 Task: Create new invoice with Date Opened :30-Apr-23, Select Customer: Urban Tadka, Terms: Payment Term 2. Make invoice entry for item-1 with Date: 30-Apr-23, Description: Nescafe Instant Coffee French Roast, Action: Material, Income Account: Income:Sales, Quantity: 2, Unit Price: 14.25, Discount $: 0.28. Make entry for item-2 with Date: 30-Apr-23, Description: Rexall Antiseptic Alcohol Prep Pads, Action: Material, Income Account: Income:Sales, Quantity: 1, Unit Price: 6.25, Discount $: 1.28. Make entry for item-3 with Date: 30-Apr-23, Description: Banana Bunch (approx 5 ct)_x000D_
, Action: Material, Income Account: Income:Sales, Quantity: 2, Unit Price: 7.25, Discount $: 1.78. Write Notes: 'Looking forward to serving you again.'. Post Invoice with Post Date: 30-Apr-23, Post to Accounts: Assets:Accounts Receivable. Pay / Process Payment with Transaction Date: 15-May-23, Amount: 45.91, Transfer Account: Checking Account. Print Invoice, display notes by going to Option, then go to Display Tab and check 'Invoice Notes'.
Action: Mouse moved to (192, 31)
Screenshot: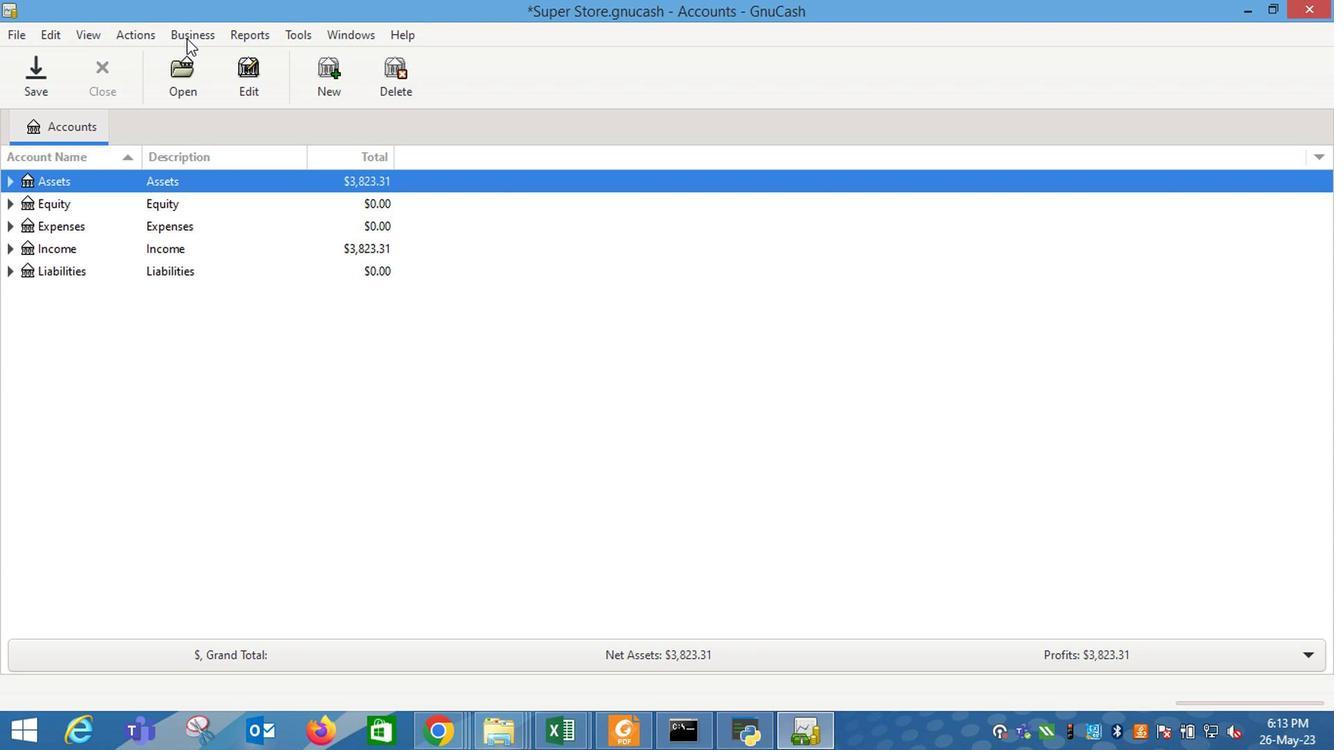 
Action: Mouse pressed left at (192, 31)
Screenshot: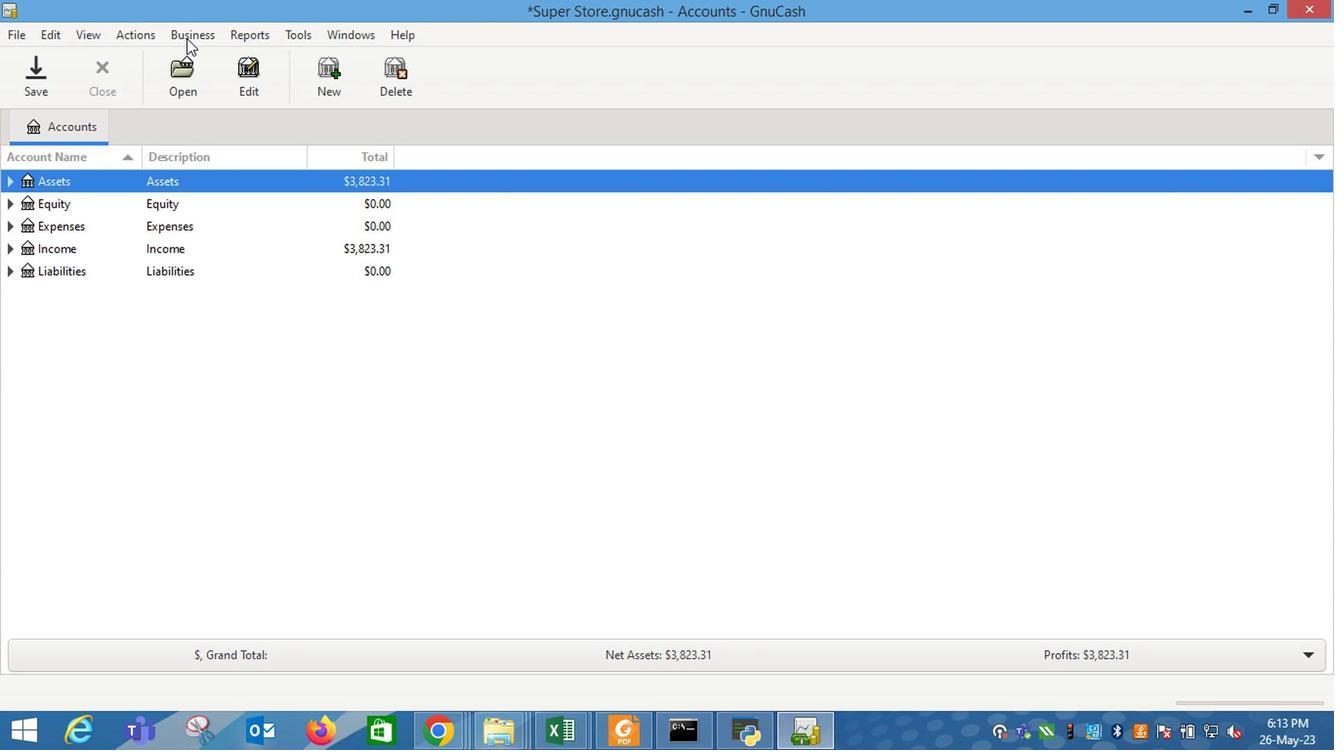 
Action: Mouse moved to (440, 125)
Screenshot: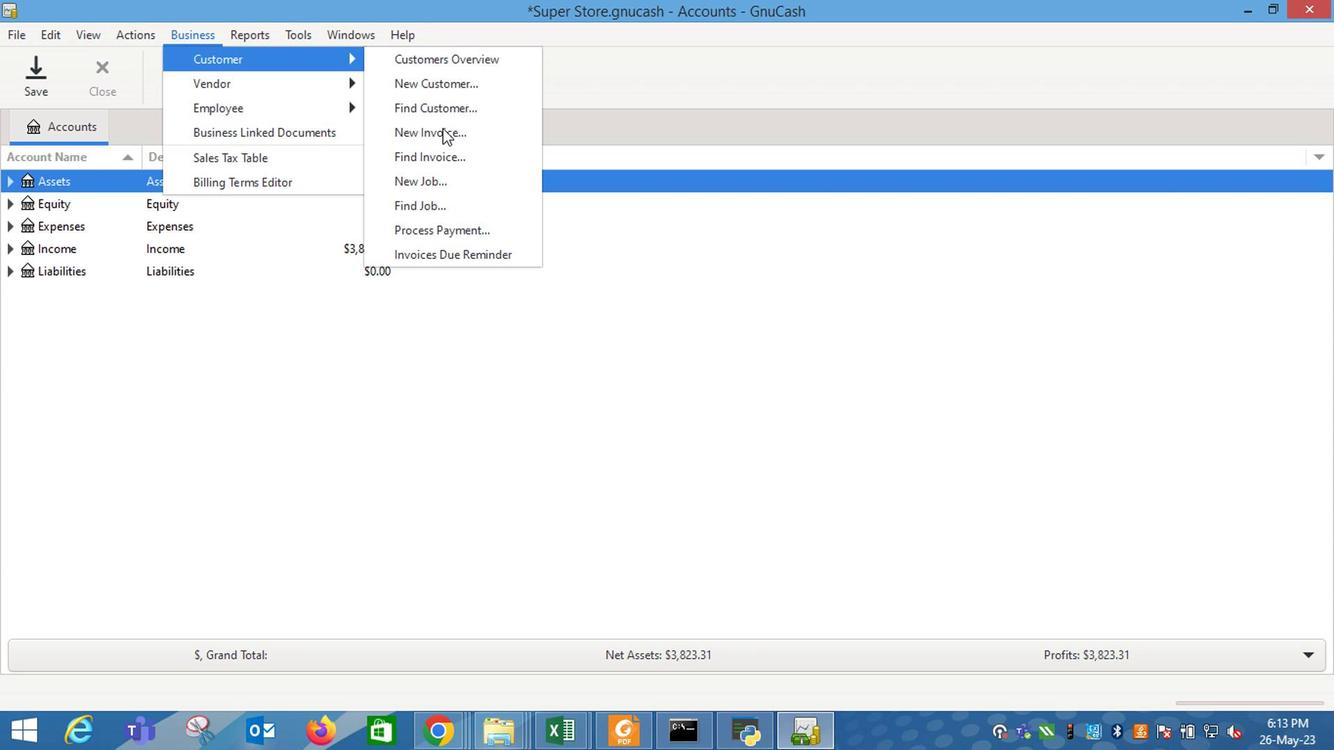 
Action: Mouse pressed left at (440, 125)
Screenshot: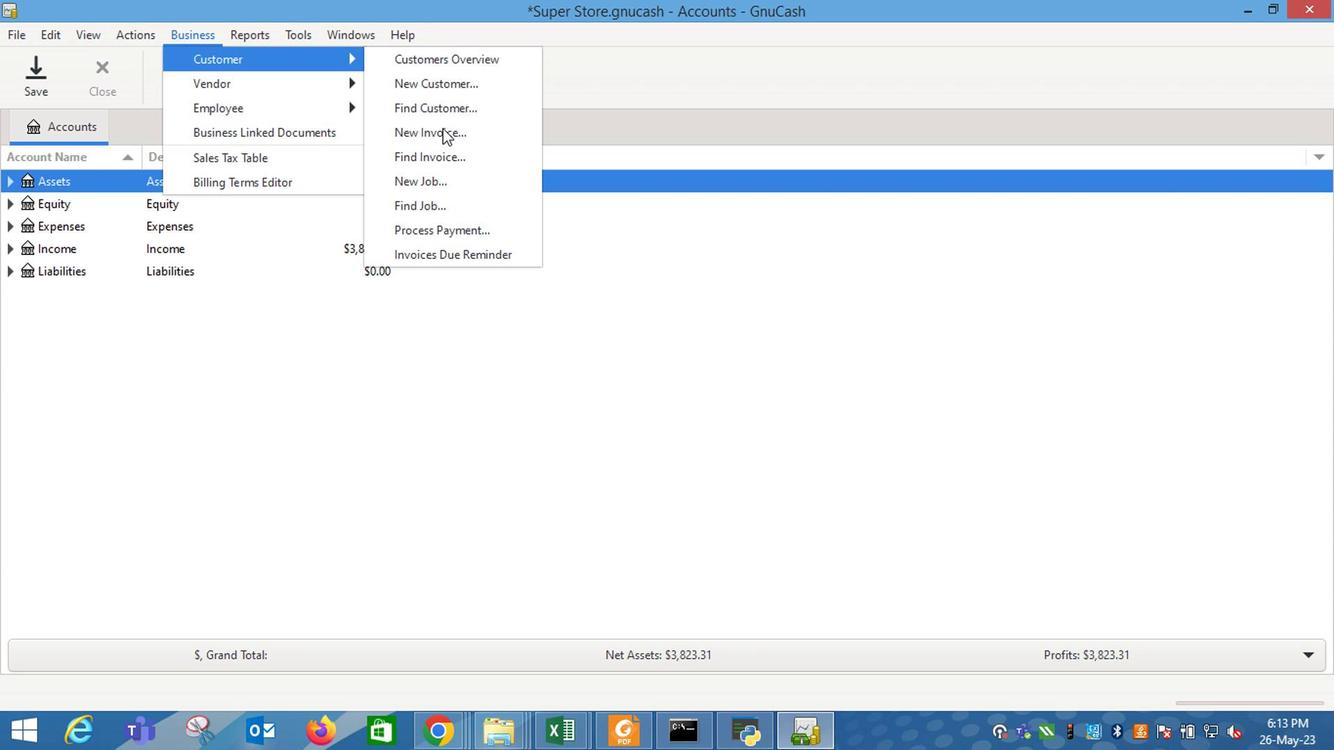 
Action: Mouse moved to (802, 302)
Screenshot: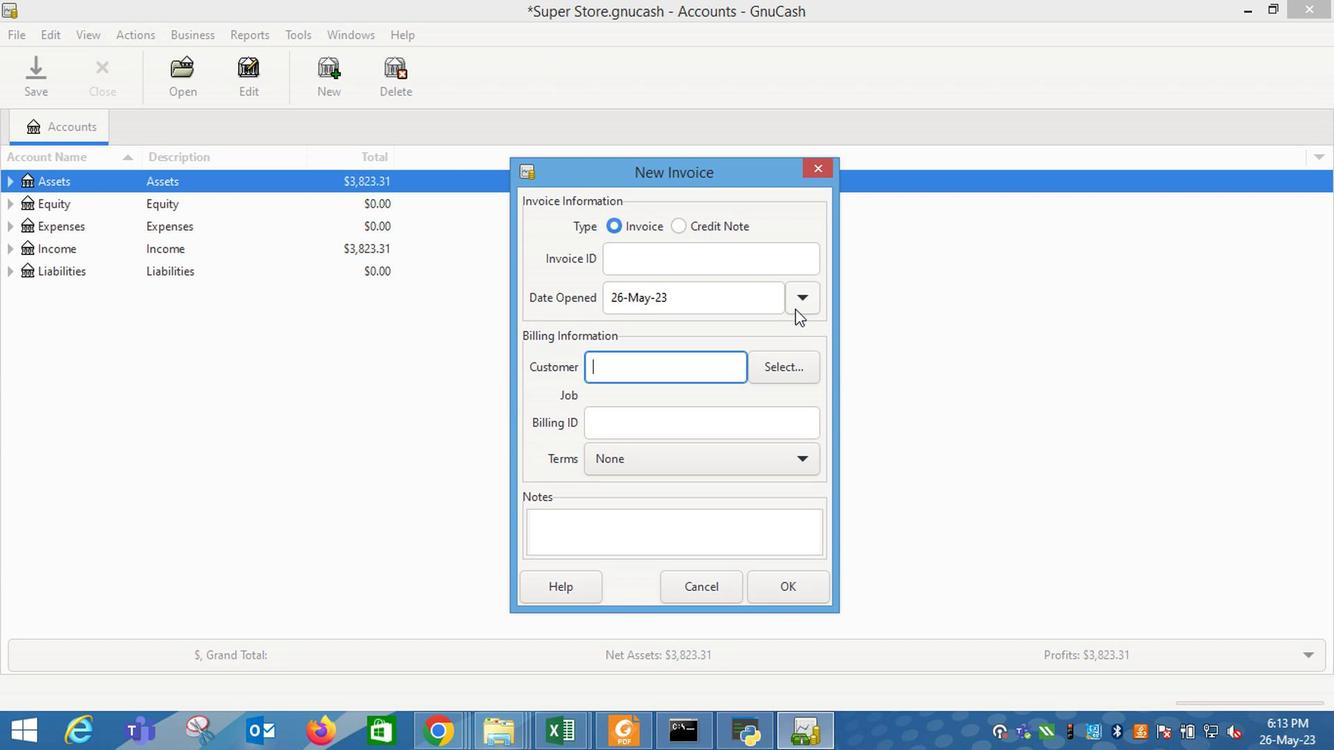 
Action: Mouse pressed left at (802, 302)
Screenshot: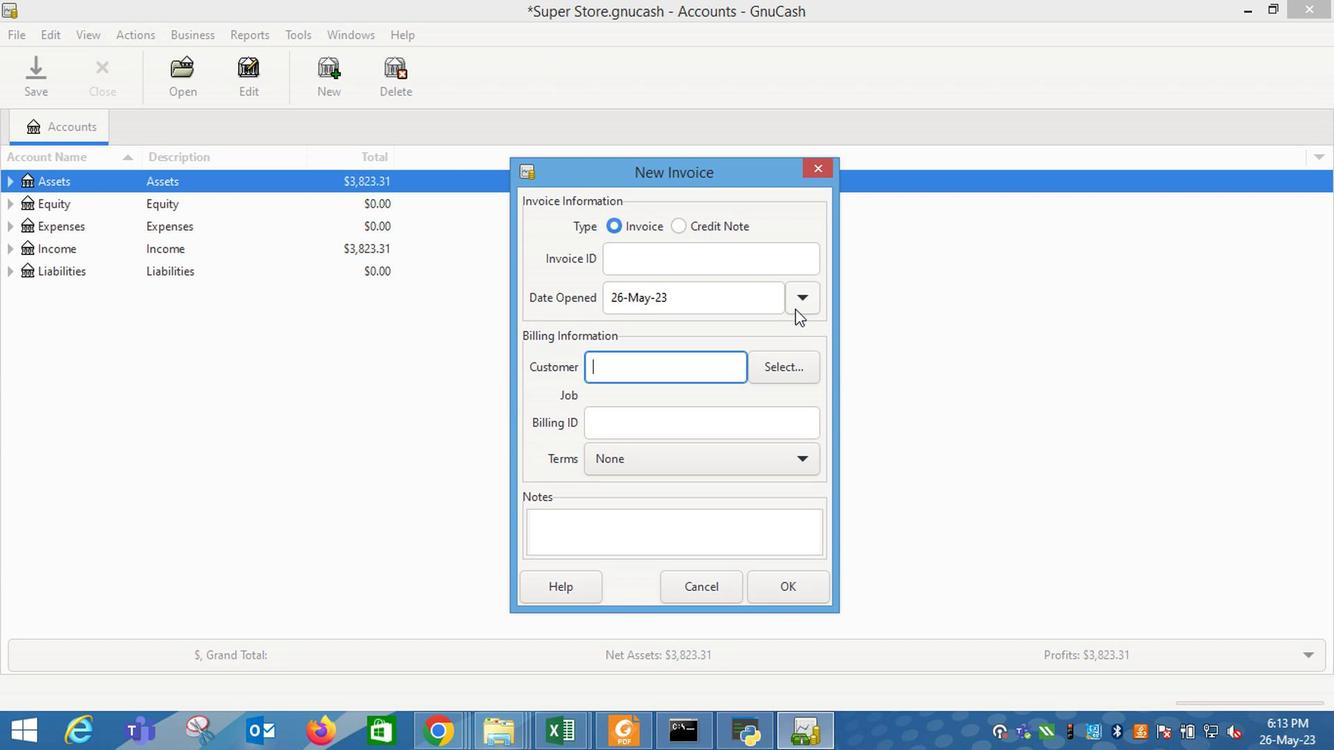 
Action: Mouse moved to (646, 332)
Screenshot: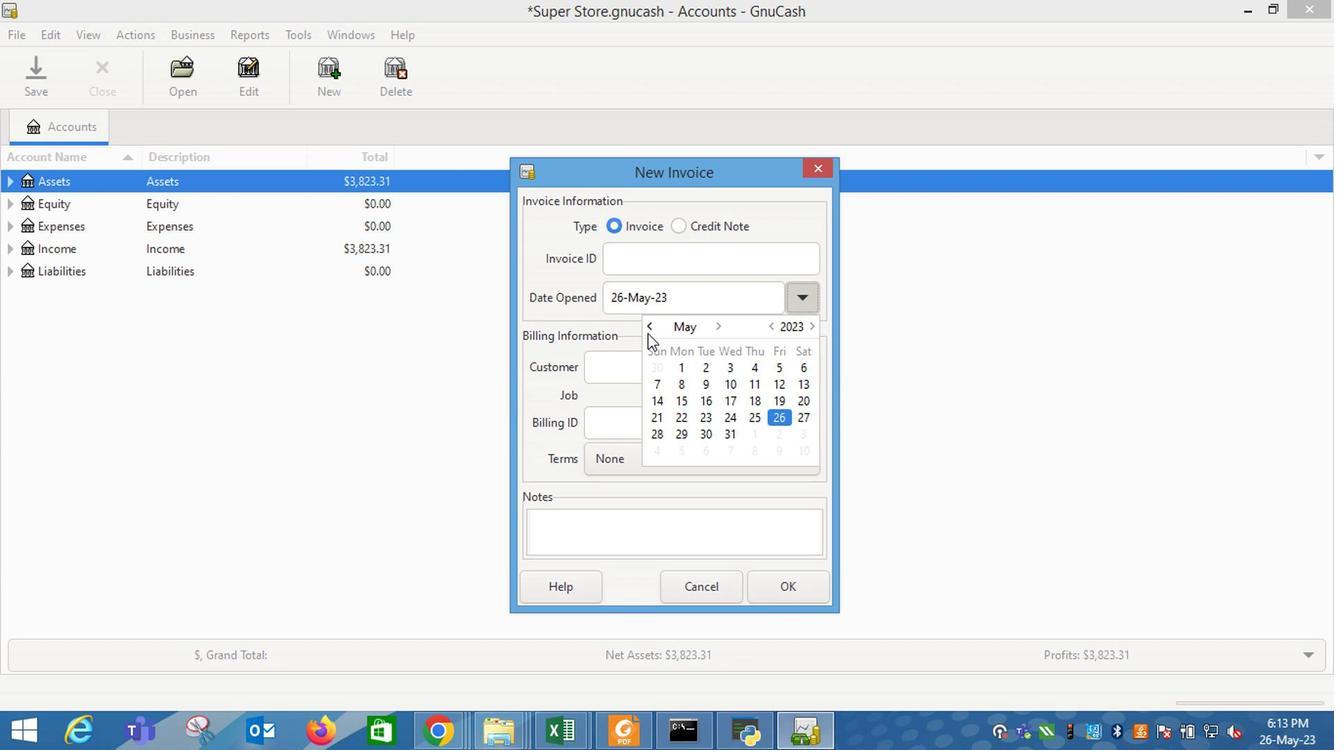 
Action: Mouse pressed left at (646, 332)
Screenshot: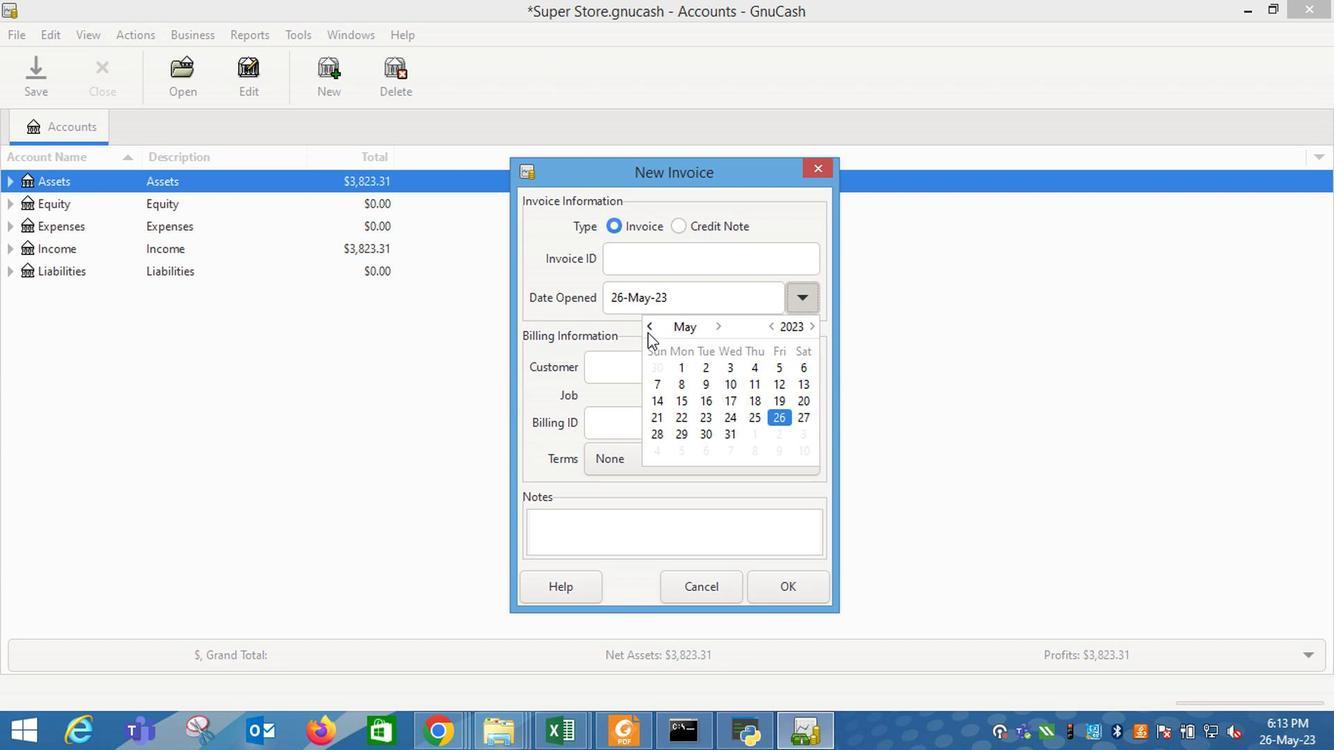 
Action: Mouse moved to (655, 457)
Screenshot: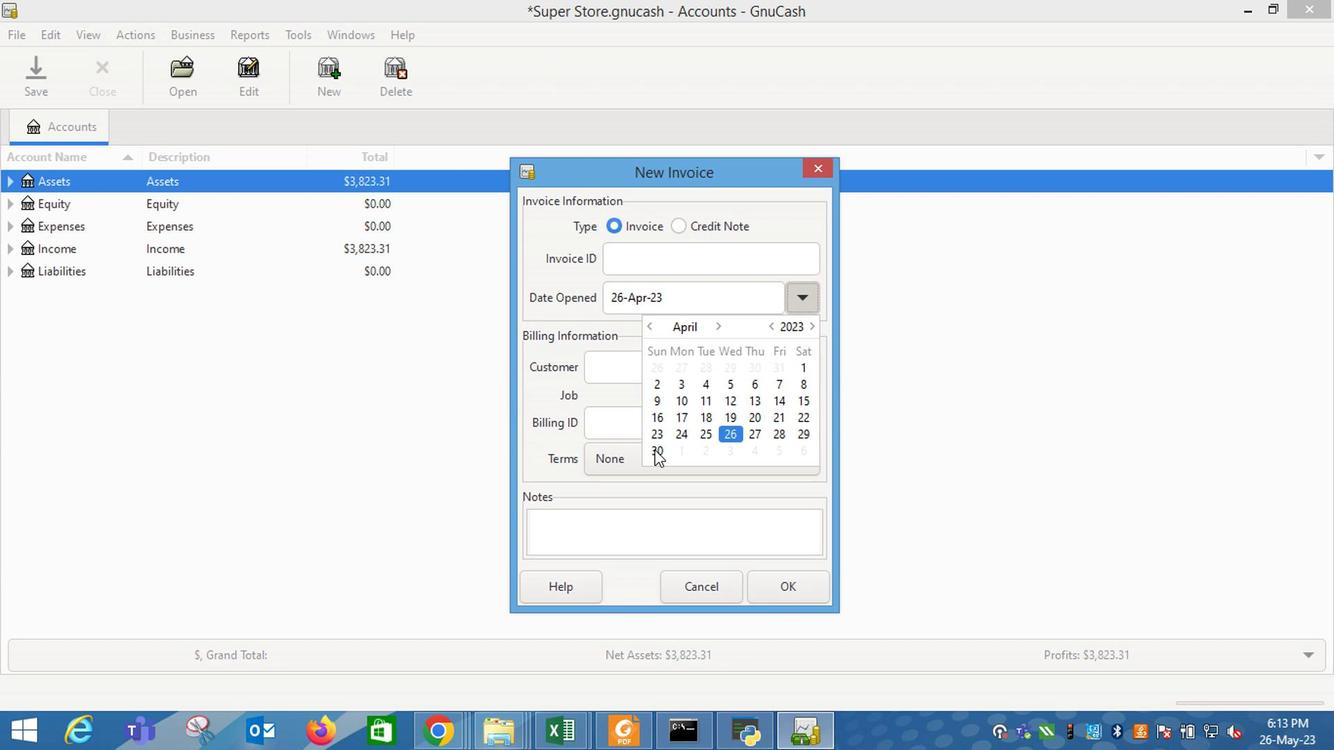 
Action: Mouse pressed left at (655, 457)
Screenshot: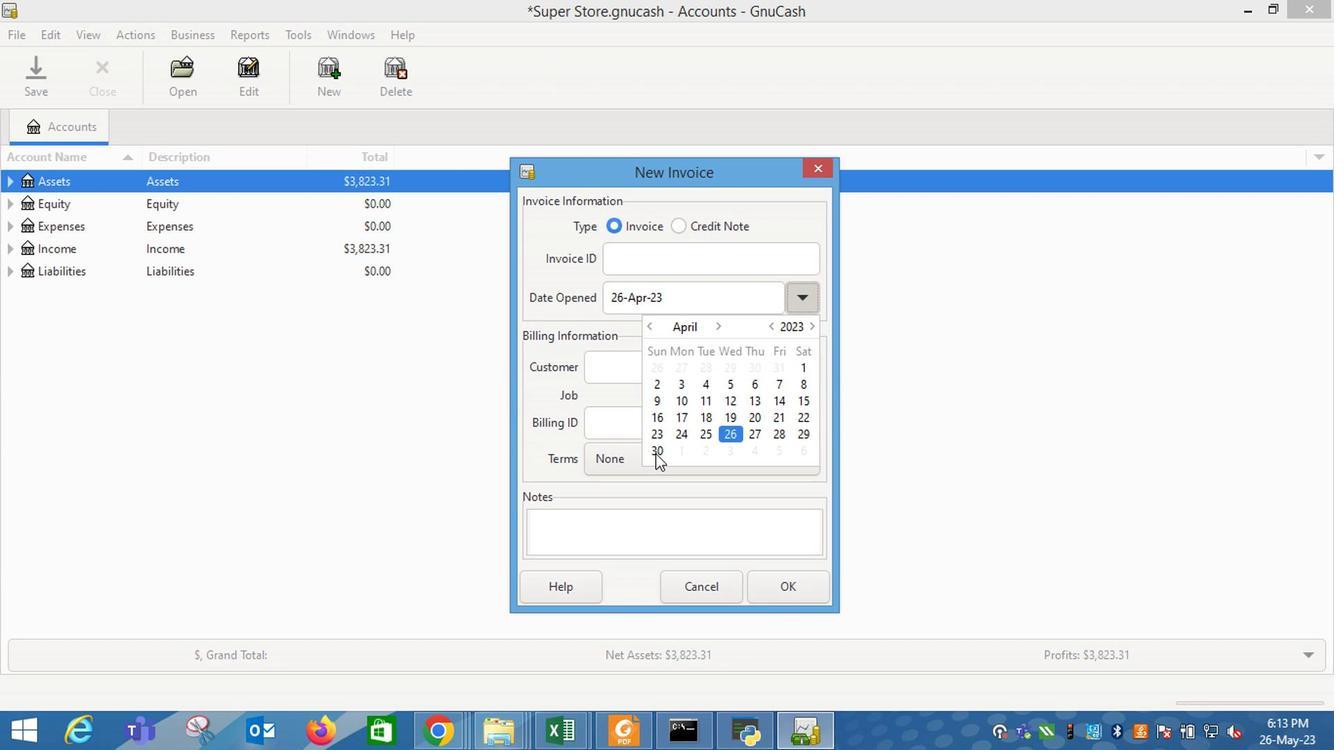 
Action: Mouse moved to (600, 354)
Screenshot: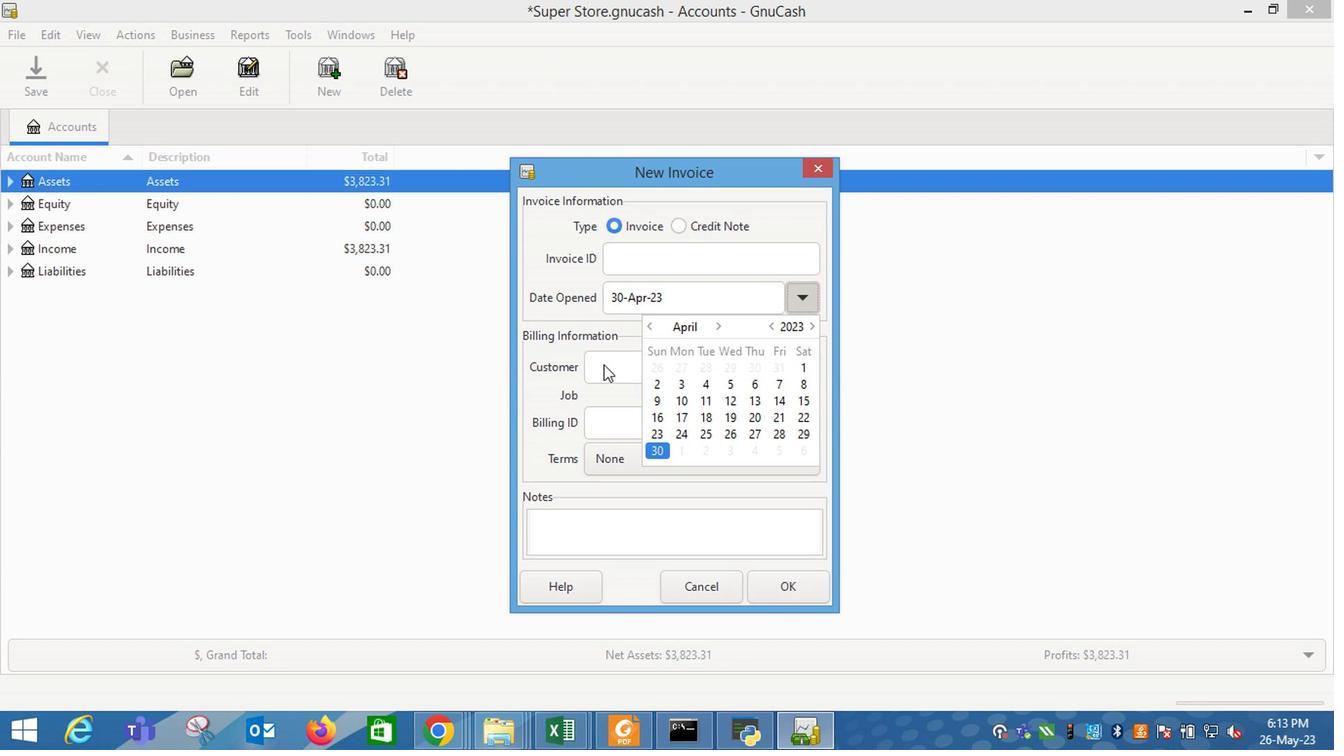 
Action: Mouse pressed left at (600, 354)
Screenshot: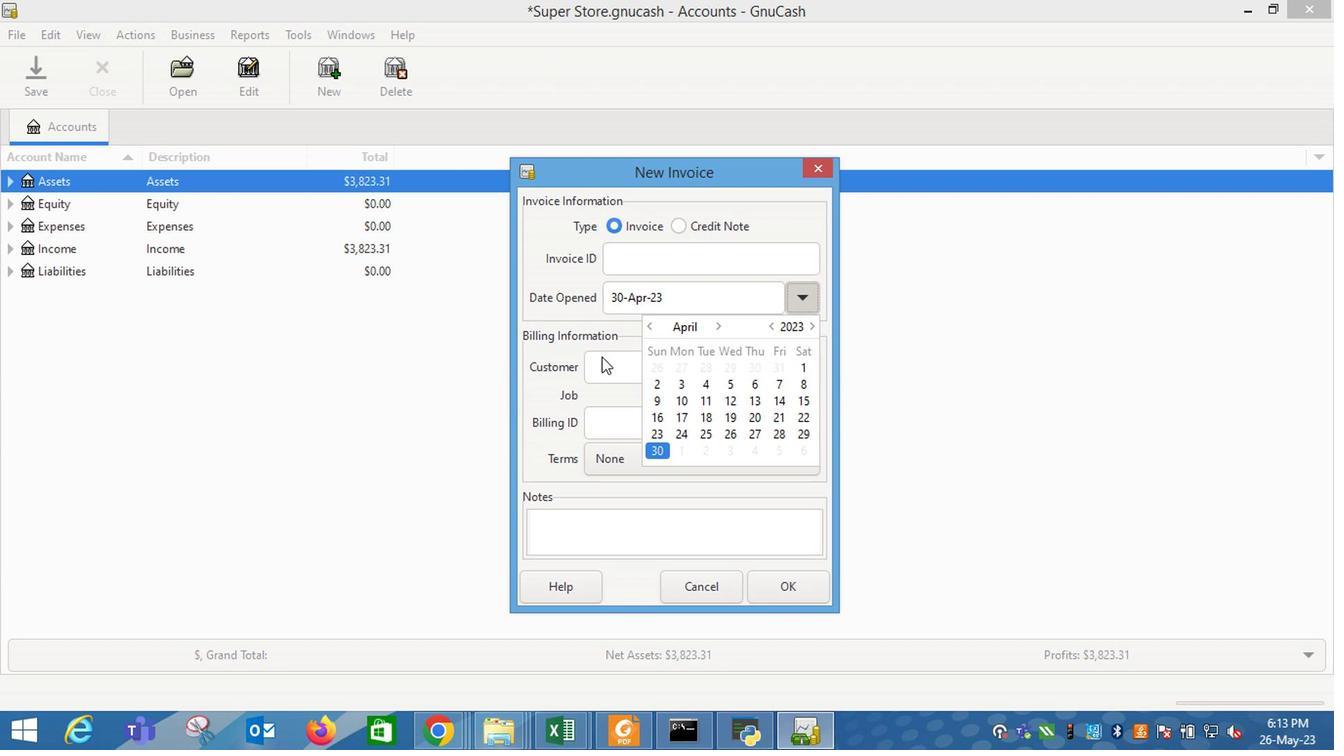 
Action: Mouse moved to (608, 358)
Screenshot: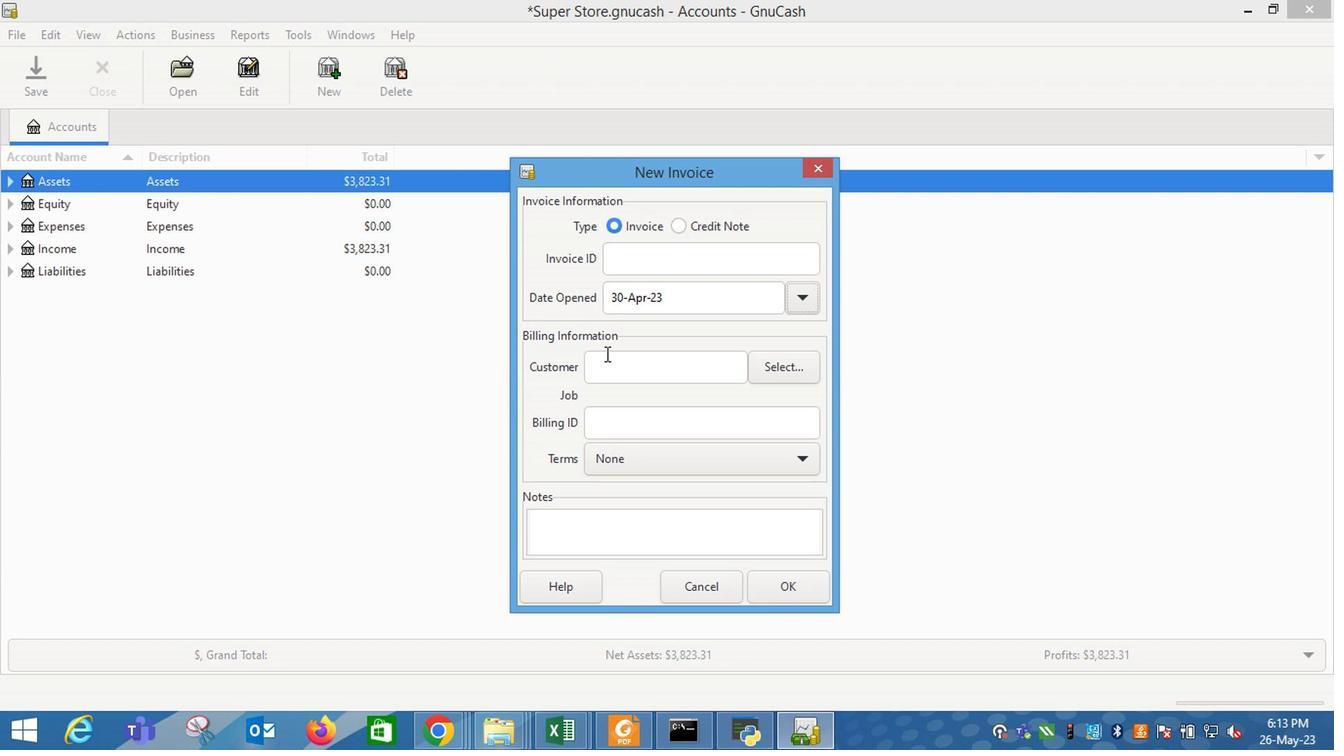 
Action: Mouse pressed left at (608, 358)
Screenshot: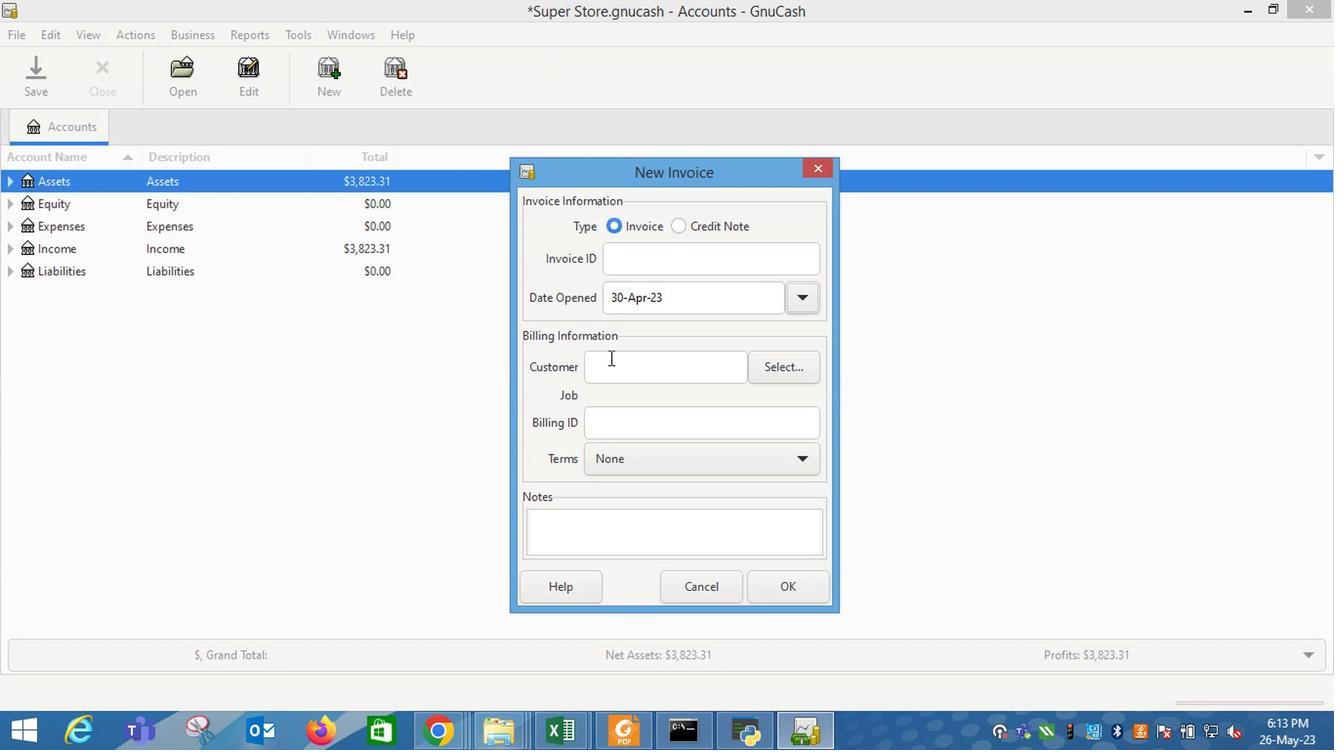 
Action: Key pressed urb
Screenshot: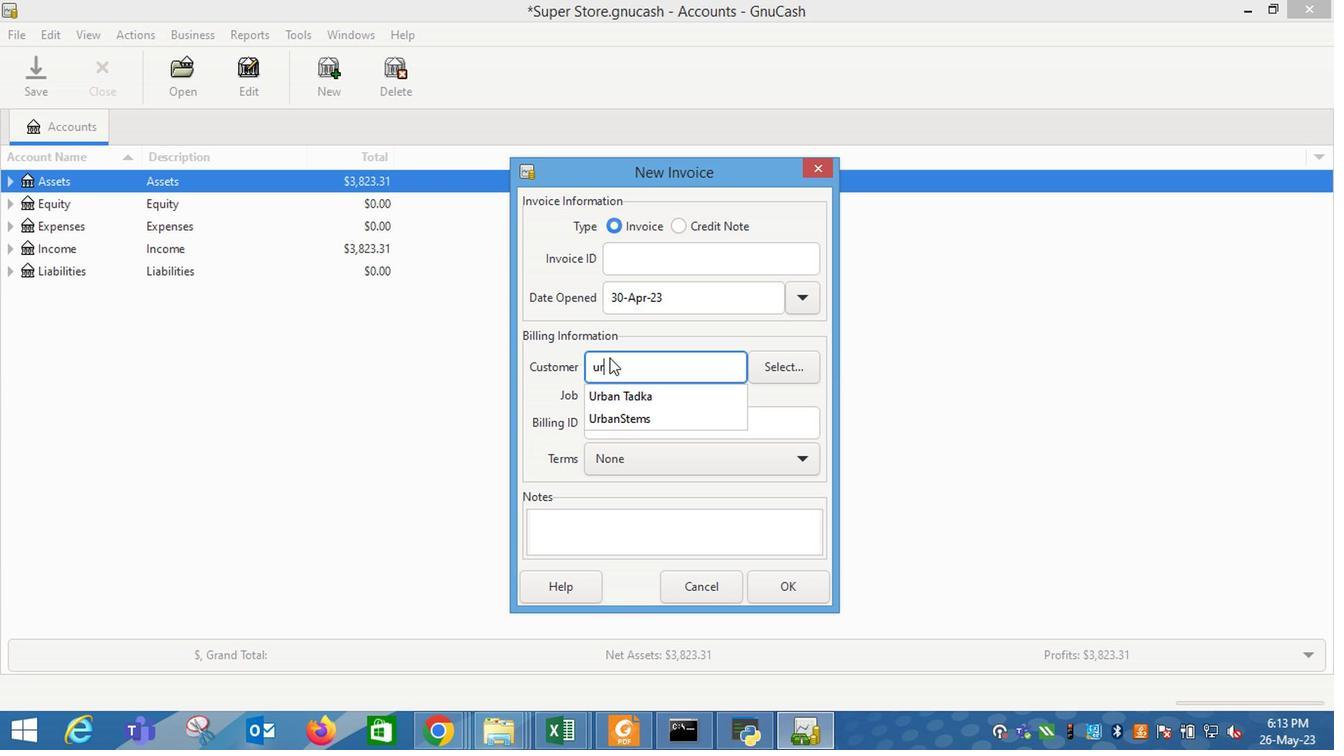 
Action: Mouse moved to (636, 407)
Screenshot: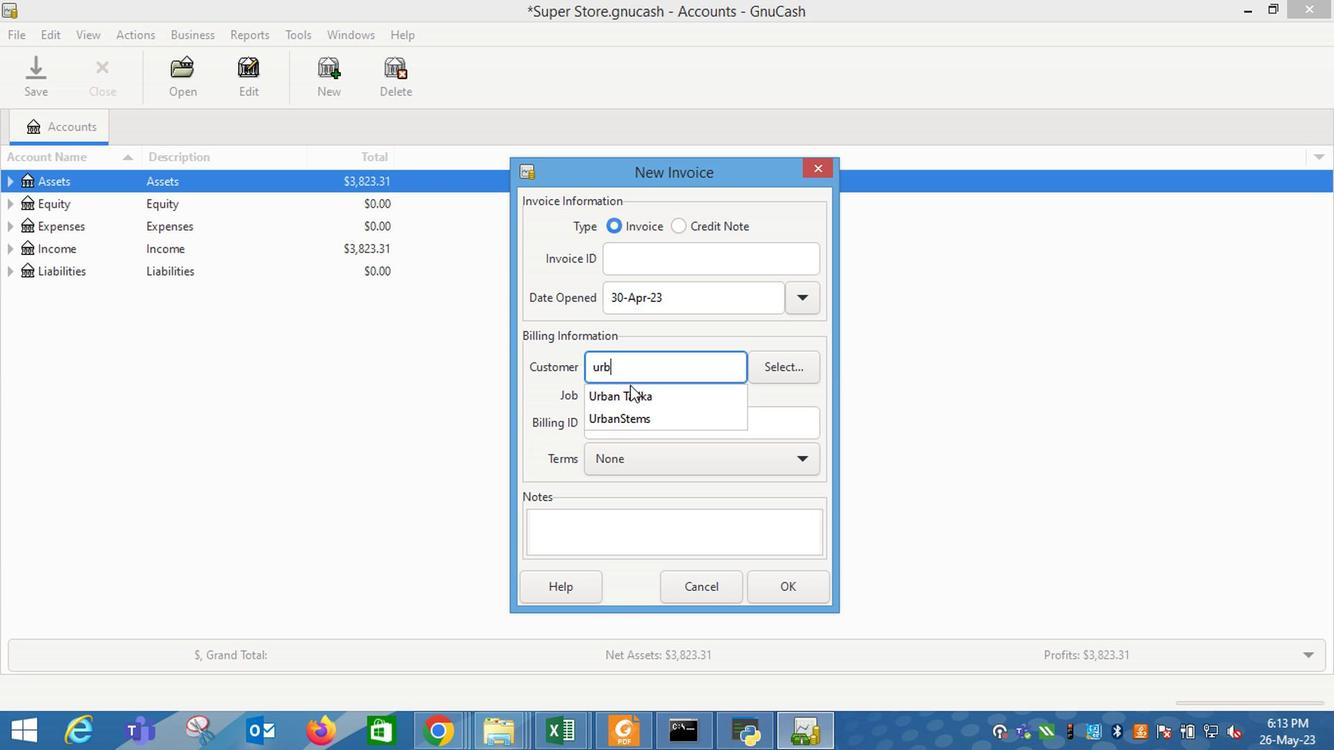 
Action: Mouse pressed left at (636, 407)
Screenshot: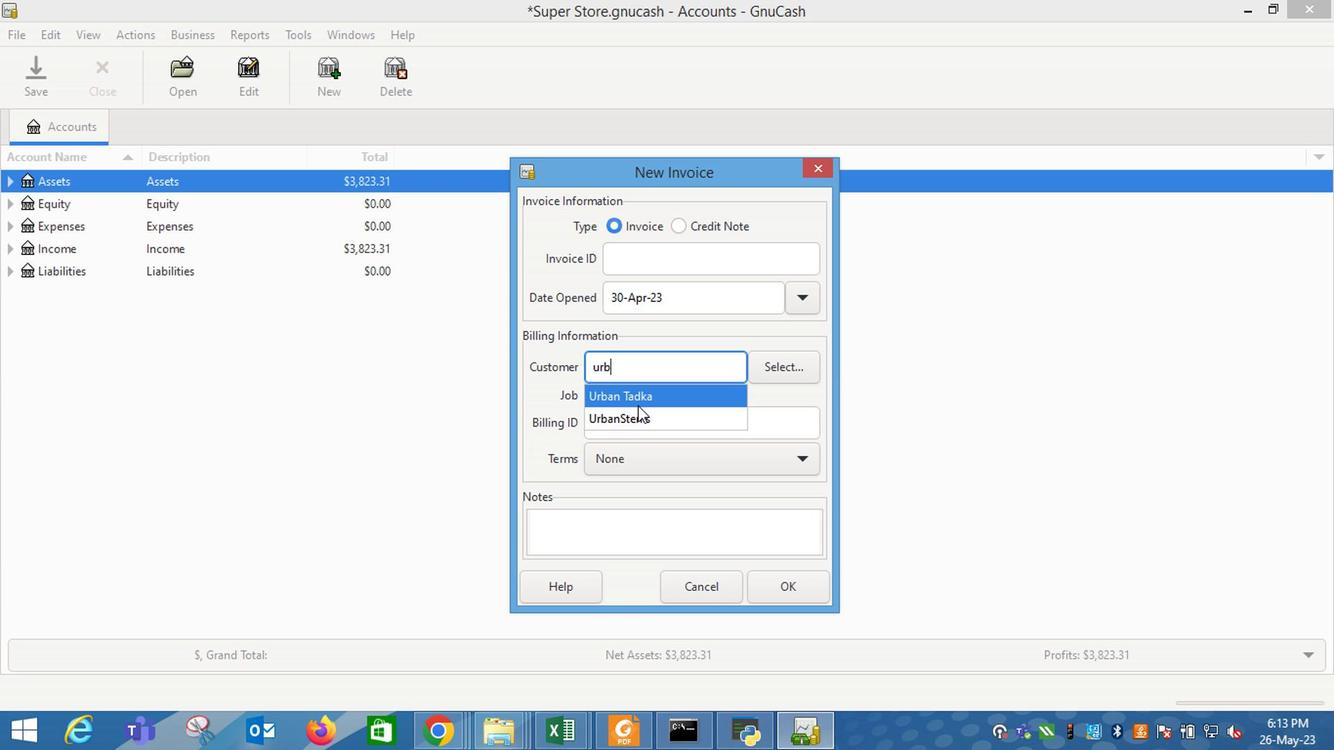 
Action: Mouse moved to (629, 487)
Screenshot: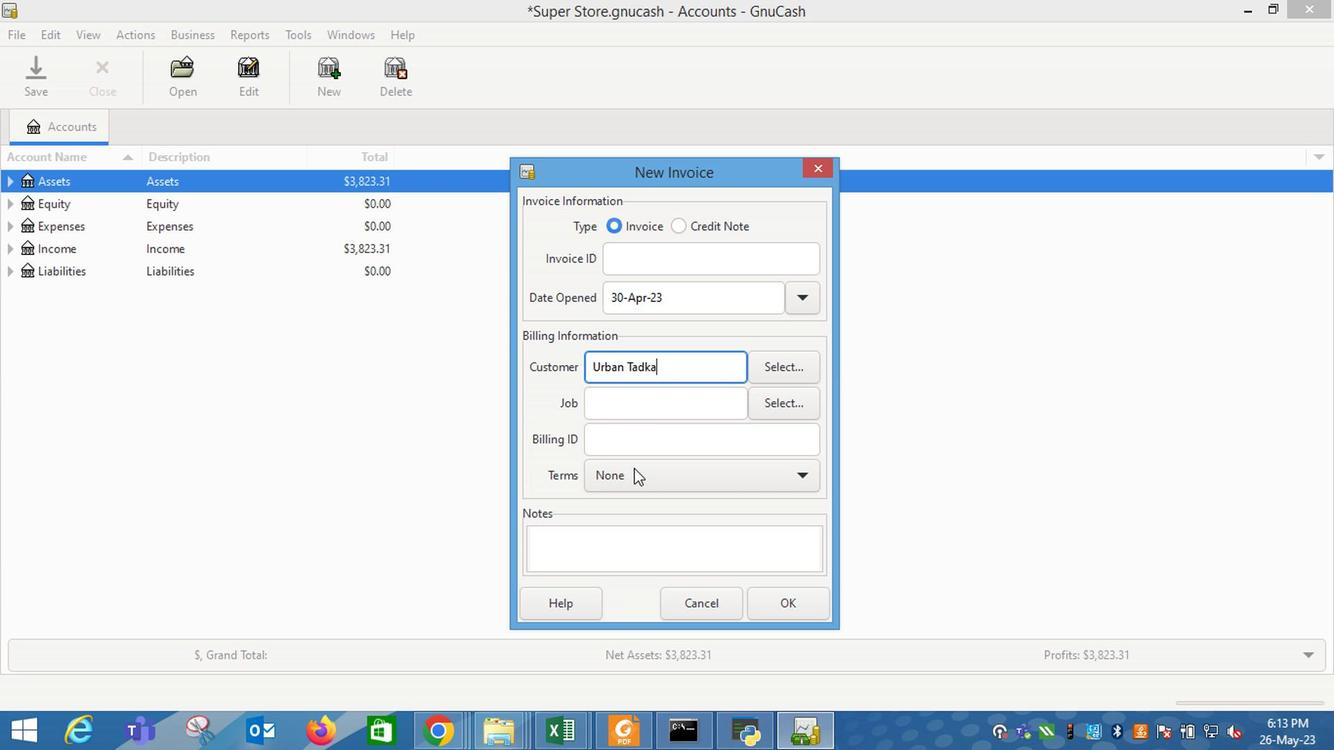 
Action: Mouse pressed left at (629, 487)
Screenshot: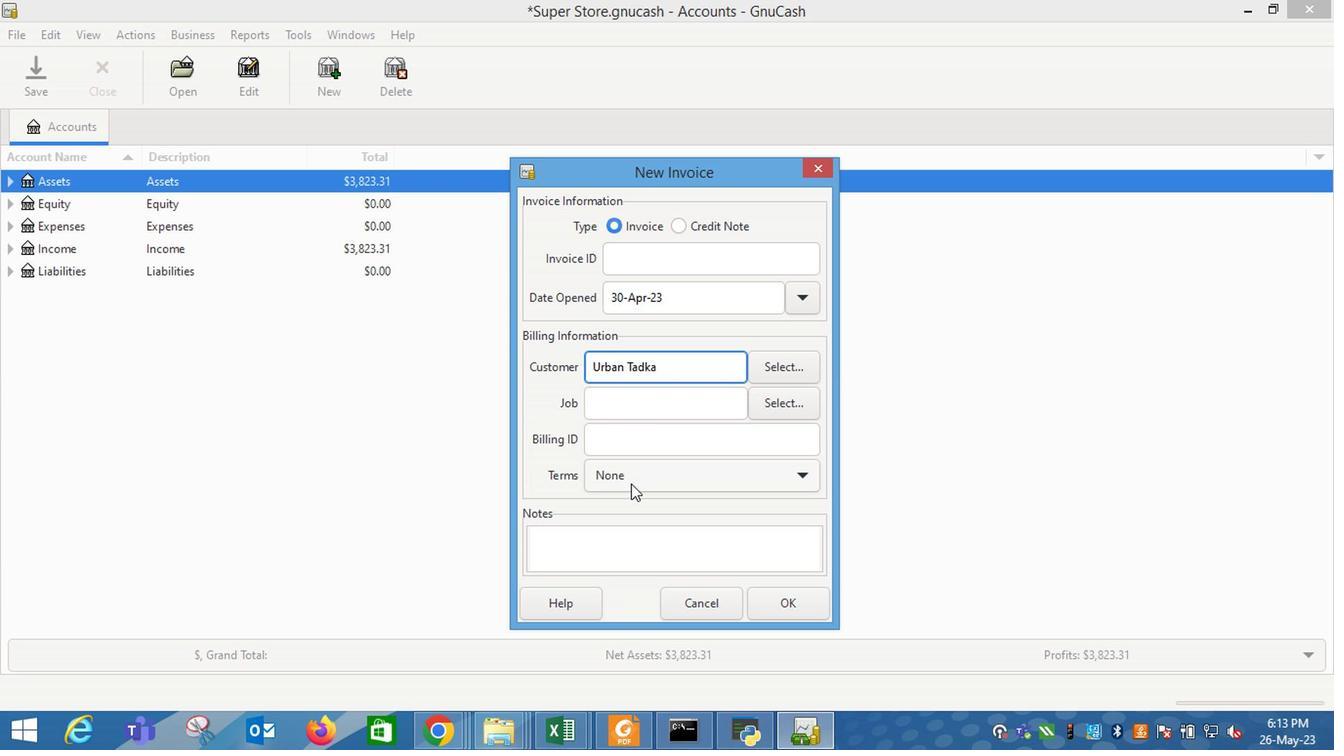 
Action: Mouse moved to (621, 528)
Screenshot: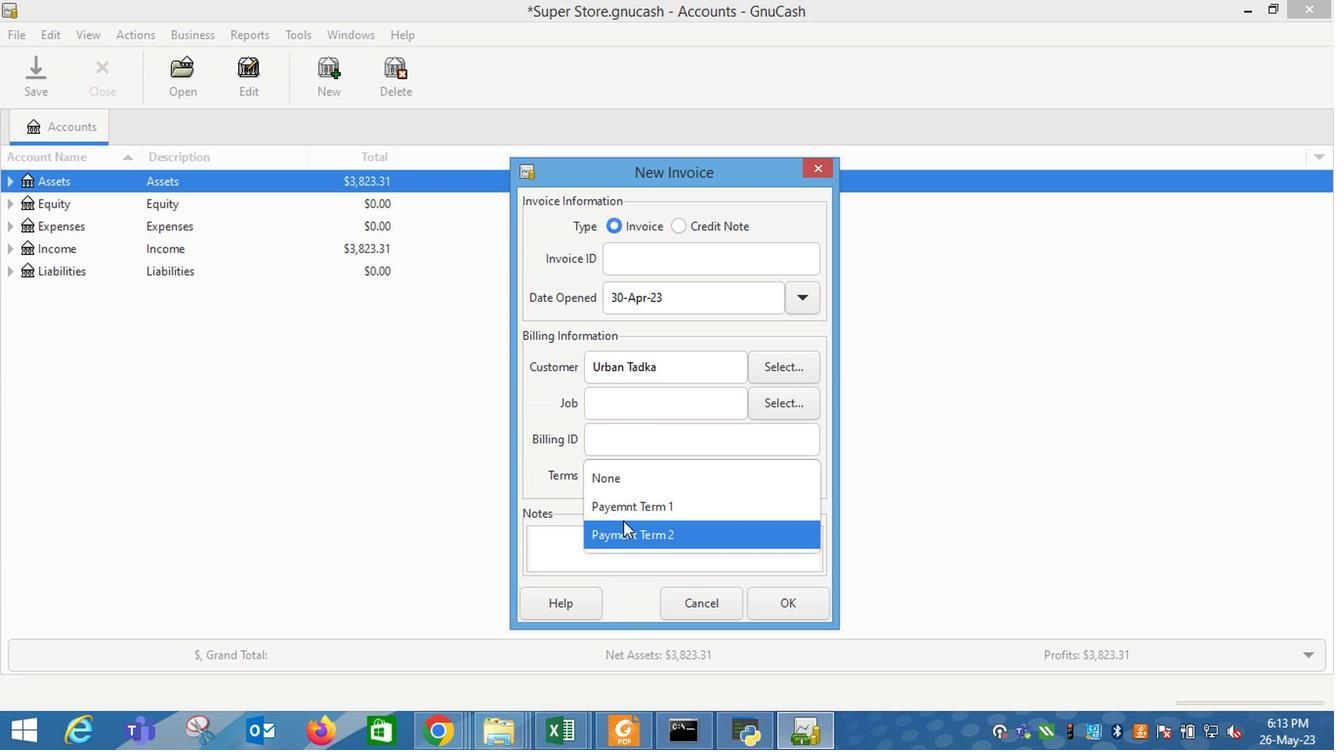 
Action: Mouse pressed left at (621, 528)
Screenshot: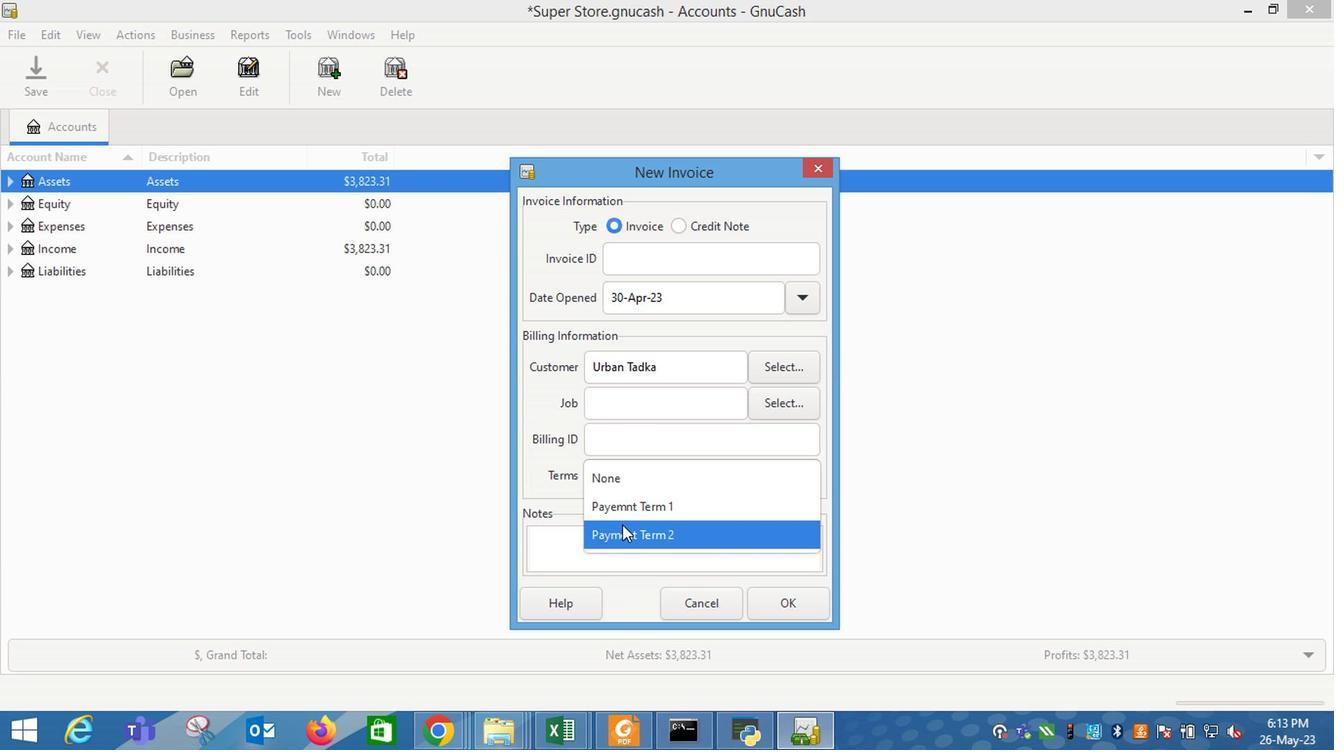 
Action: Mouse moved to (797, 619)
Screenshot: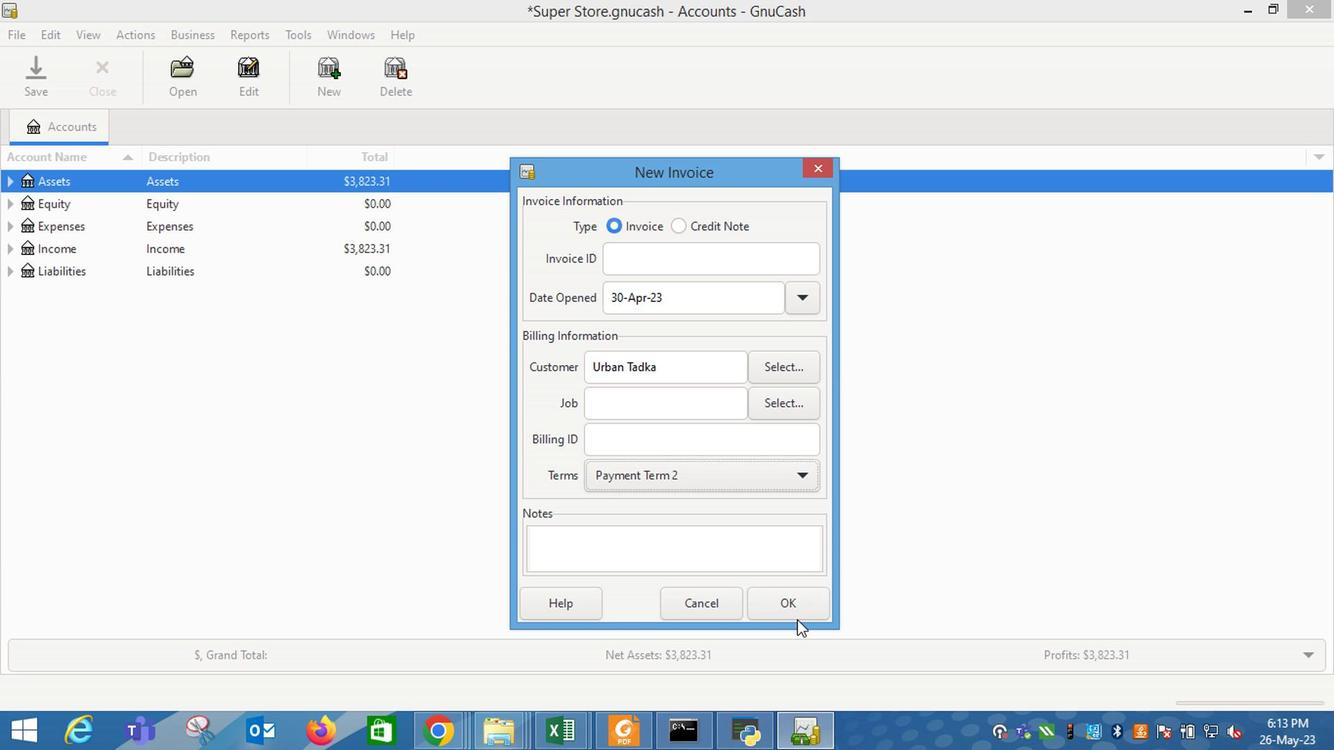 
Action: Mouse pressed left at (797, 619)
Screenshot: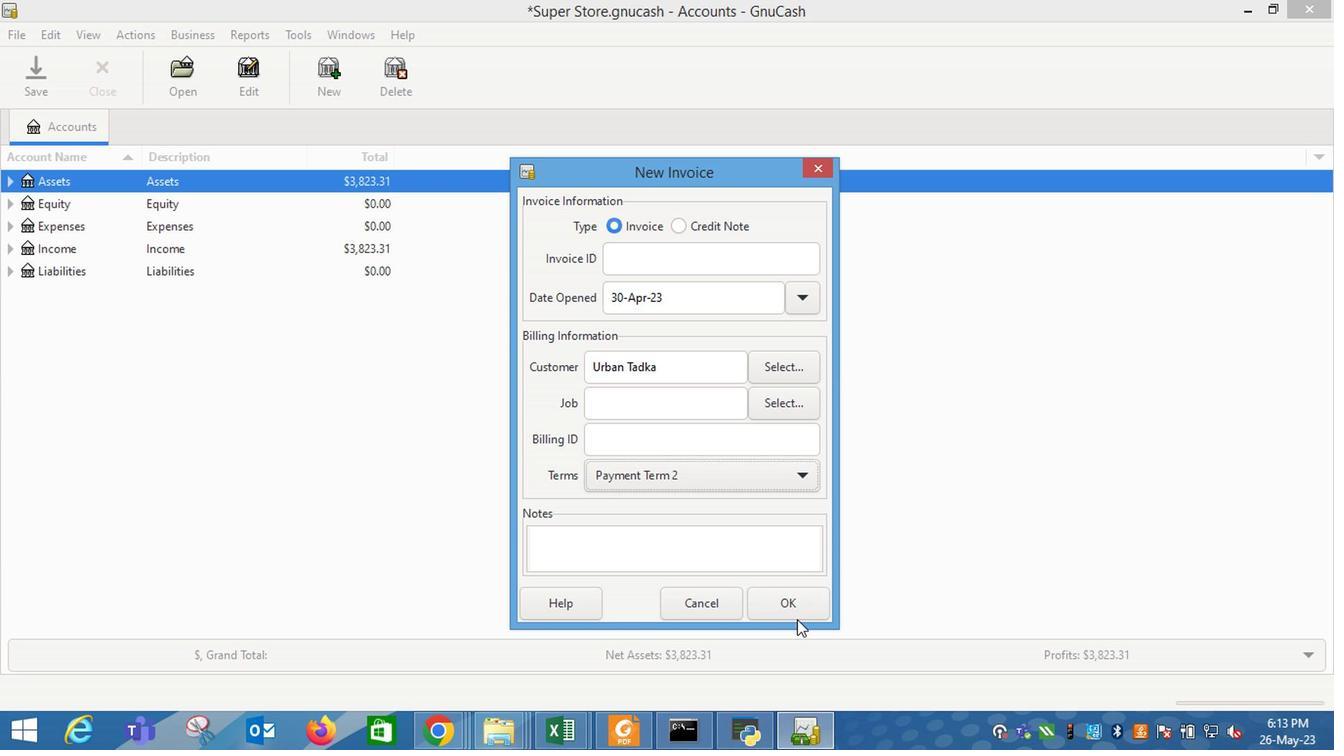 
Action: Mouse moved to (93, 386)
Screenshot: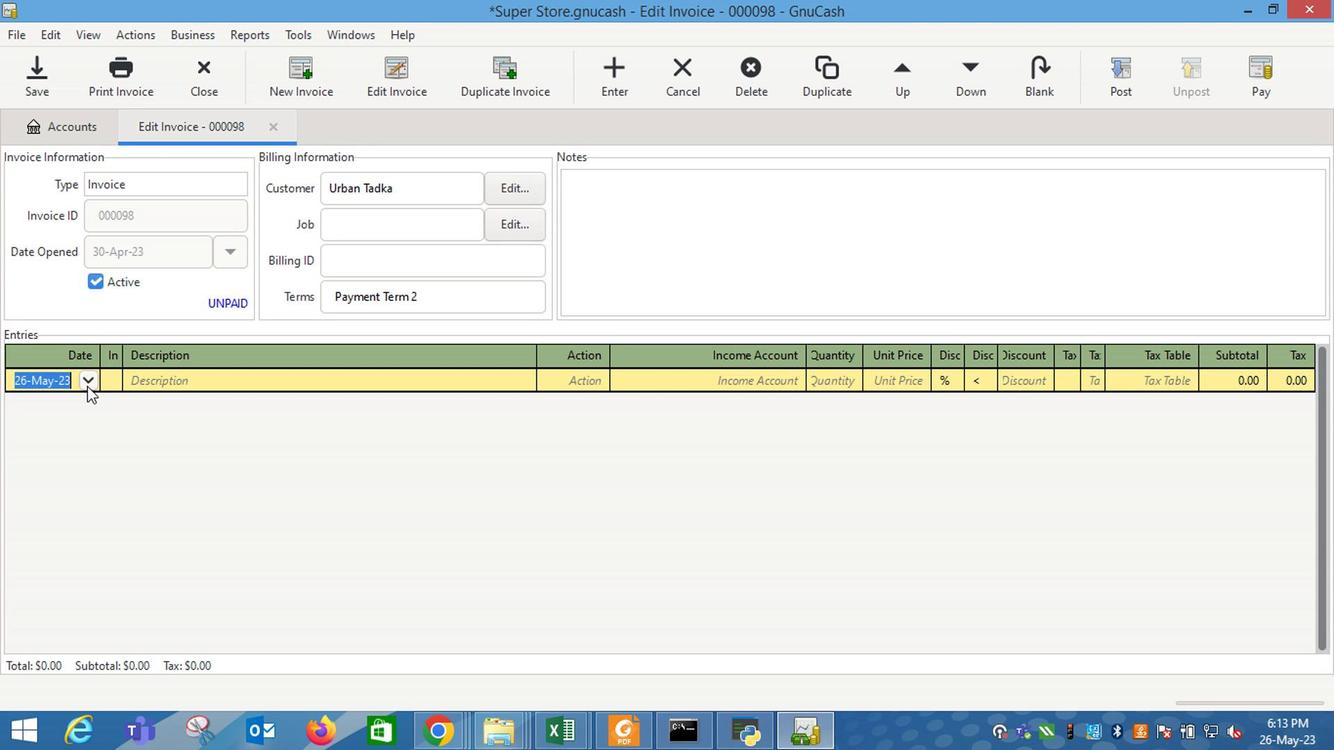 
Action: Mouse pressed left at (93, 386)
Screenshot: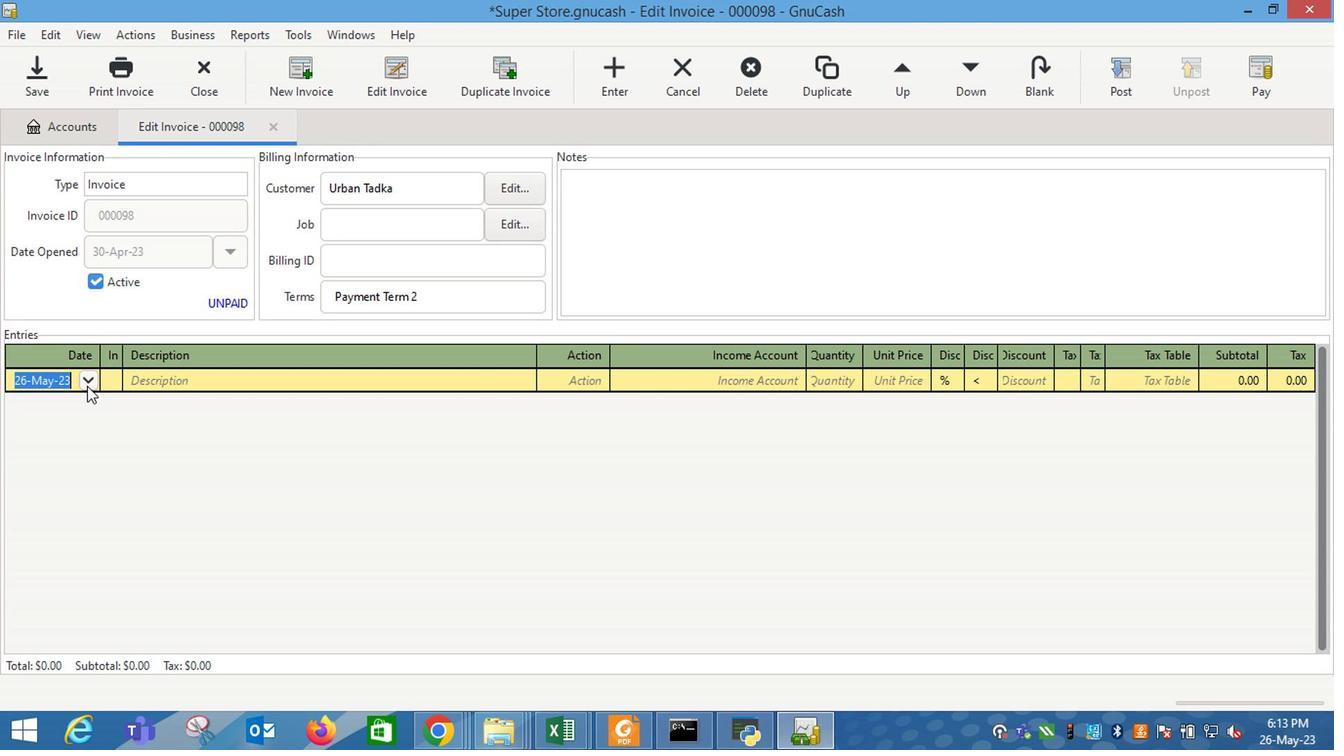 
Action: Mouse moved to (16, 410)
Screenshot: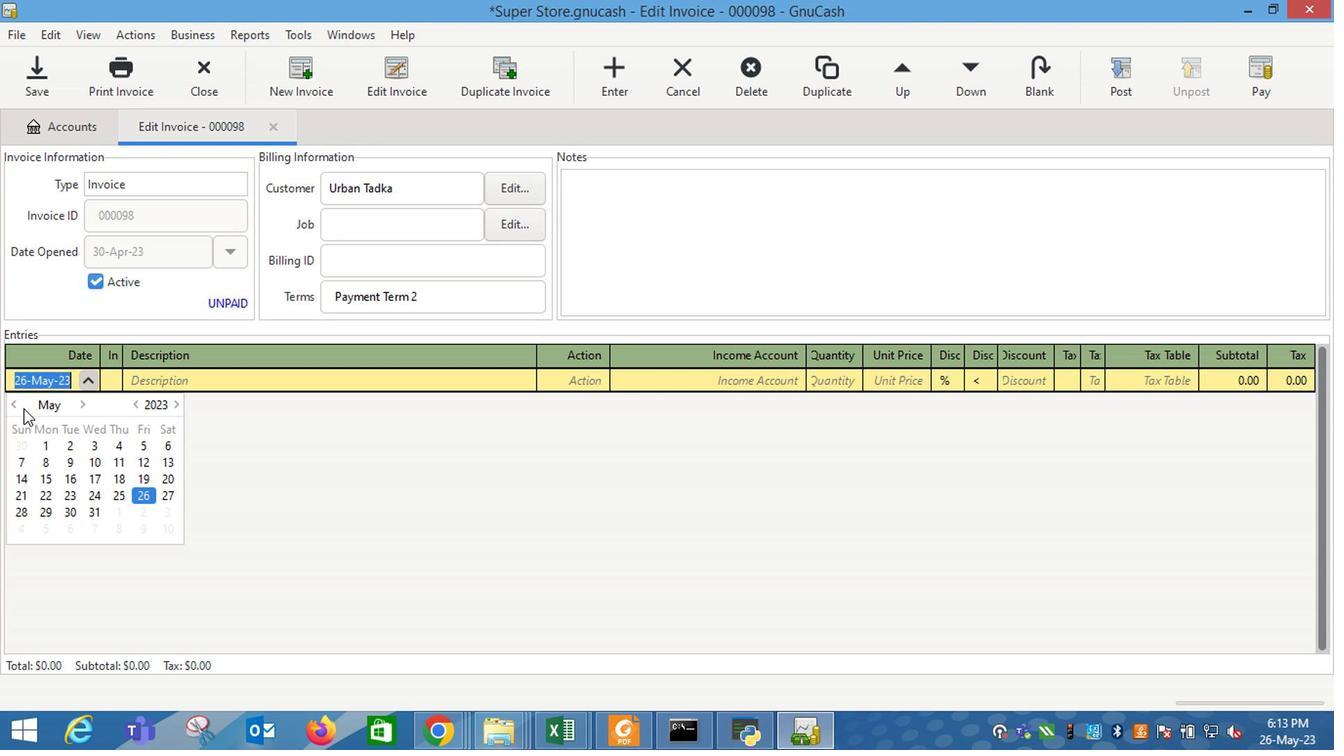
Action: Mouse pressed left at (16, 410)
Screenshot: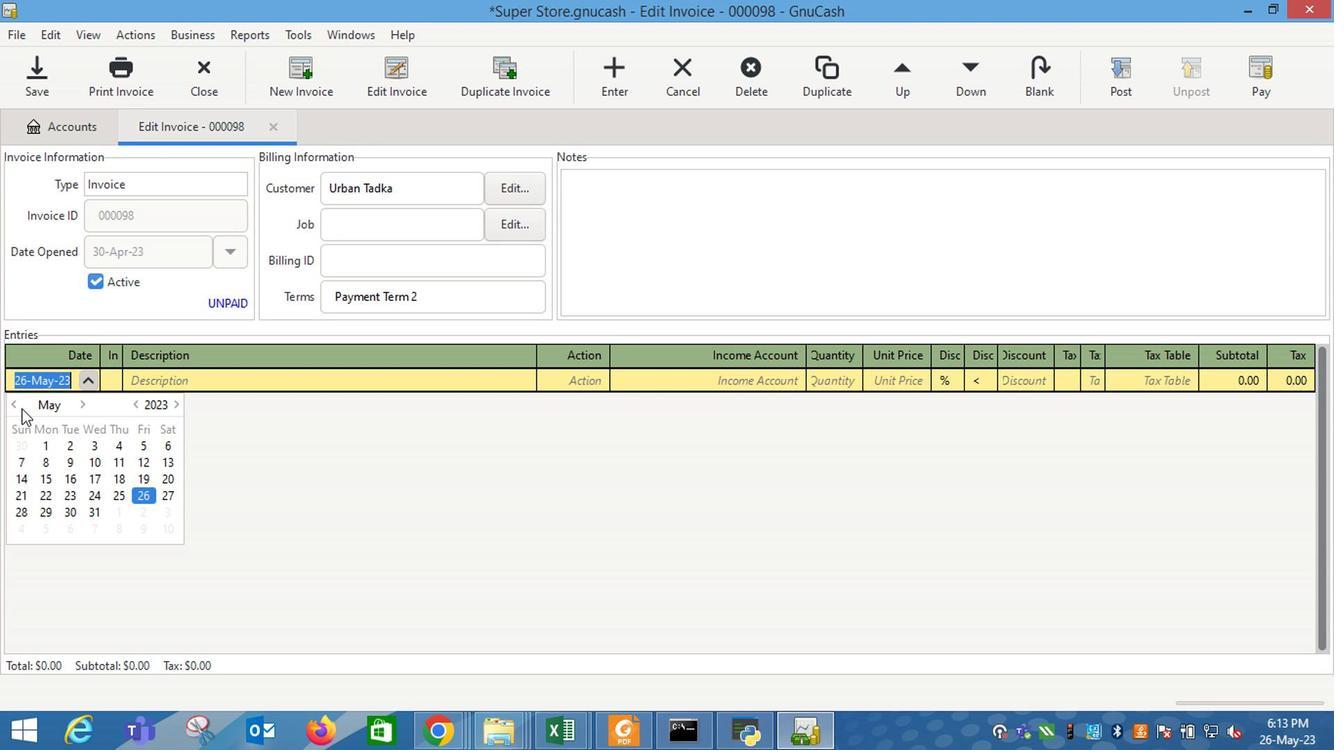 
Action: Mouse moved to (11, 411)
Screenshot: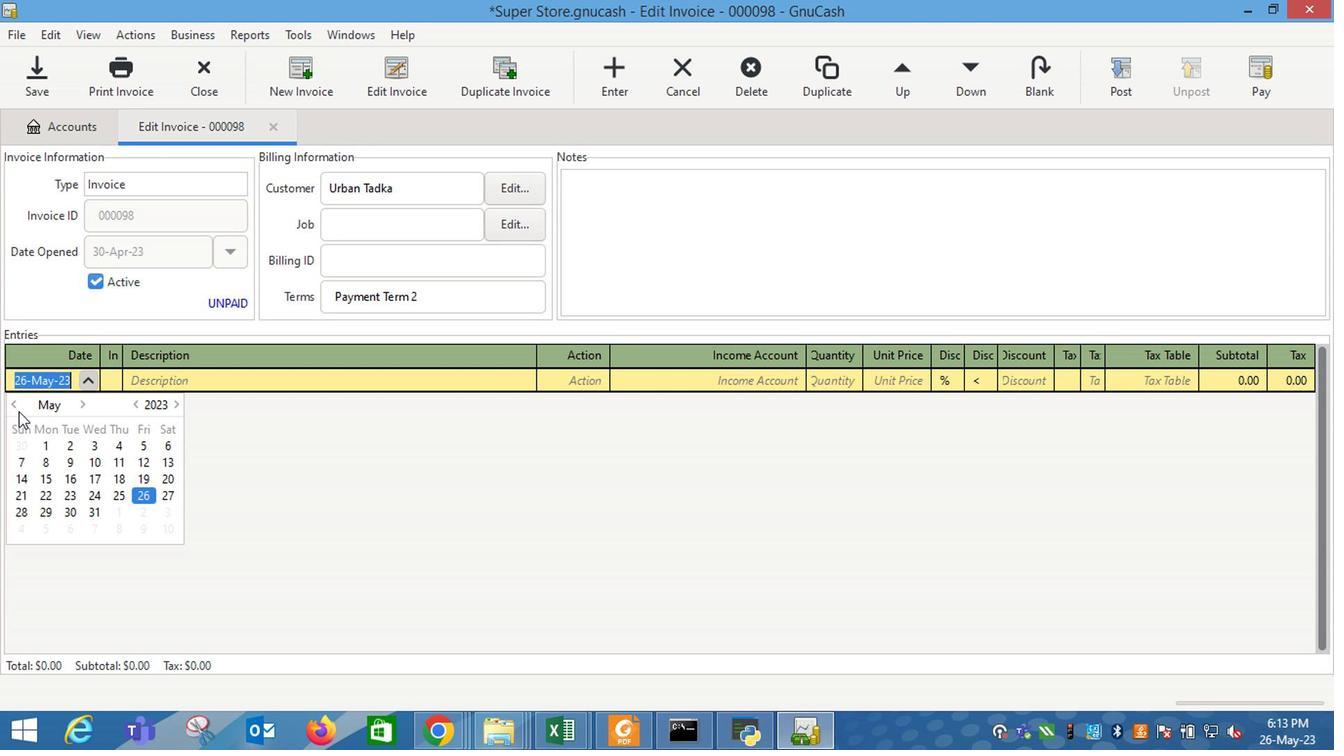 
Action: Mouse pressed left at (11, 411)
Screenshot: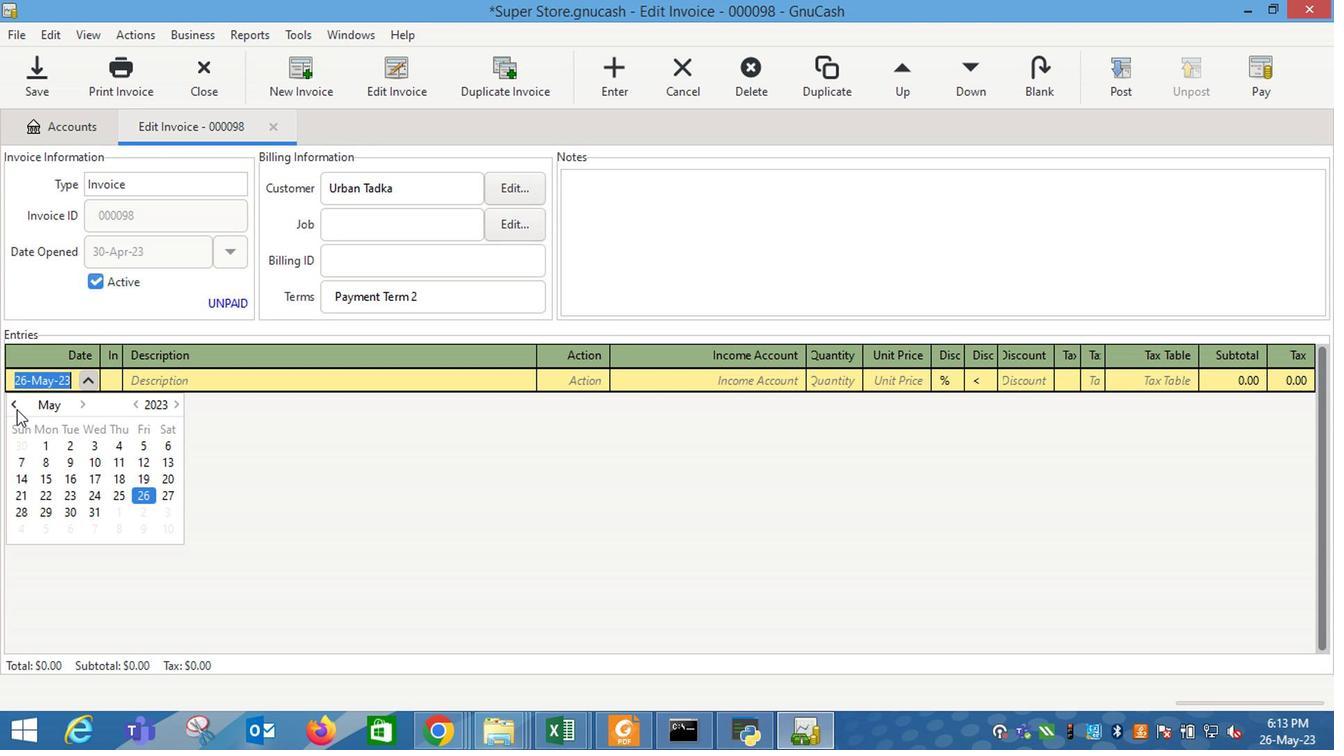 
Action: Mouse moved to (22, 528)
Screenshot: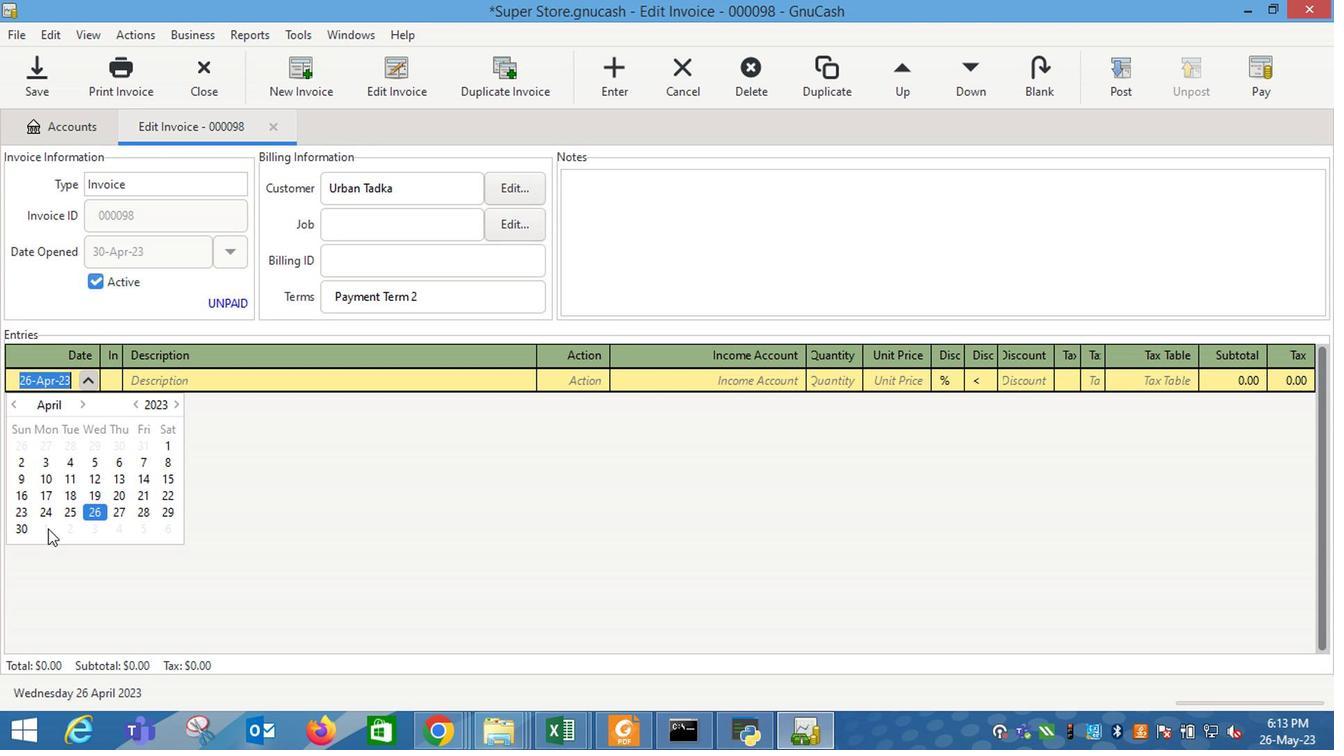 
Action: Mouse pressed left at (22, 528)
Screenshot: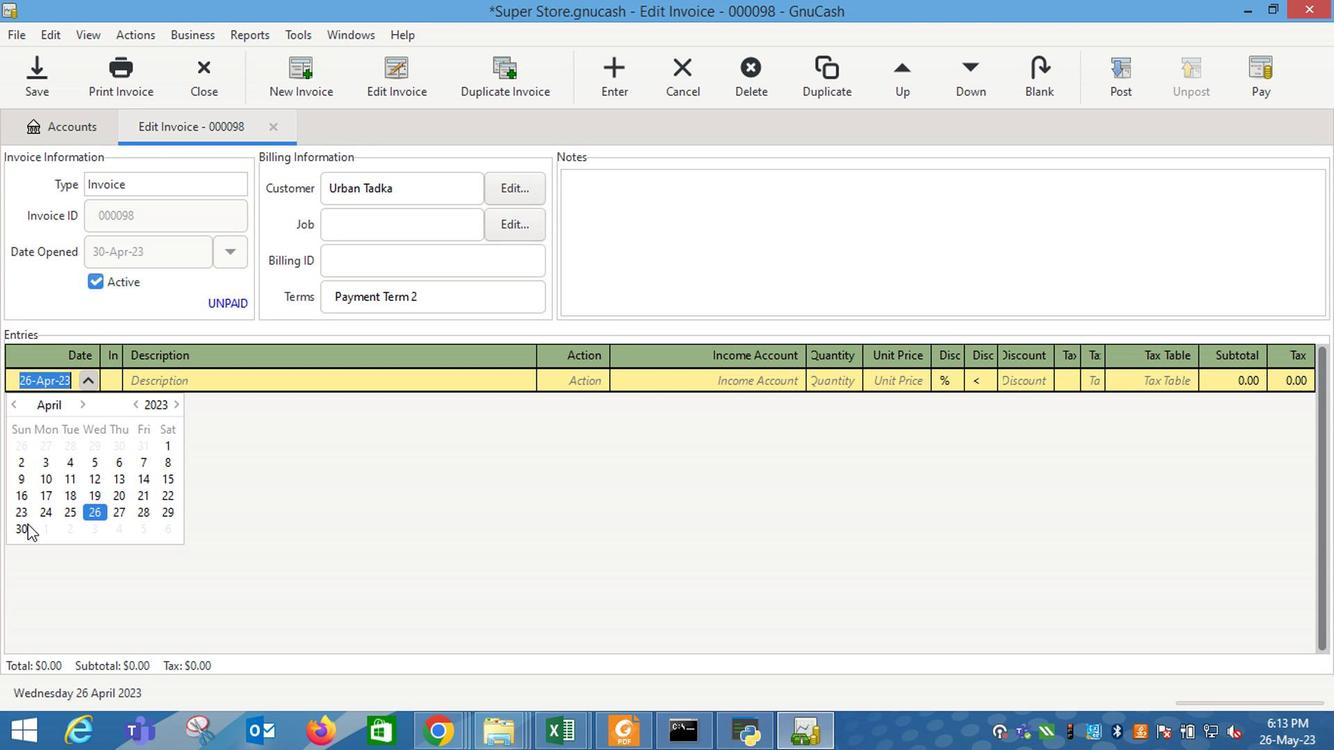 
Action: Key pressed <Key.tab><Key.shift_r>Nescafe<Key.space><Key.shift_r>Insant<Key.backspace><Key.backspace><Key.backspace><Key.backspace>stant<Key.space><Key.shift_r>Coffee<Key.space><Key.shift_r>G<Key.backspace><Key.shift_r>French<Key.space><Key.shift_r>Roast<Key.tab>m<Key.down><Key.up><Key.tab>i<Key.down><Key.down><Key.down><Key.tab>2<Key.tab>14.25
Screenshot: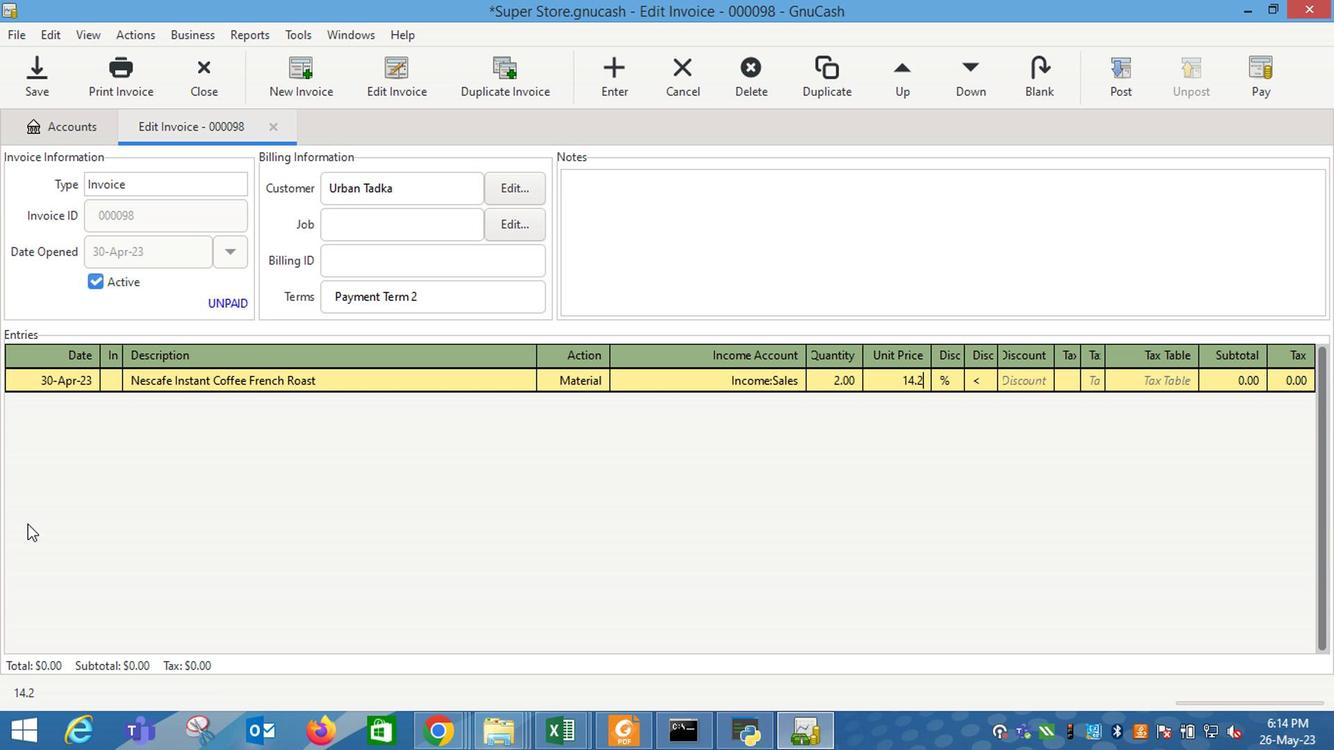 
Action: Mouse moved to (954, 380)
Screenshot: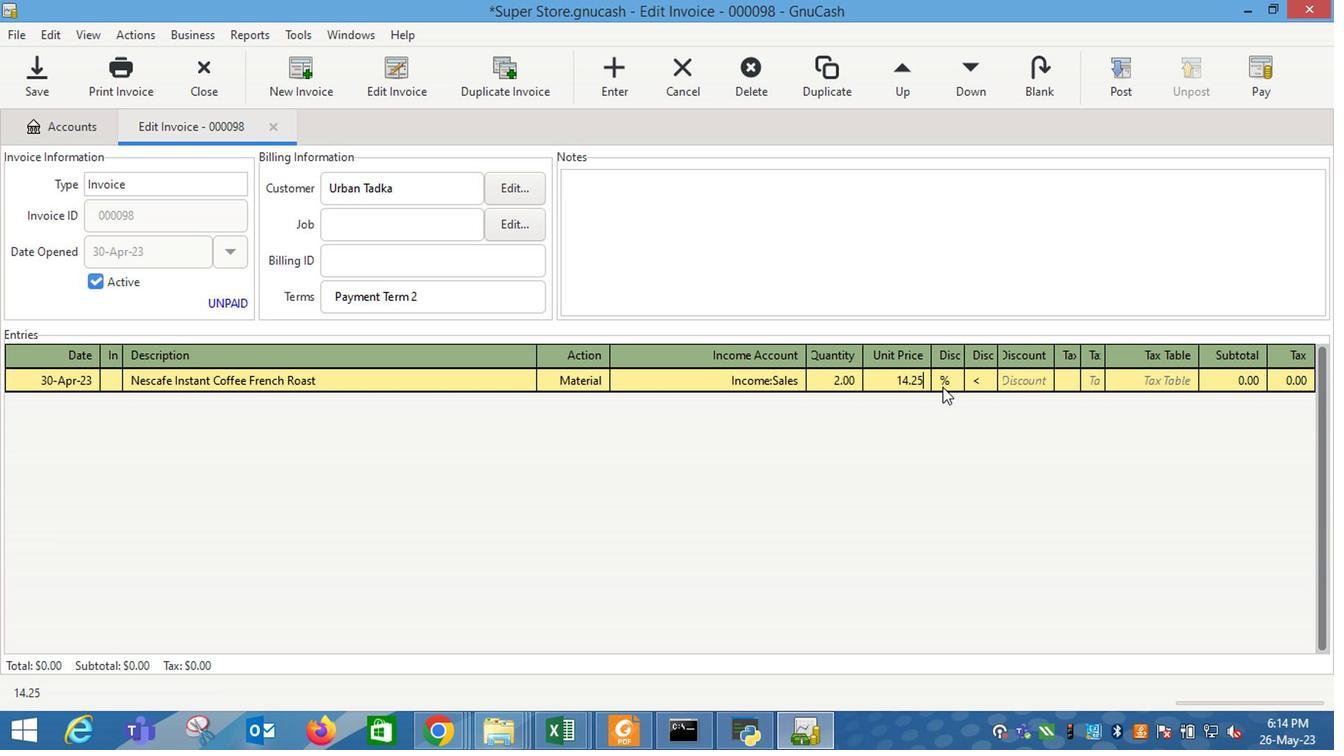 
Action: Mouse pressed left at (954, 380)
Screenshot: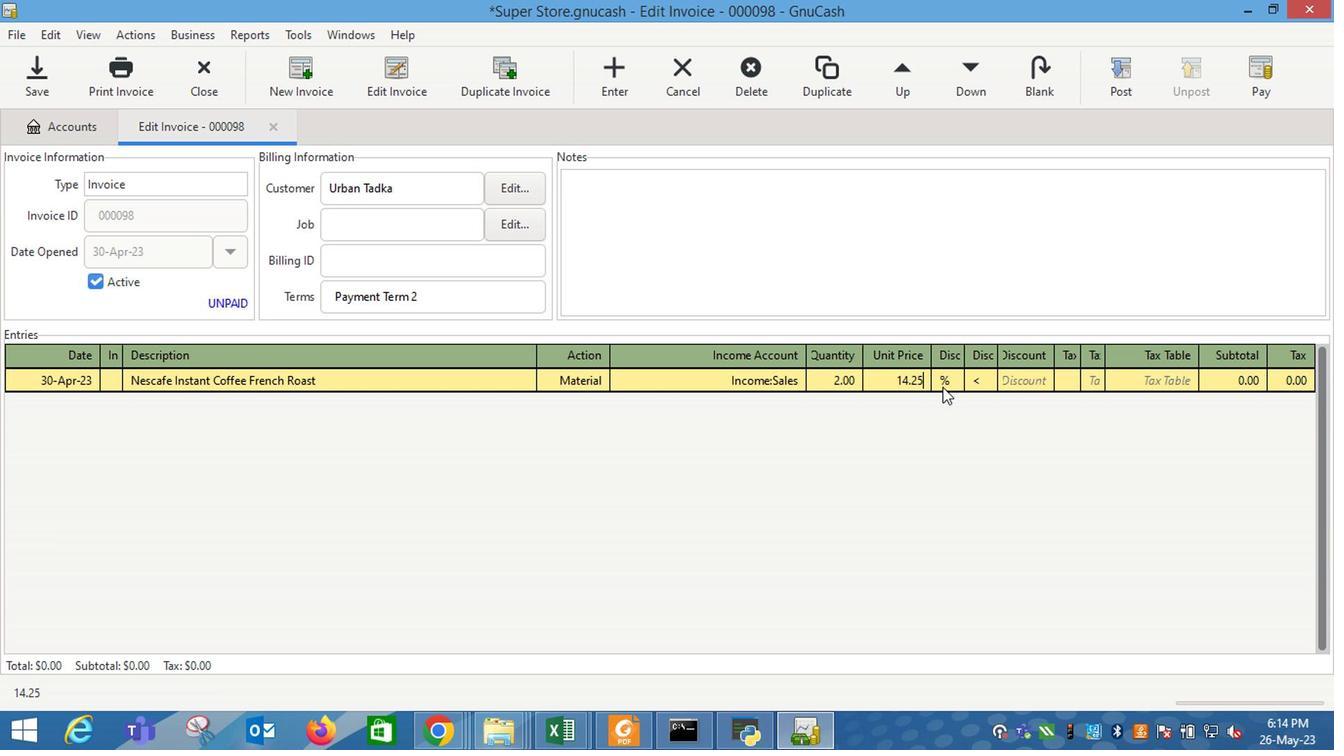 
Action: Mouse moved to (976, 381)
Screenshot: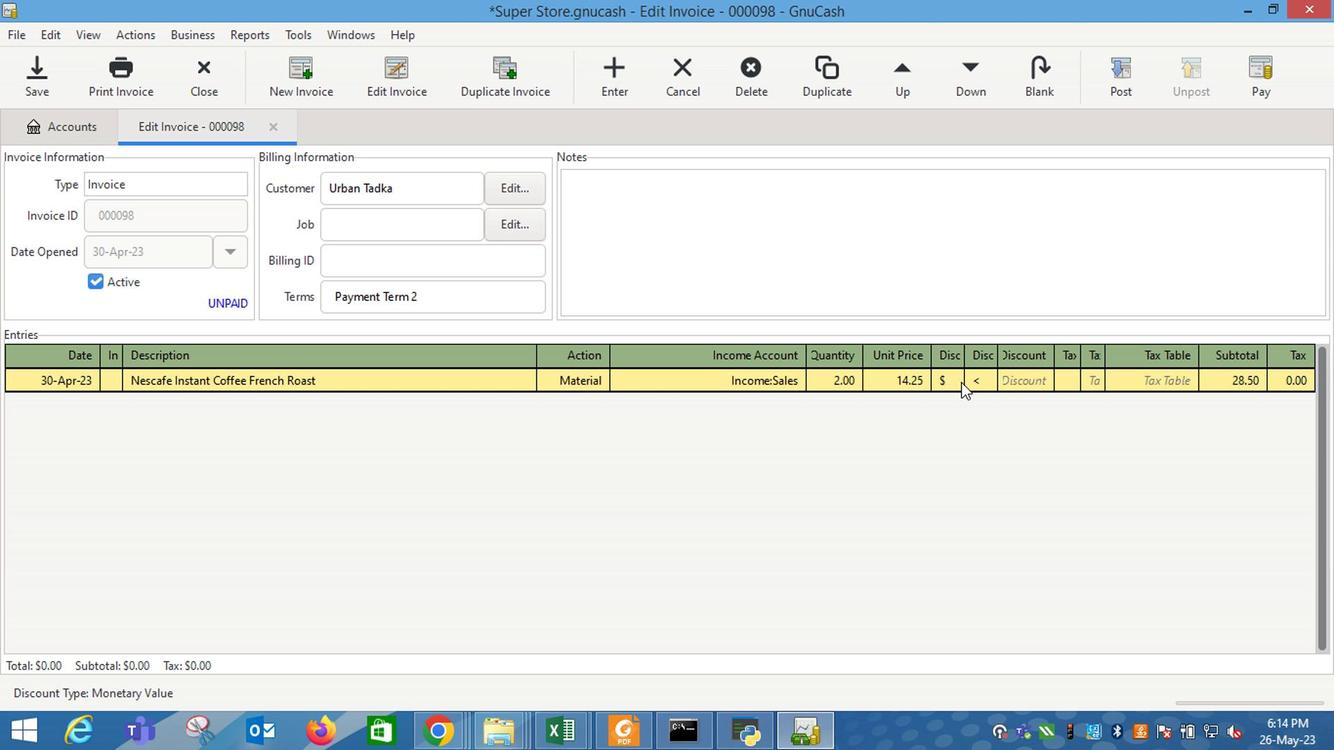
Action: Mouse pressed left at (976, 381)
Screenshot: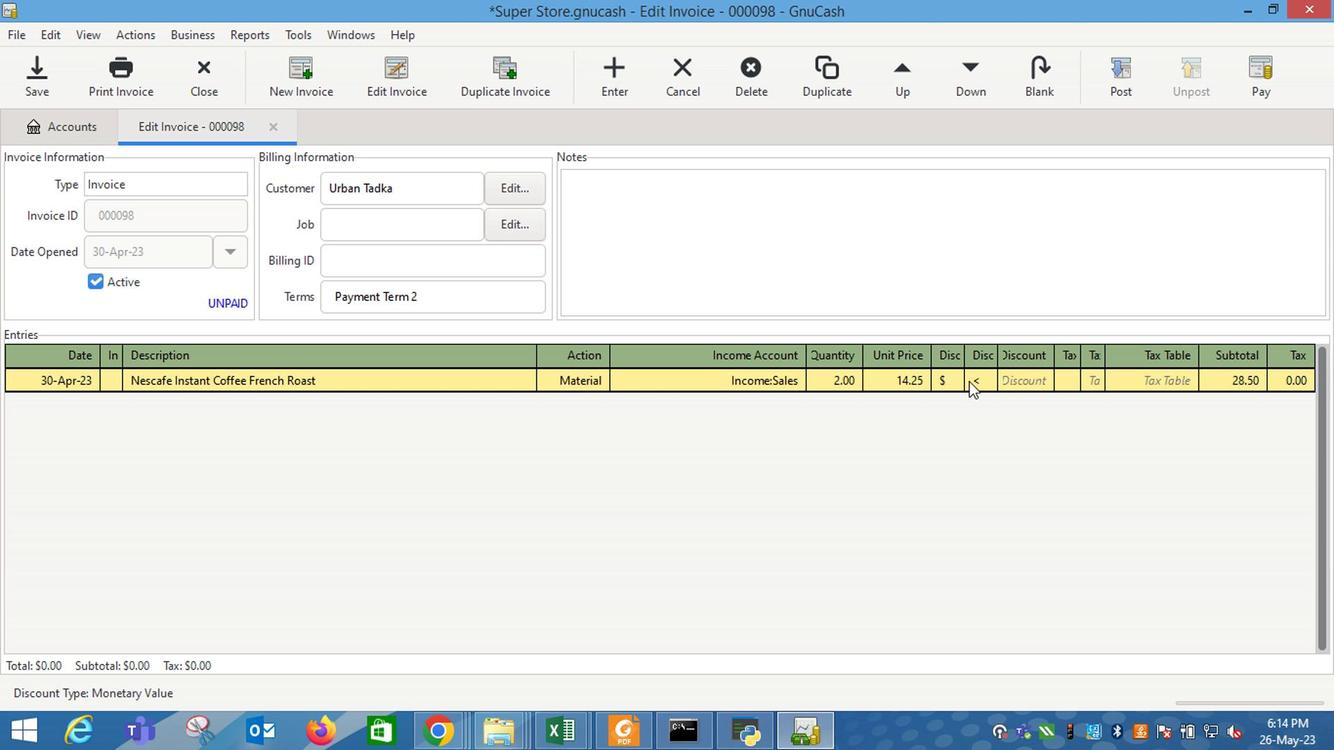 
Action: Mouse moved to (1027, 383)
Screenshot: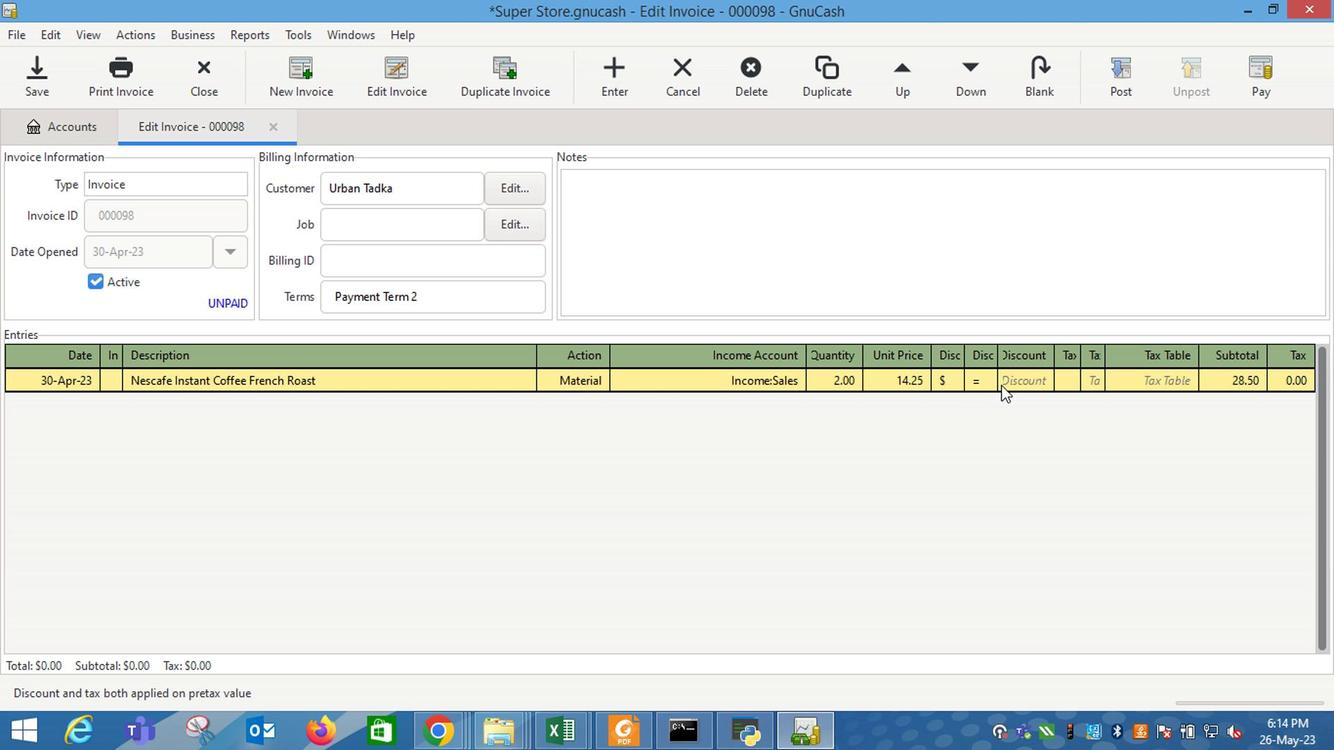 
Action: Mouse pressed left at (1027, 383)
Screenshot: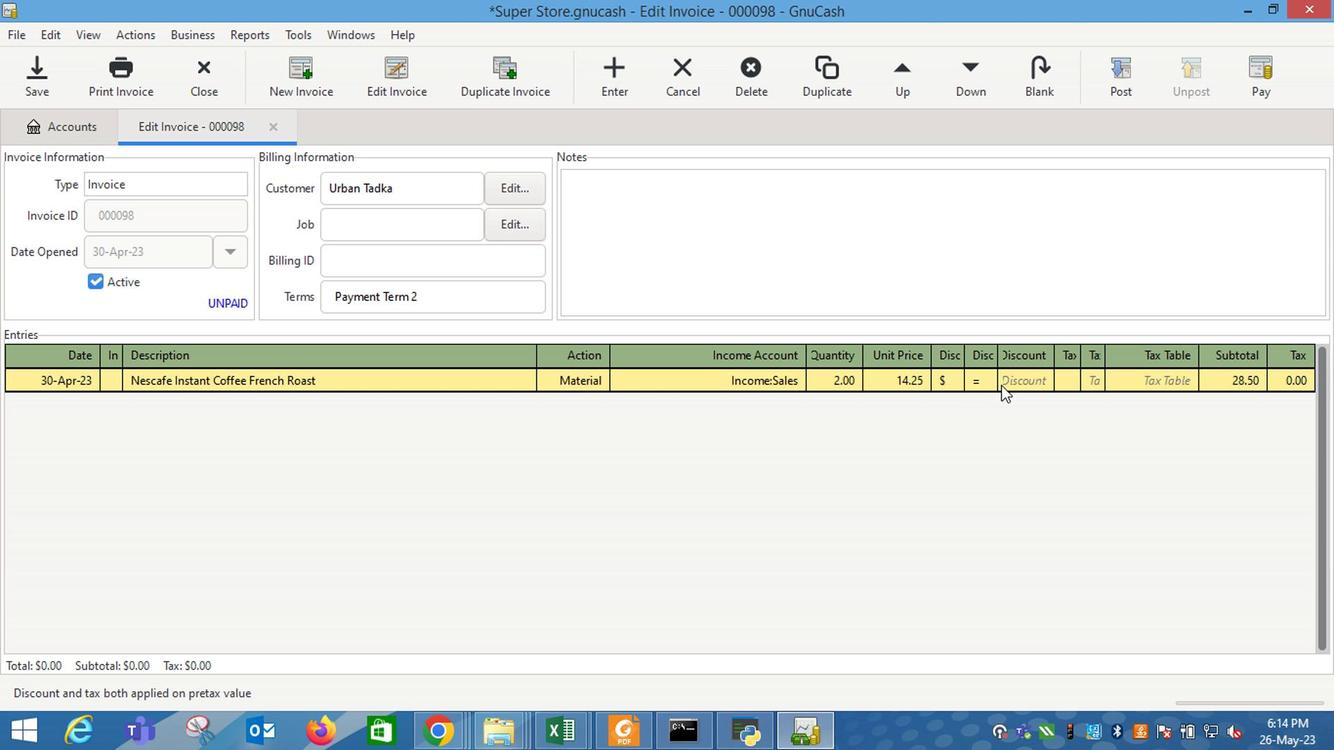 
Action: Mouse moved to (1027, 388)
Screenshot: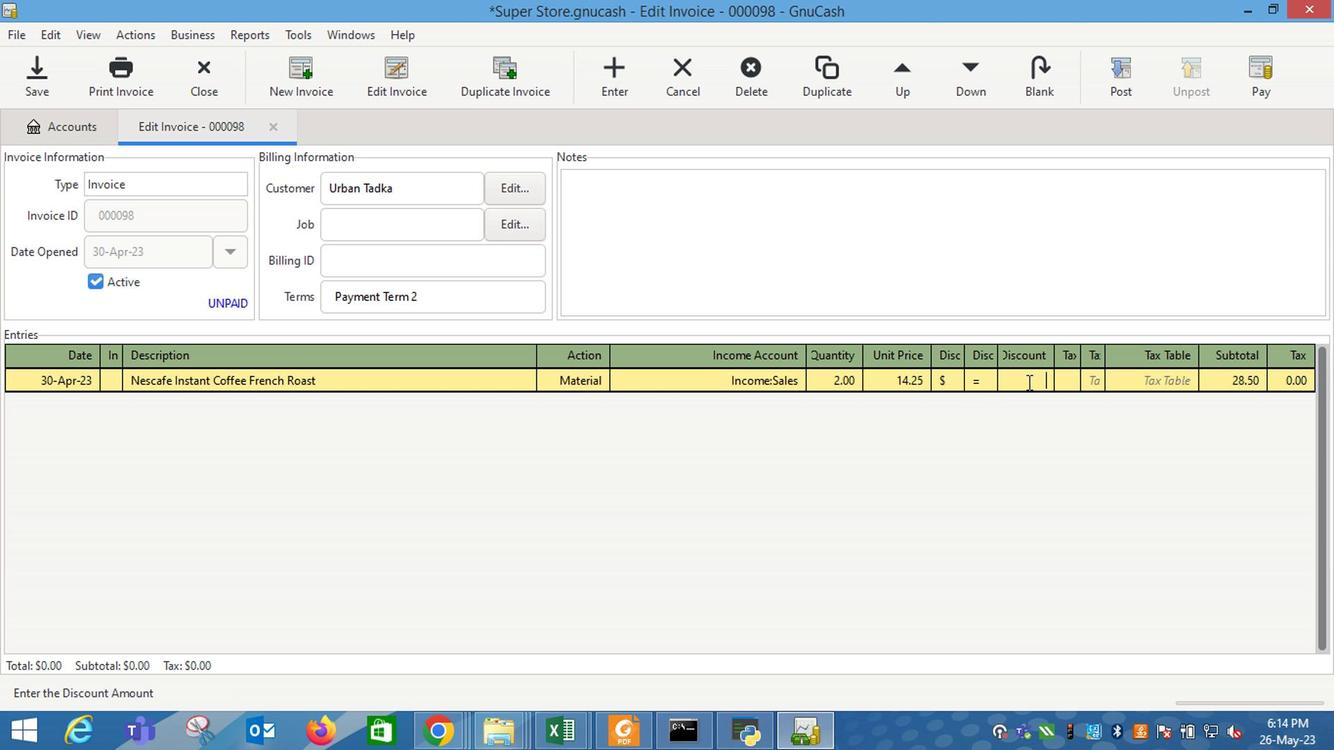 
Action: Key pressed 0.28<Key.enter><Key.tab><Key.shift_r>Rexall<Key.space><Key.shift_r>Antiseptic<Key.space><Key.shift_r>Alcohol<Key.space><Key.shift_r>Prep<Key.space><Key.shift_r>Pads<Key.tab>m<Key.tab>i<Key.down><Key.down><Key.down><Key.tab>1<Key.tab>6.25<Key.tab>
Screenshot: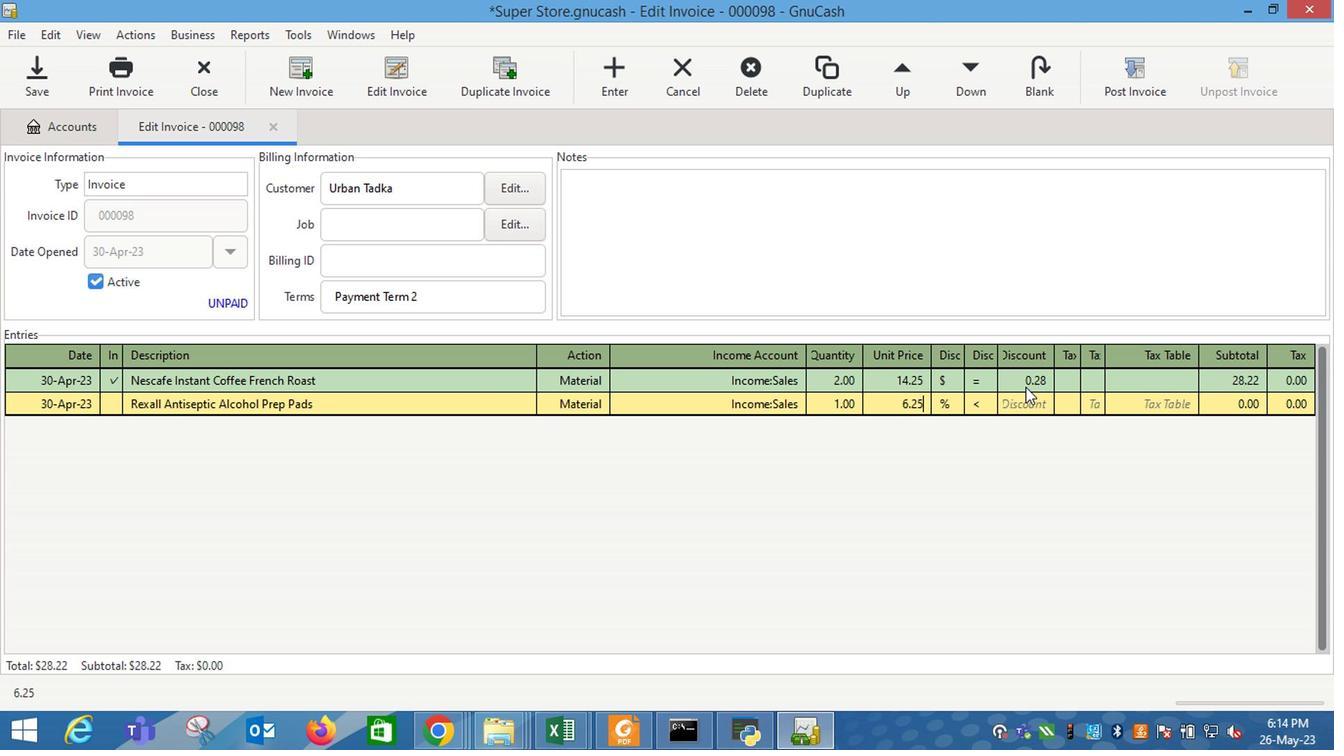 
Action: Mouse moved to (956, 411)
Screenshot: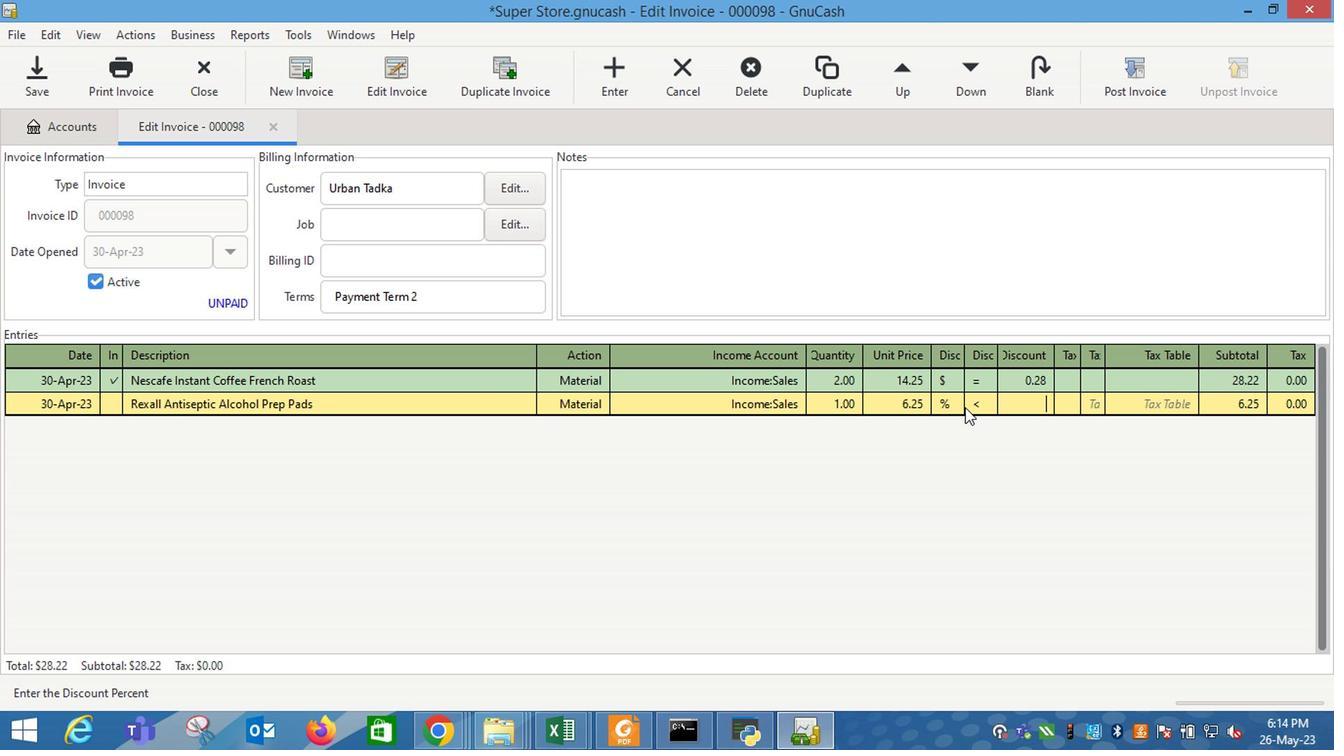
Action: Mouse pressed left at (956, 411)
Screenshot: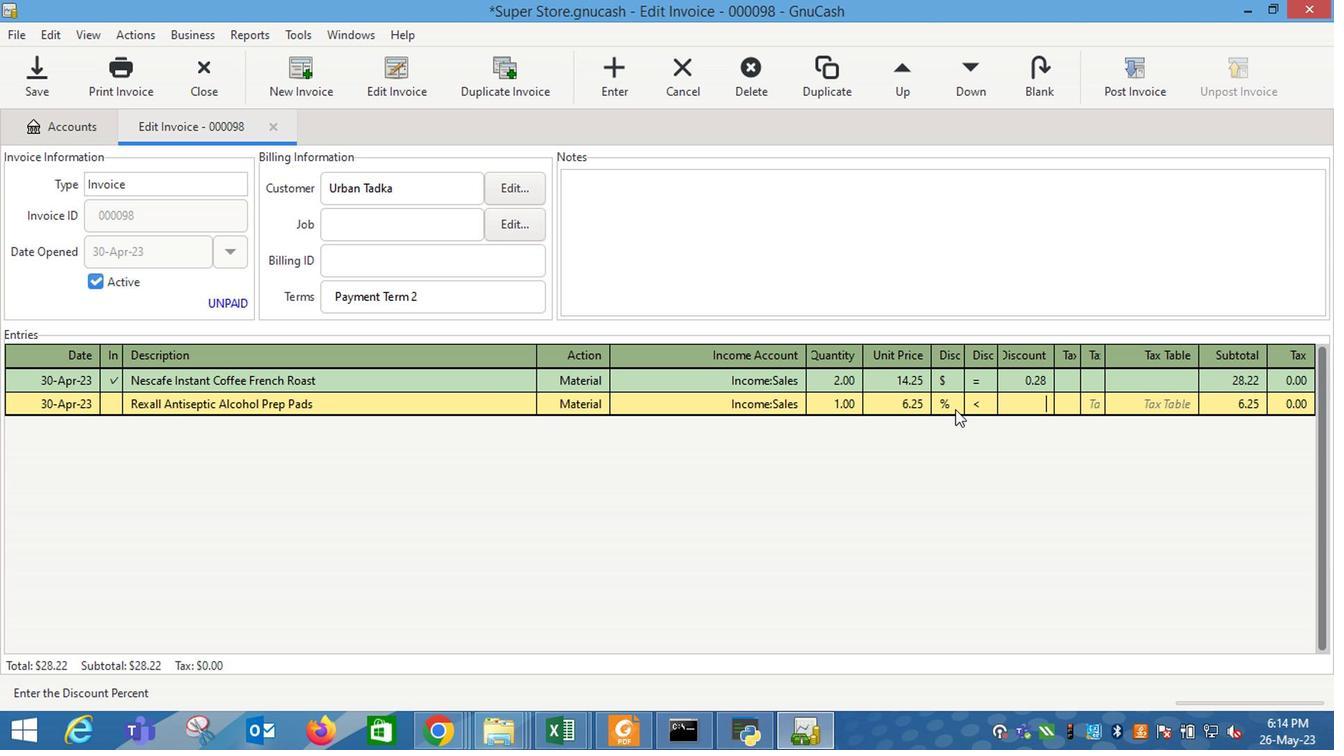 
Action: Mouse moved to (976, 404)
Screenshot: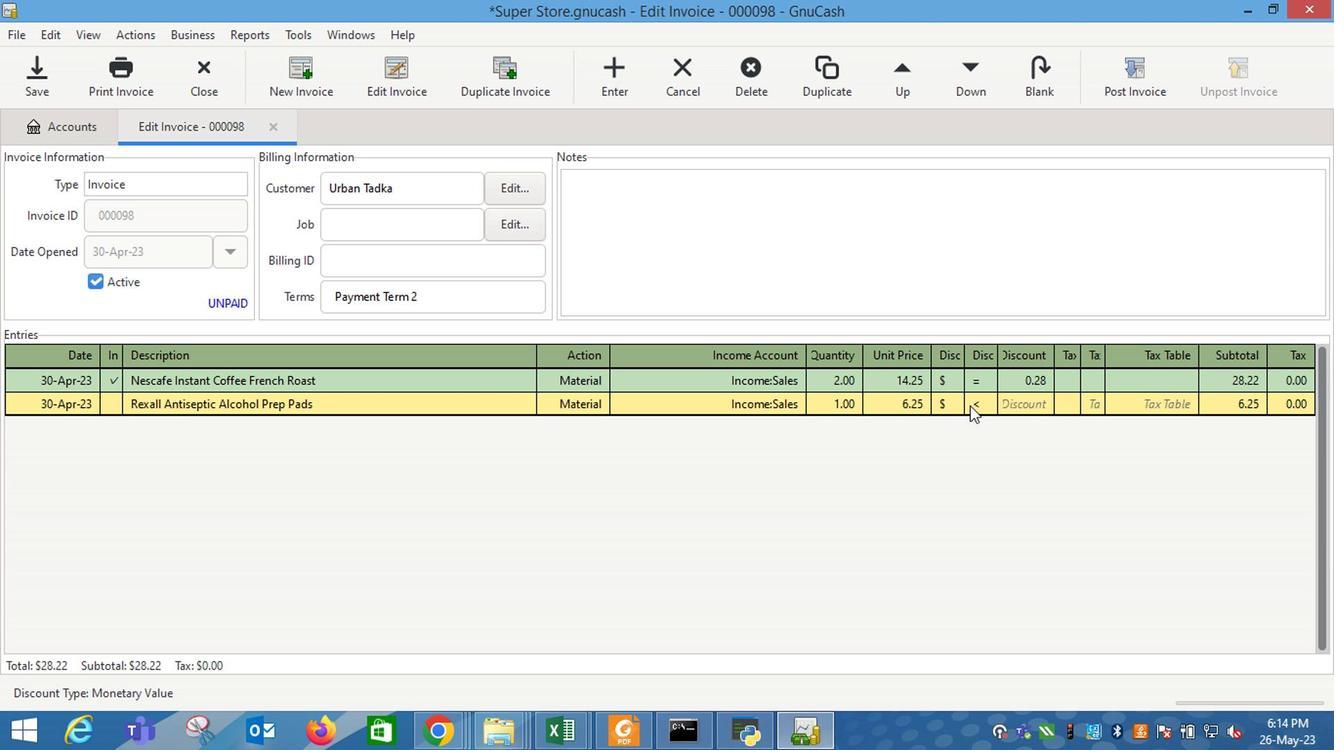 
Action: Mouse pressed left at (976, 404)
Screenshot: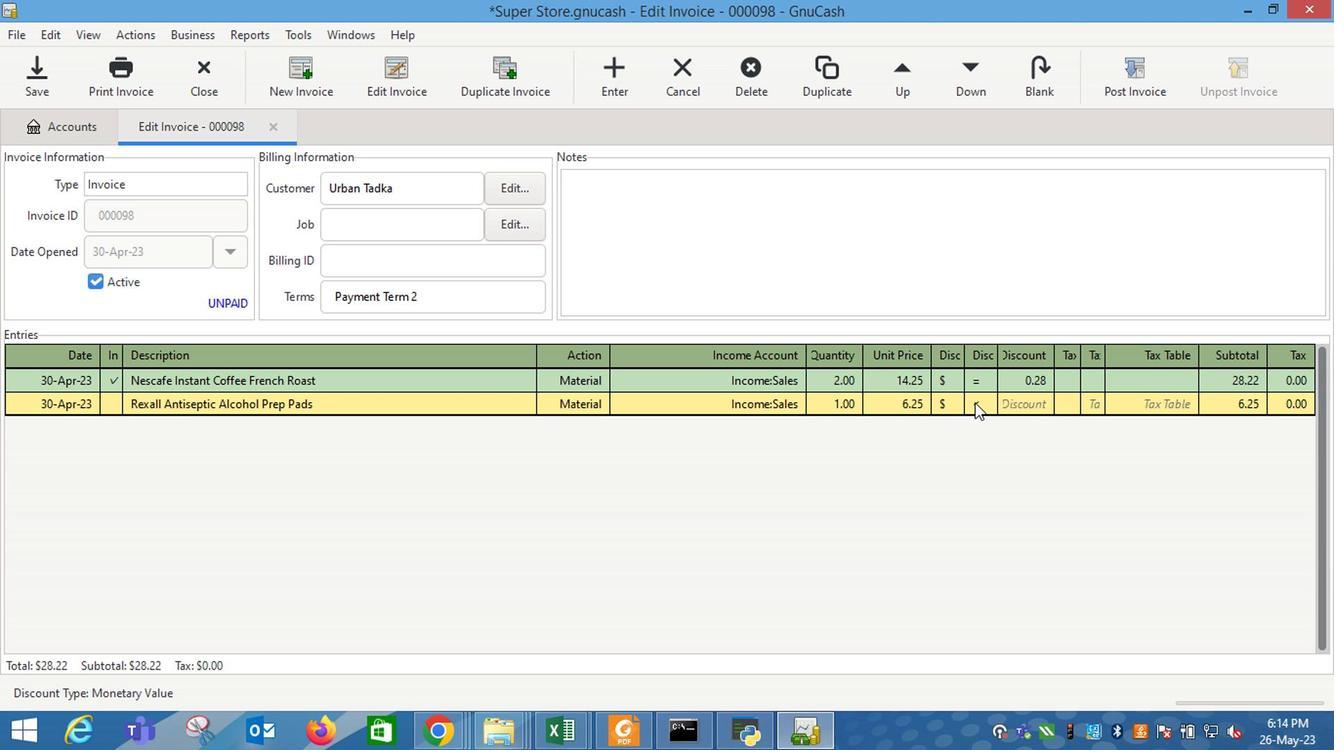 
Action: Mouse moved to (1035, 404)
Screenshot: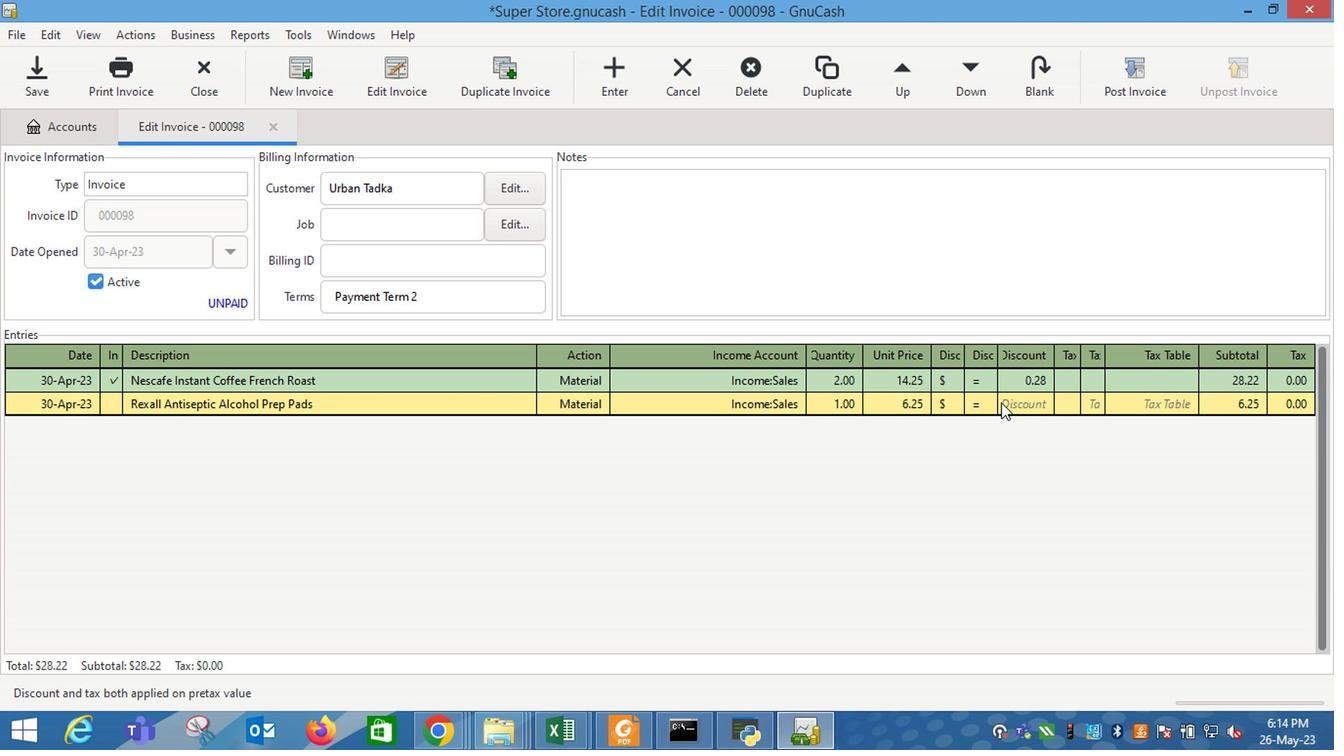 
Action: Mouse pressed left at (1035, 404)
Screenshot: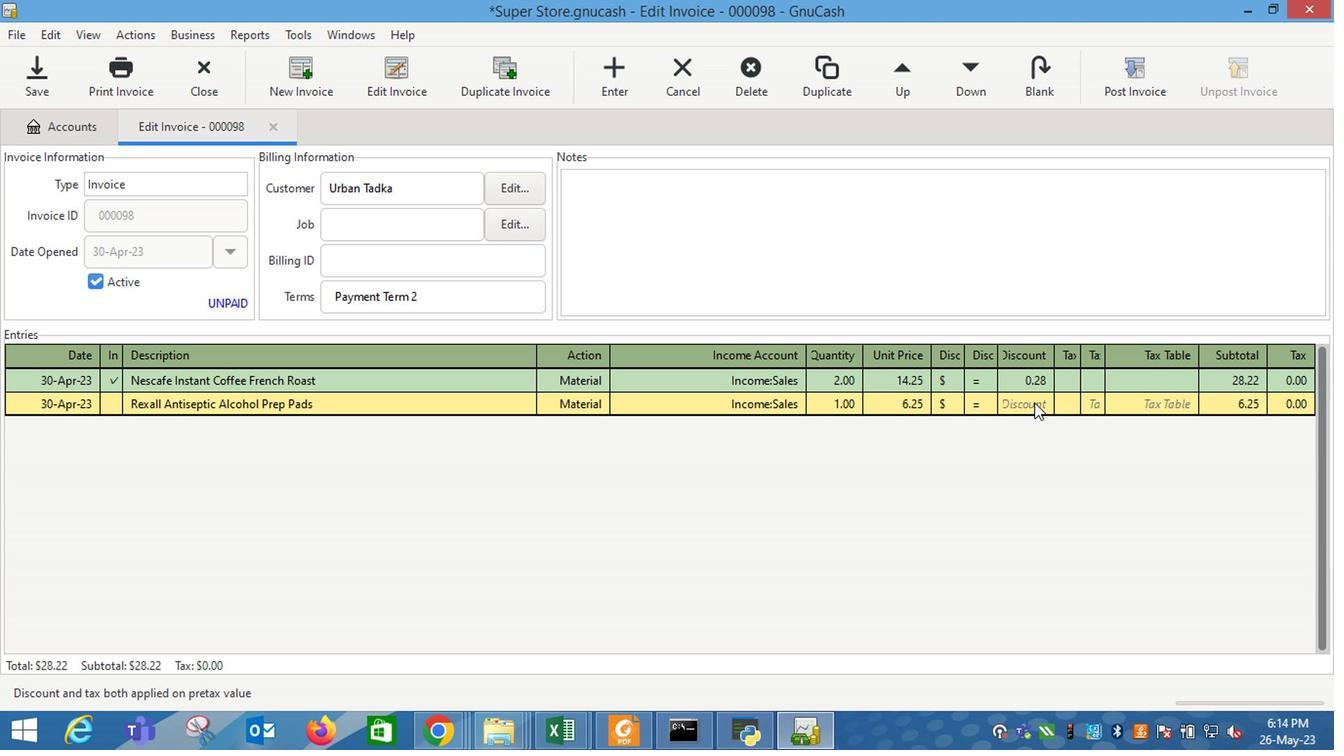 
Action: Key pressed 1.28<Key.enter><Key.tab><Key.shift_r>Banana<Key.space><Key.shift_r>Bunch<Key.space><Key.shift_r>(approx<Key.space>5<Key.space>ct<Key.shift_r>)<Key.tab>m<Key.tab>i<Key.down><Key.down><Key.down><Key.tab>2<Key.tab>7.25
Screenshot: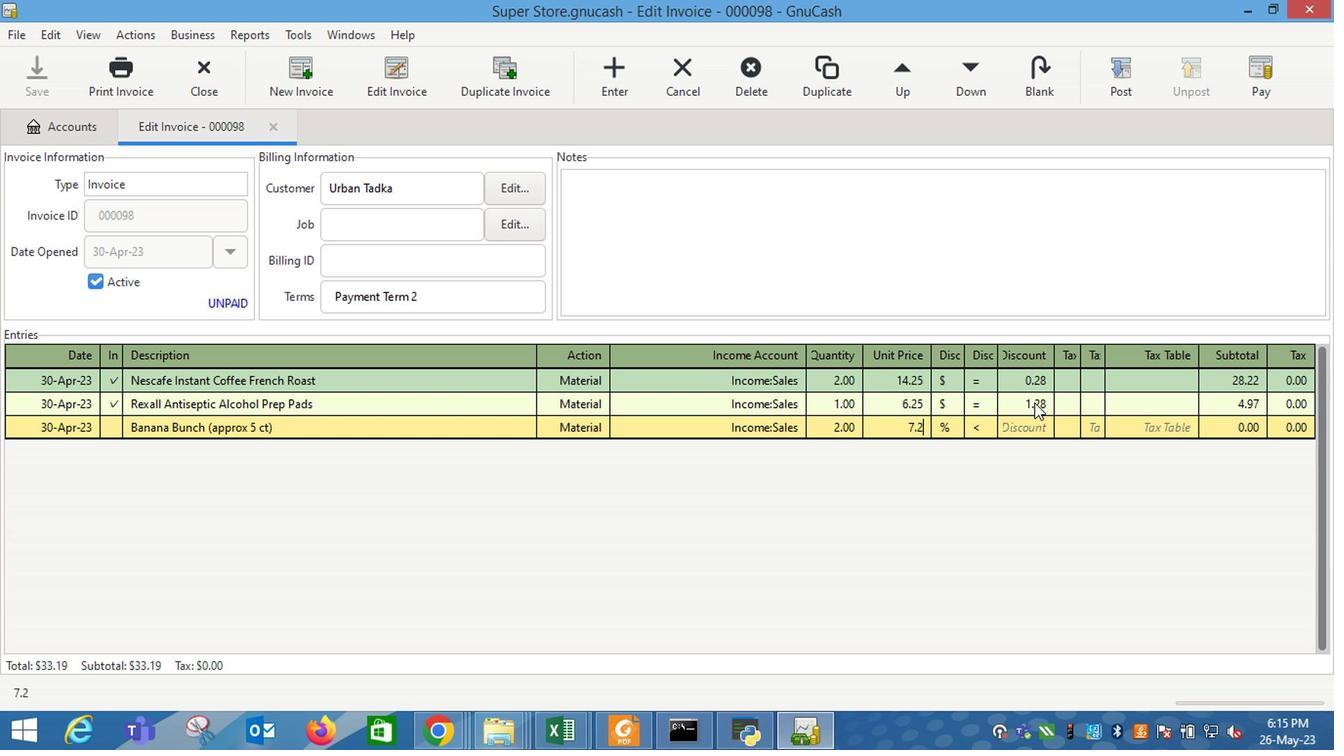 
Action: Mouse moved to (999, 417)
Screenshot: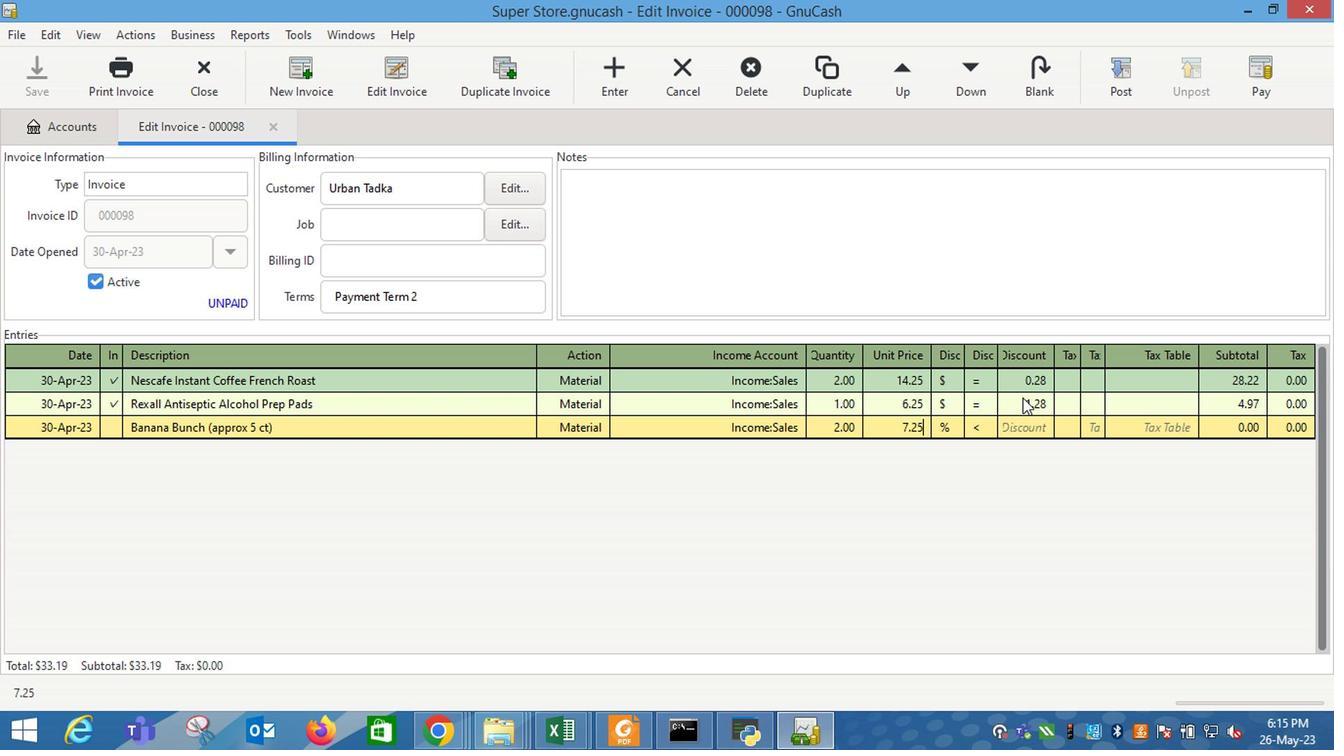 
Action: Key pressed <Key.tab>
Screenshot: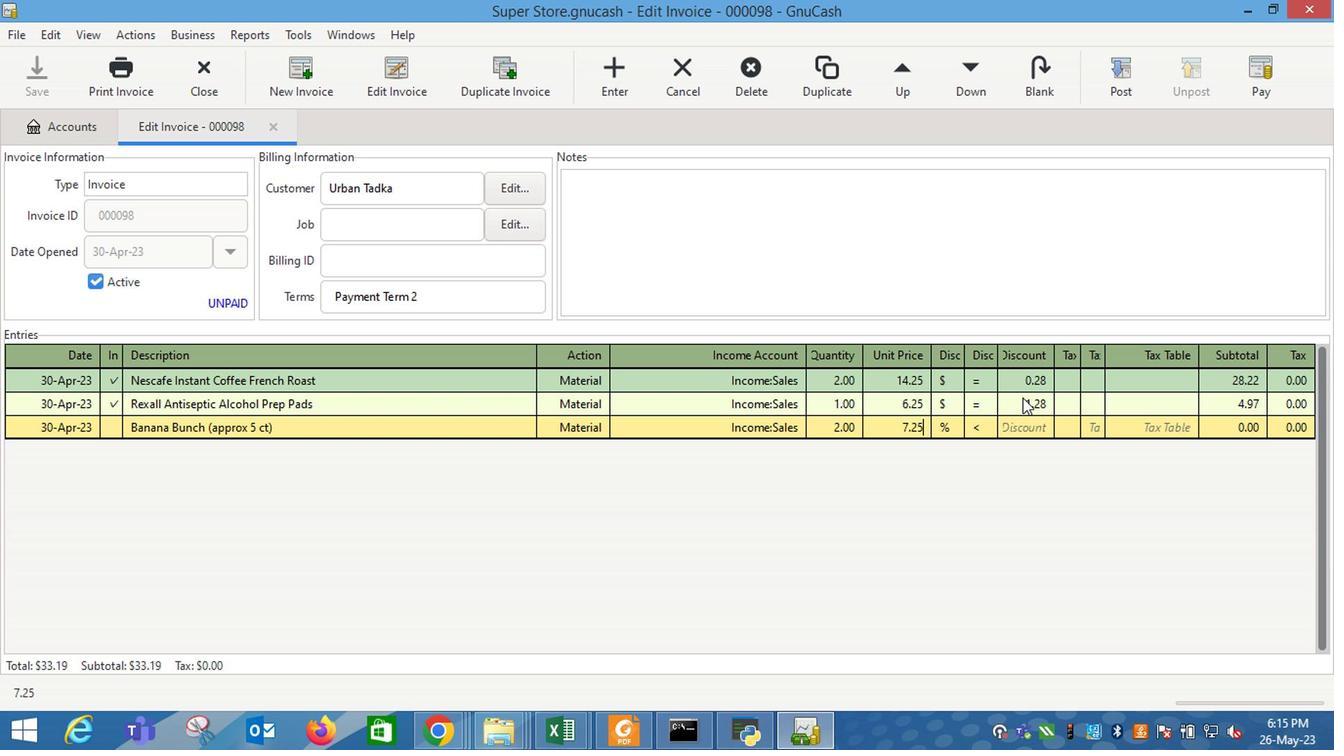 
Action: Mouse moved to (968, 427)
Screenshot: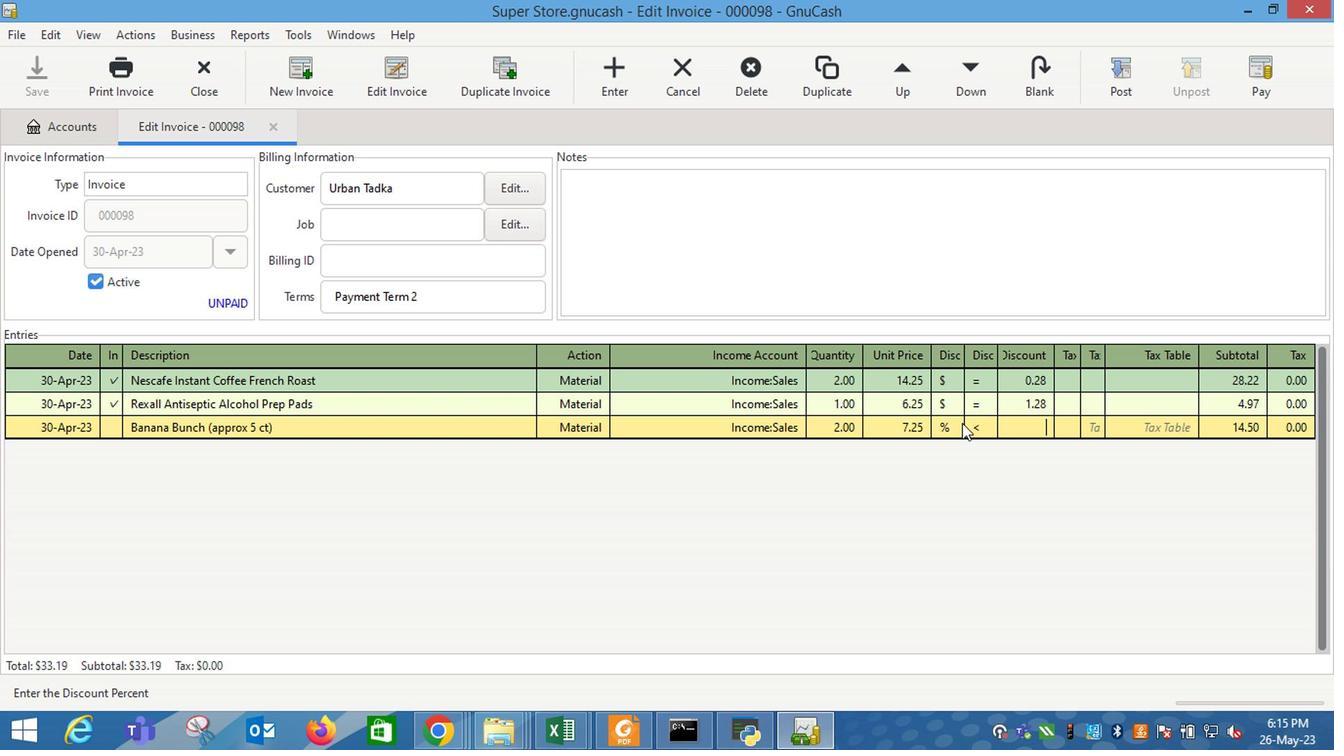 
Action: Mouse pressed left at (968, 427)
Screenshot: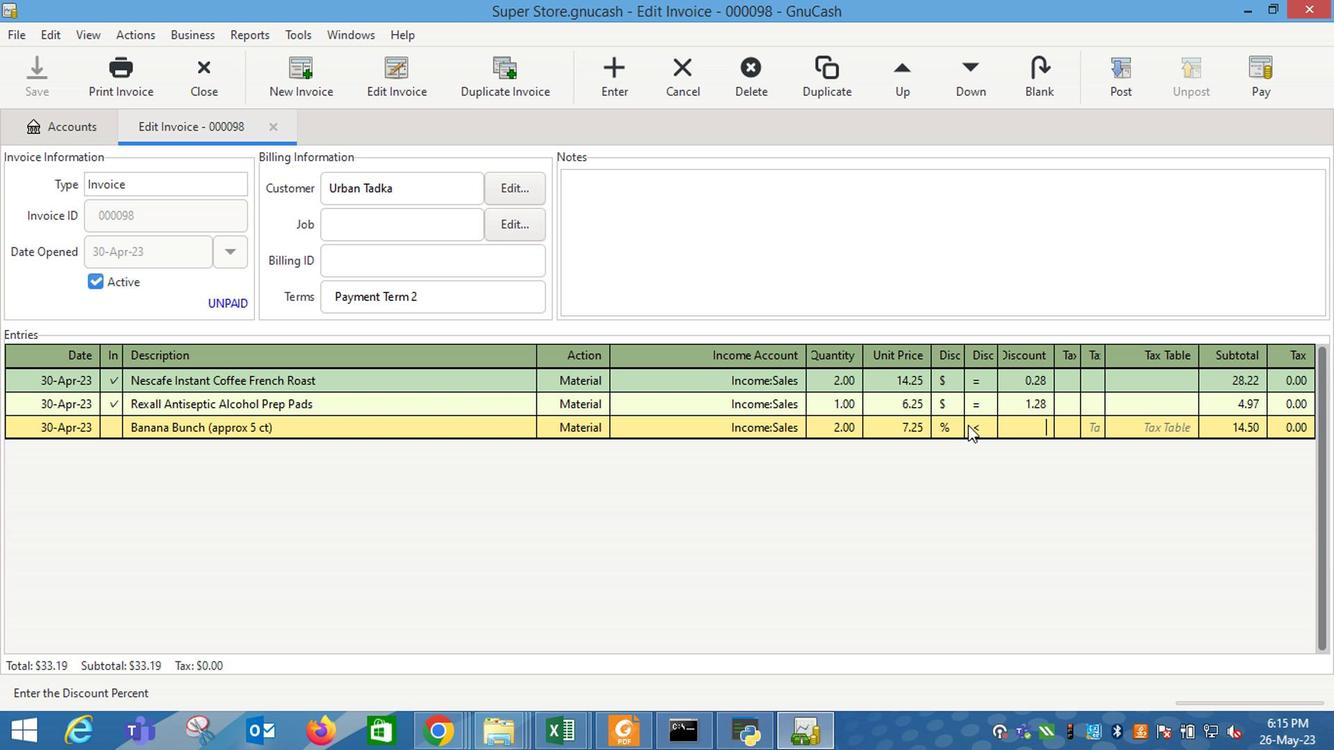 
Action: Mouse moved to (950, 430)
Screenshot: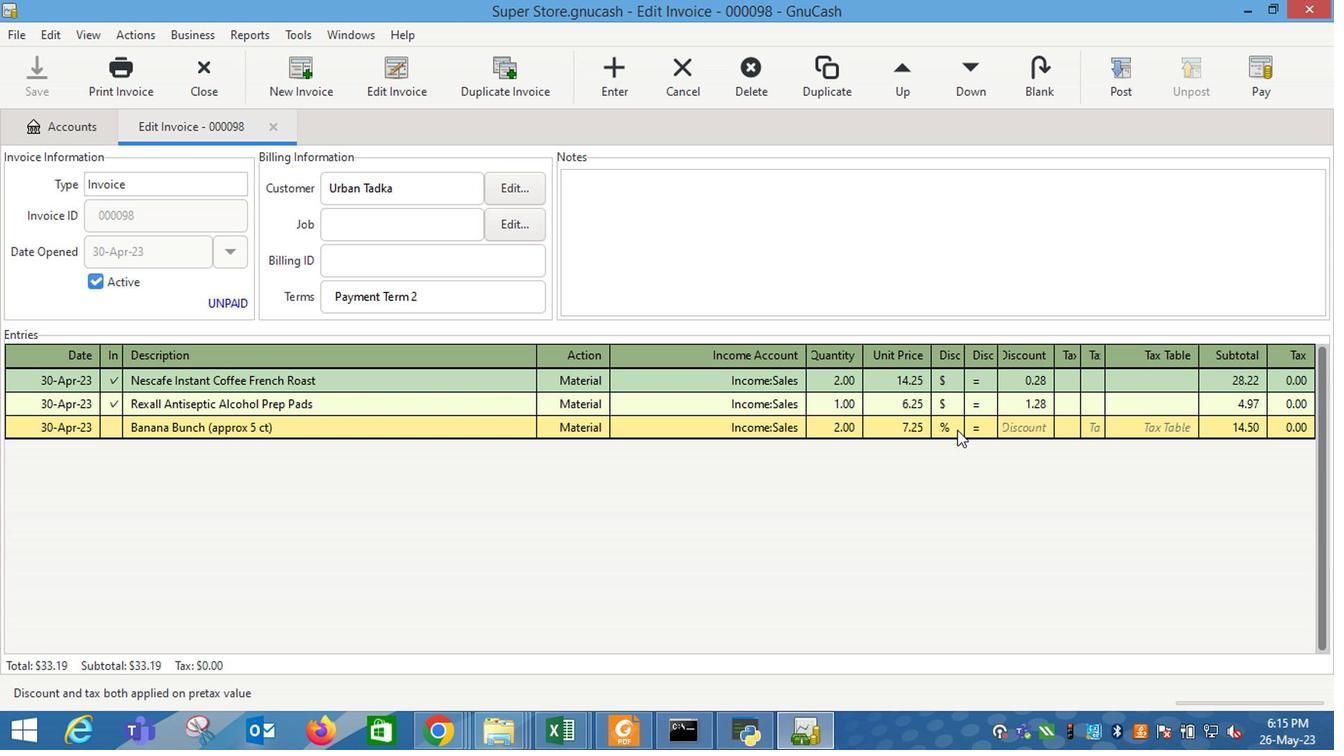 
Action: Mouse pressed left at (950, 430)
Screenshot: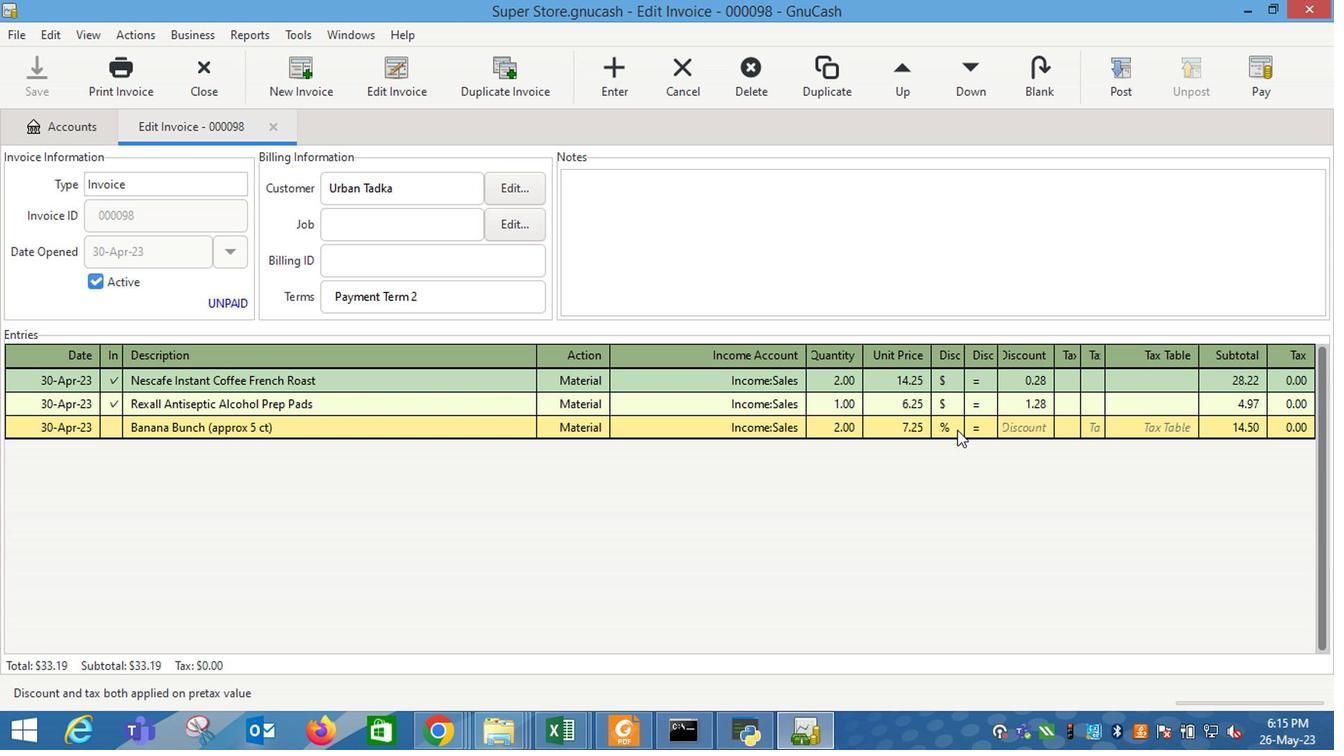 
Action: Mouse moved to (1002, 429)
Screenshot: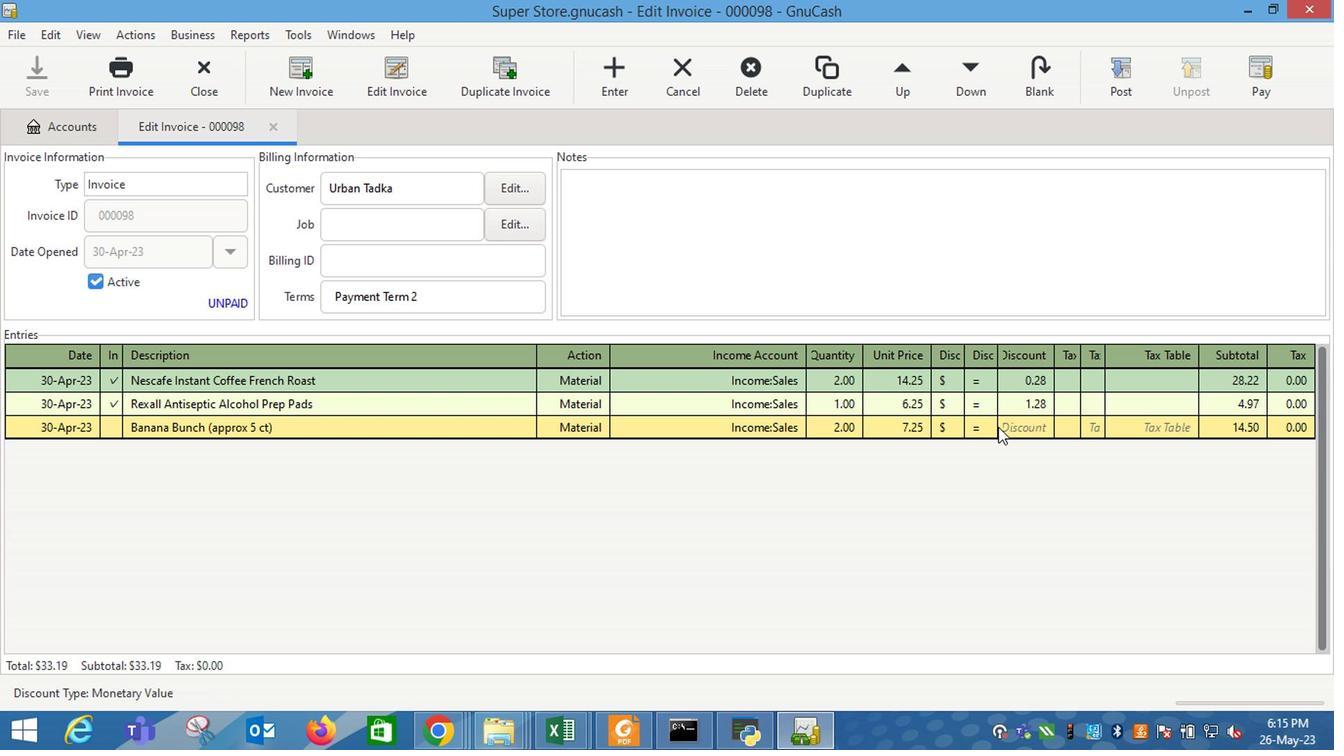 
Action: Mouse pressed left at (1002, 429)
Screenshot: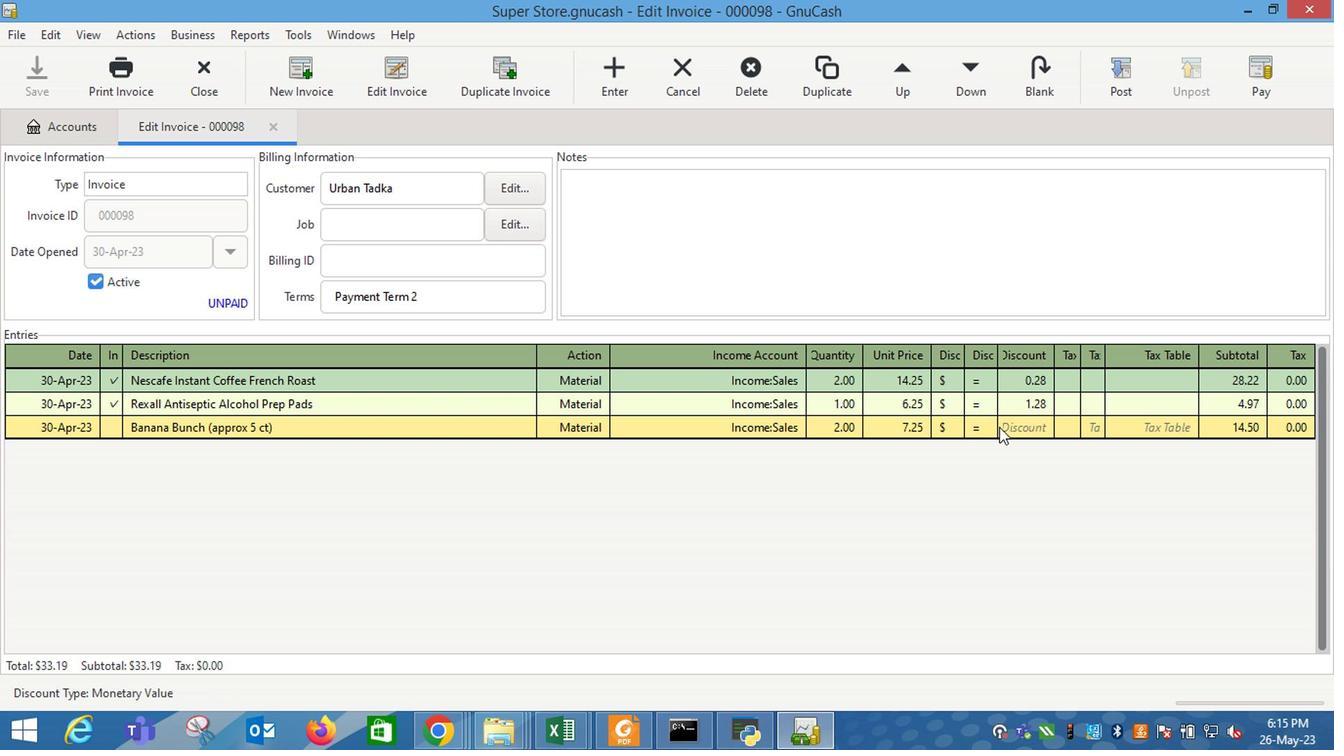 
Action: Mouse moved to (994, 455)
Screenshot: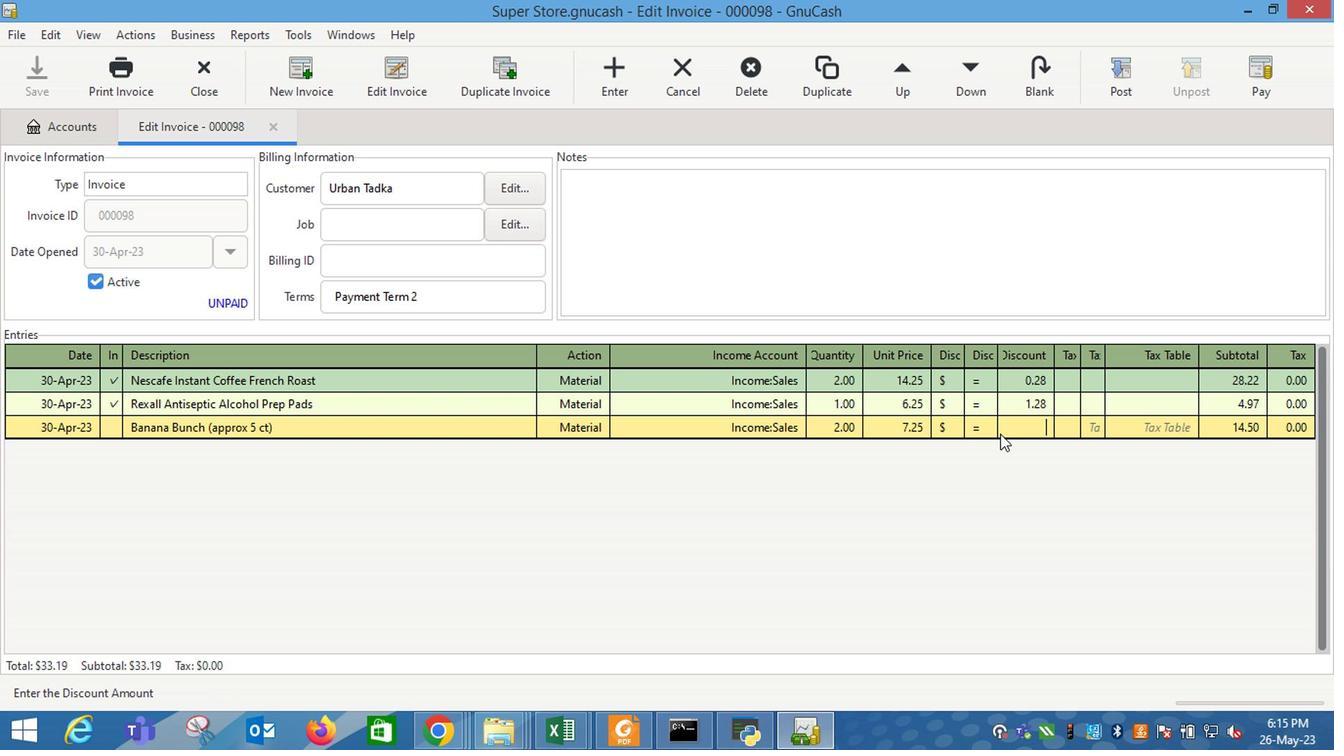 
Action: Key pressed 1.78<Key.enter>
Screenshot: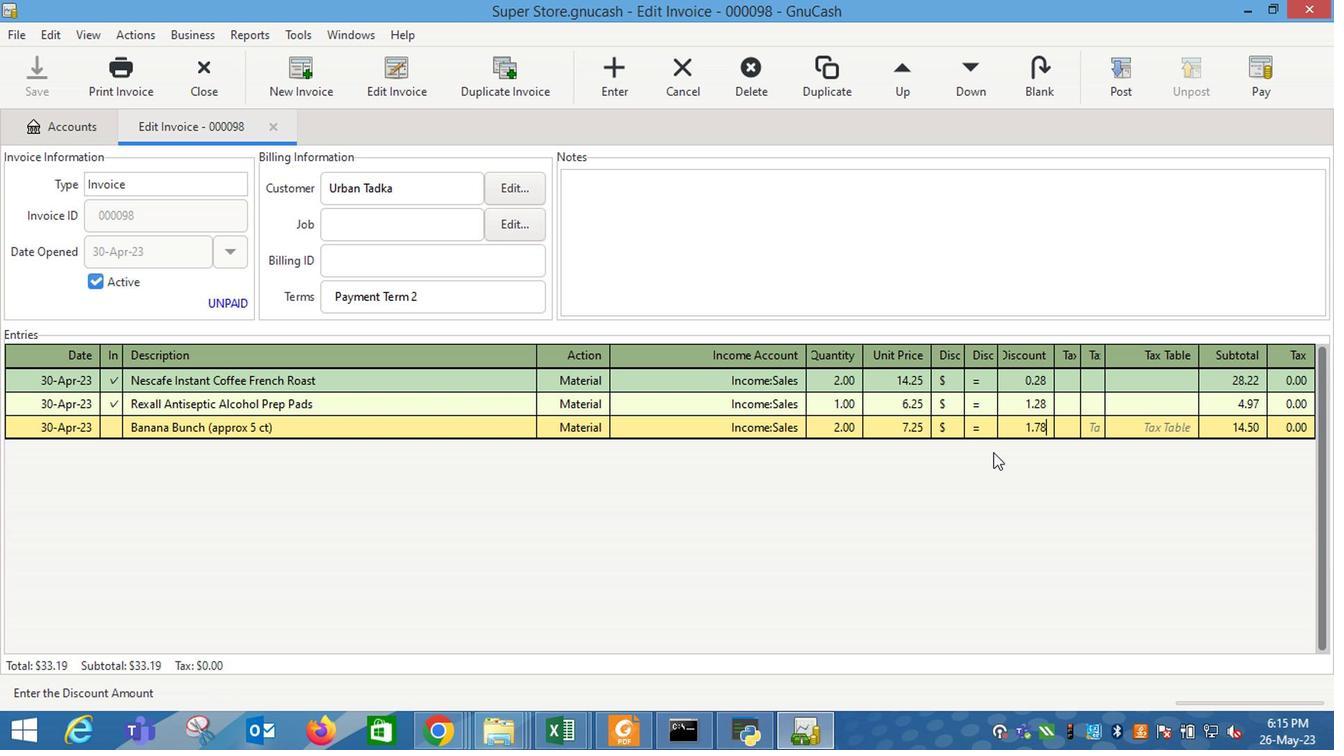 
Action: Mouse moved to (812, 280)
Screenshot: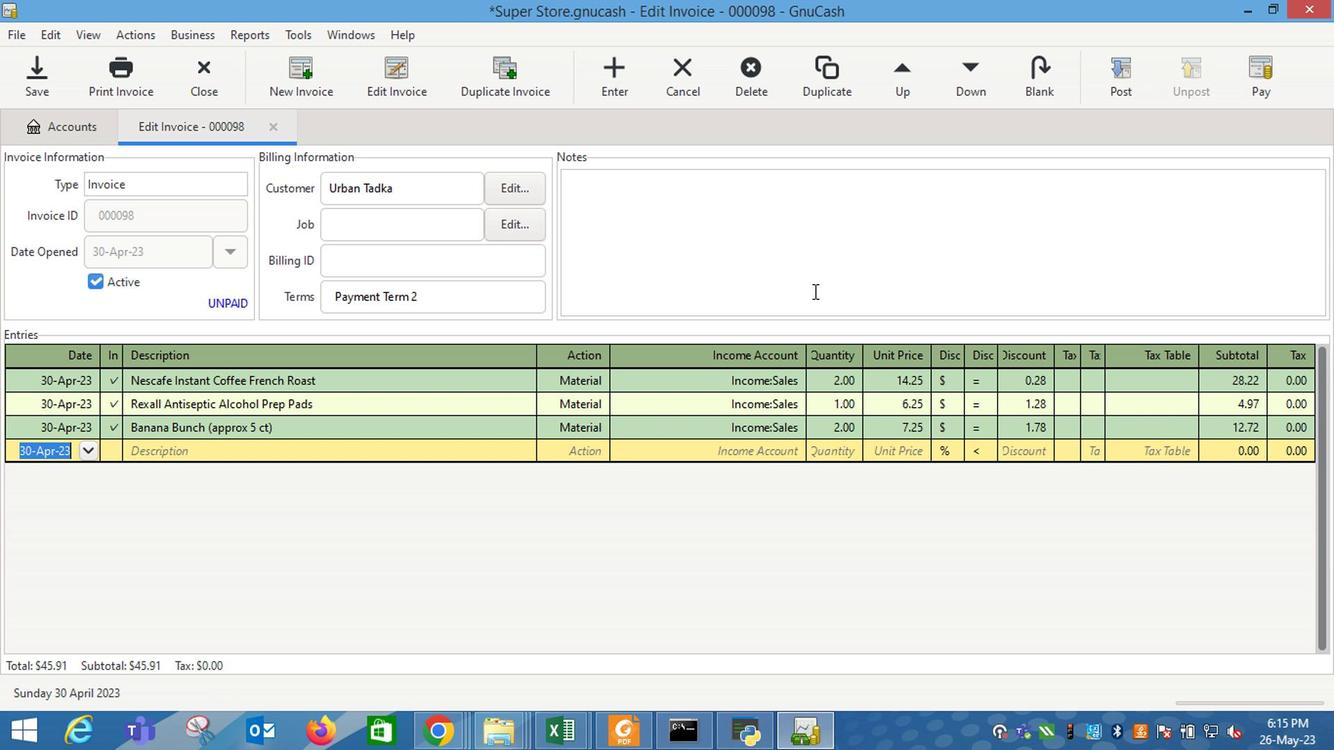 
Action: Mouse pressed left at (812, 280)
Screenshot: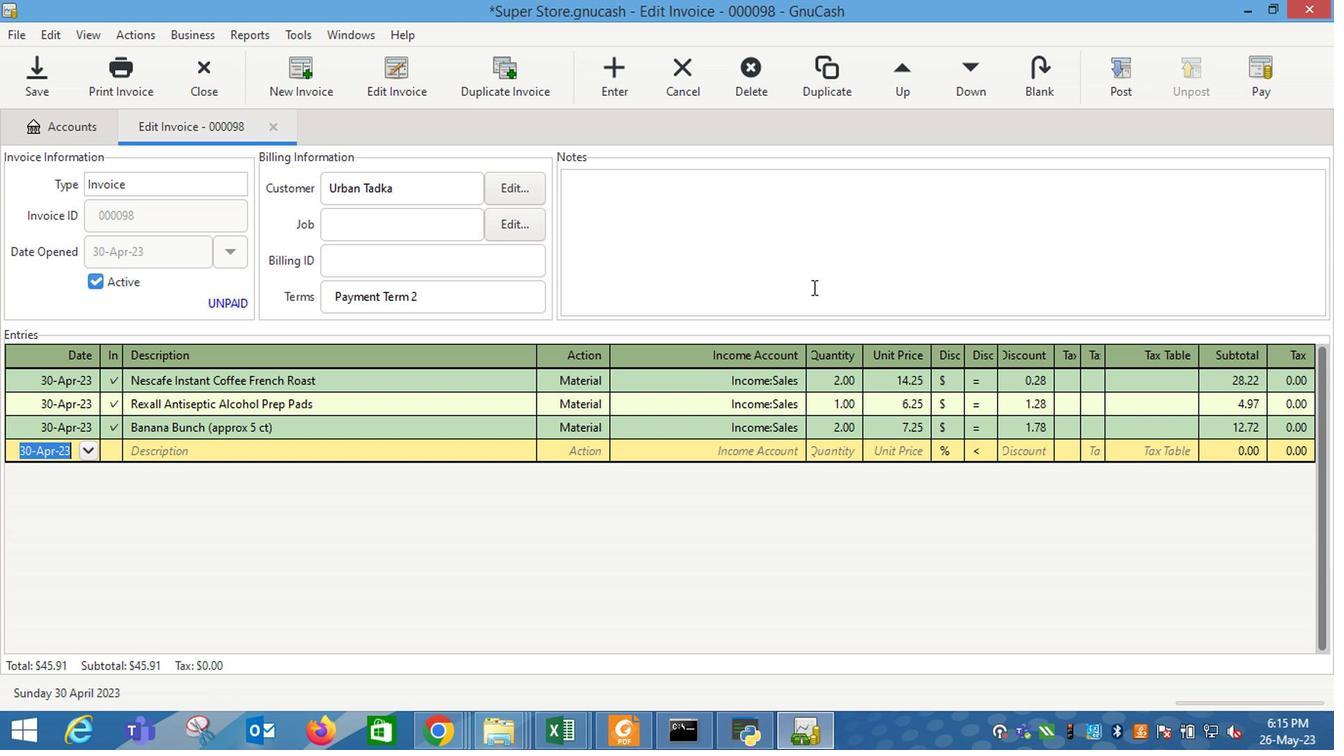 
Action: Mouse moved to (811, 280)
Screenshot: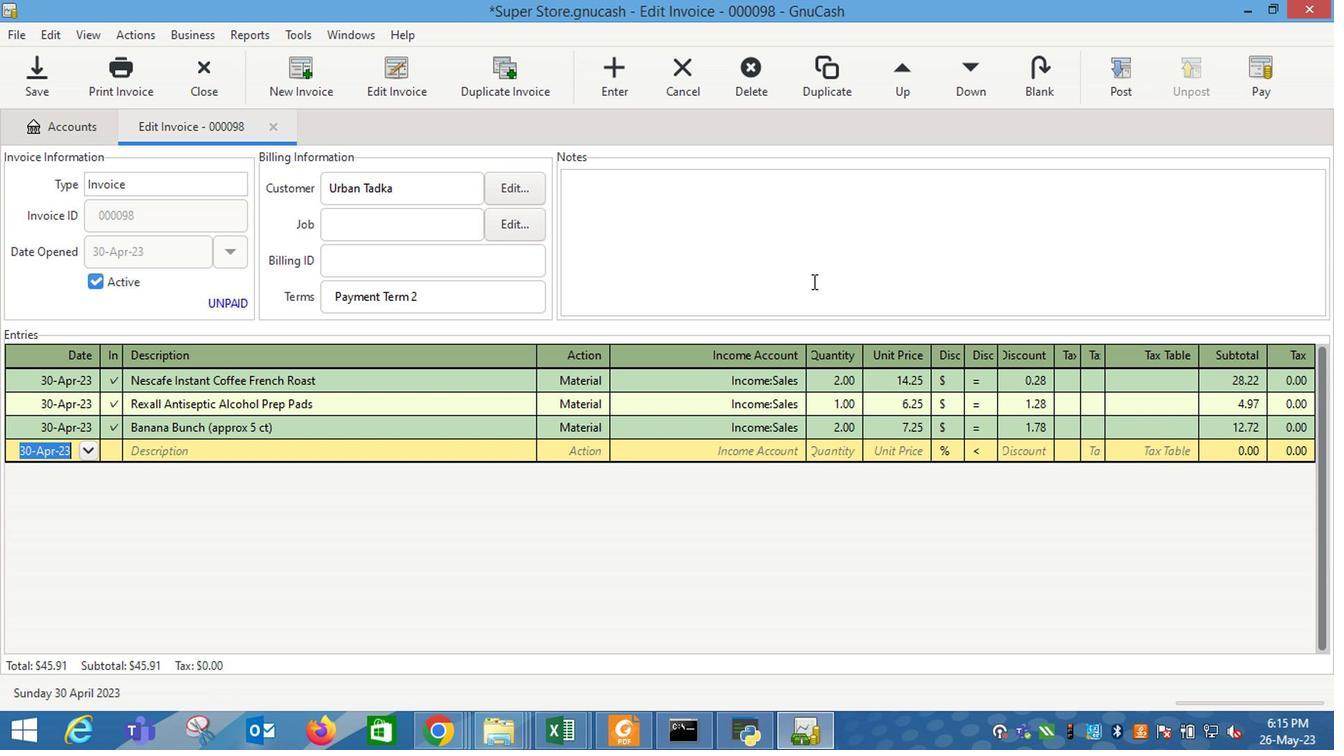 
Action: Key pressed <Key.shift_r>Looking<Key.space>forward<Key.space>to<Key.space>serving<Key.space>you<Key.space>again.
Screenshot: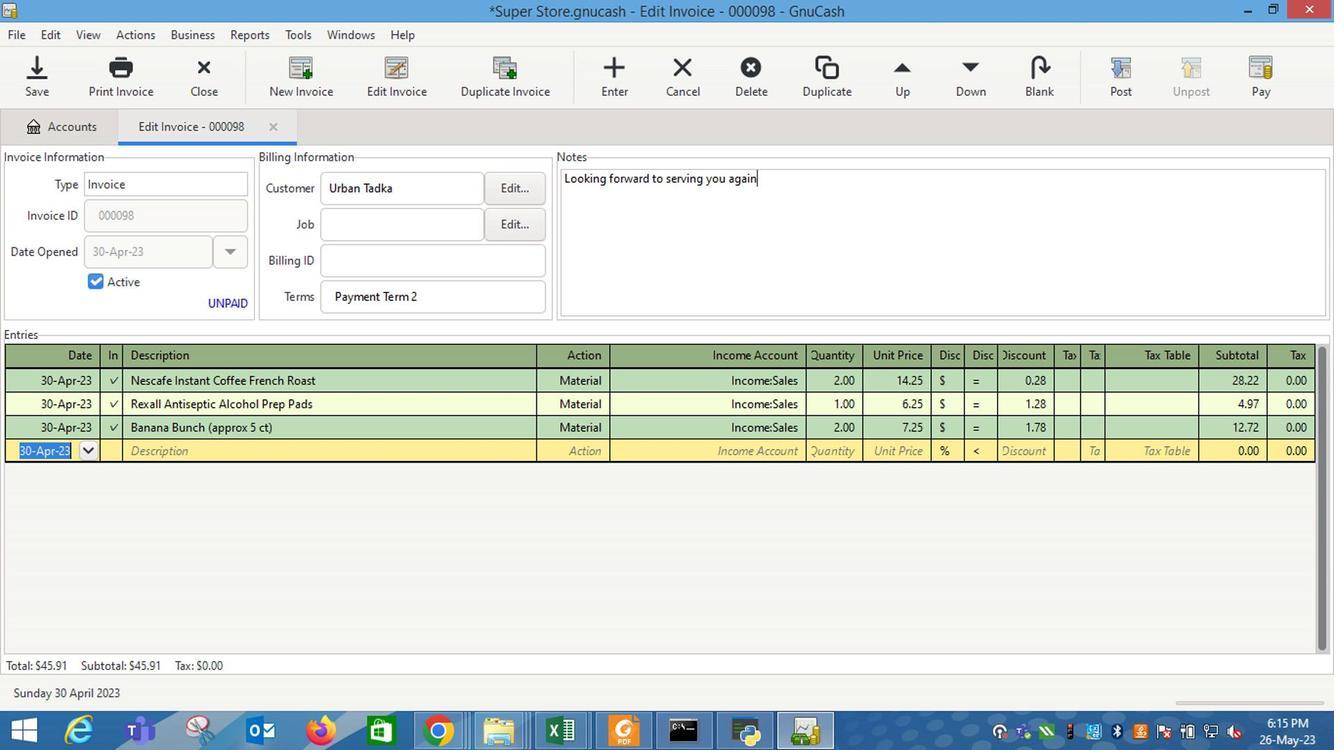 
Action: Mouse moved to (1123, 64)
Screenshot: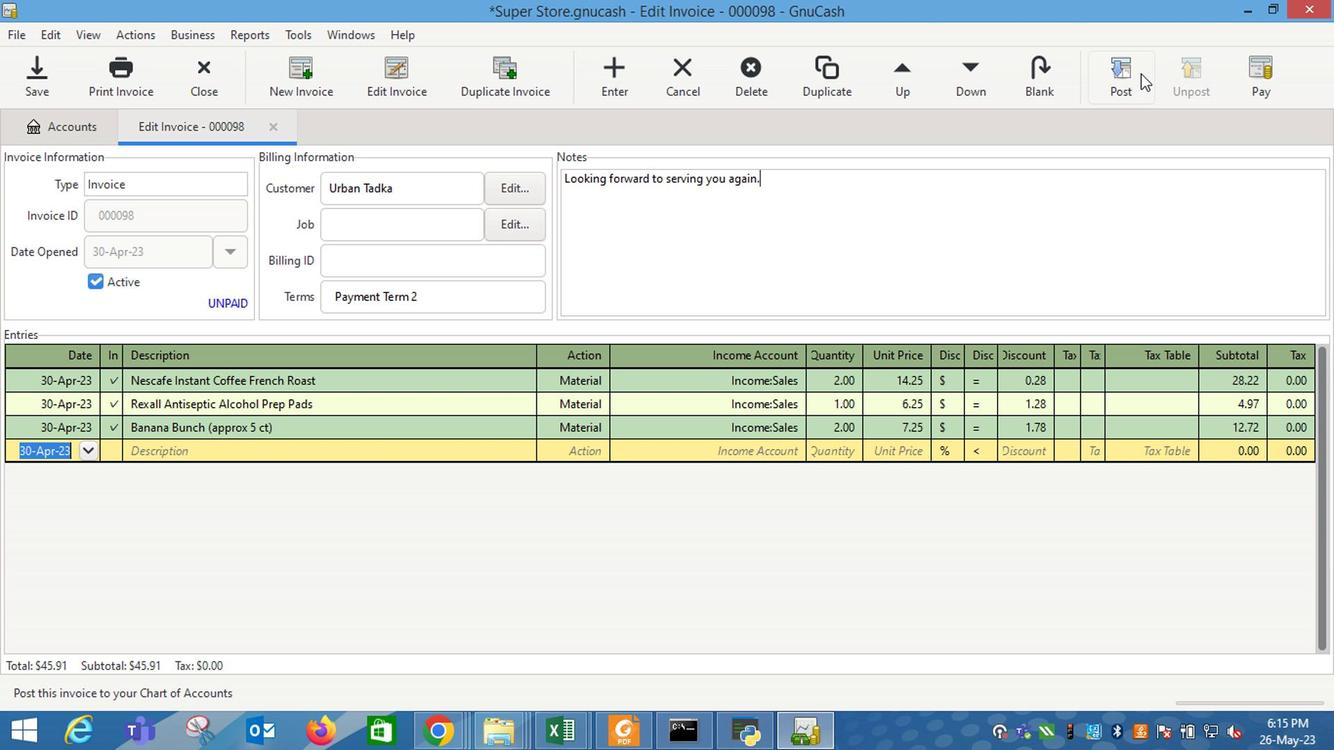 
Action: Mouse pressed left at (1123, 64)
Screenshot: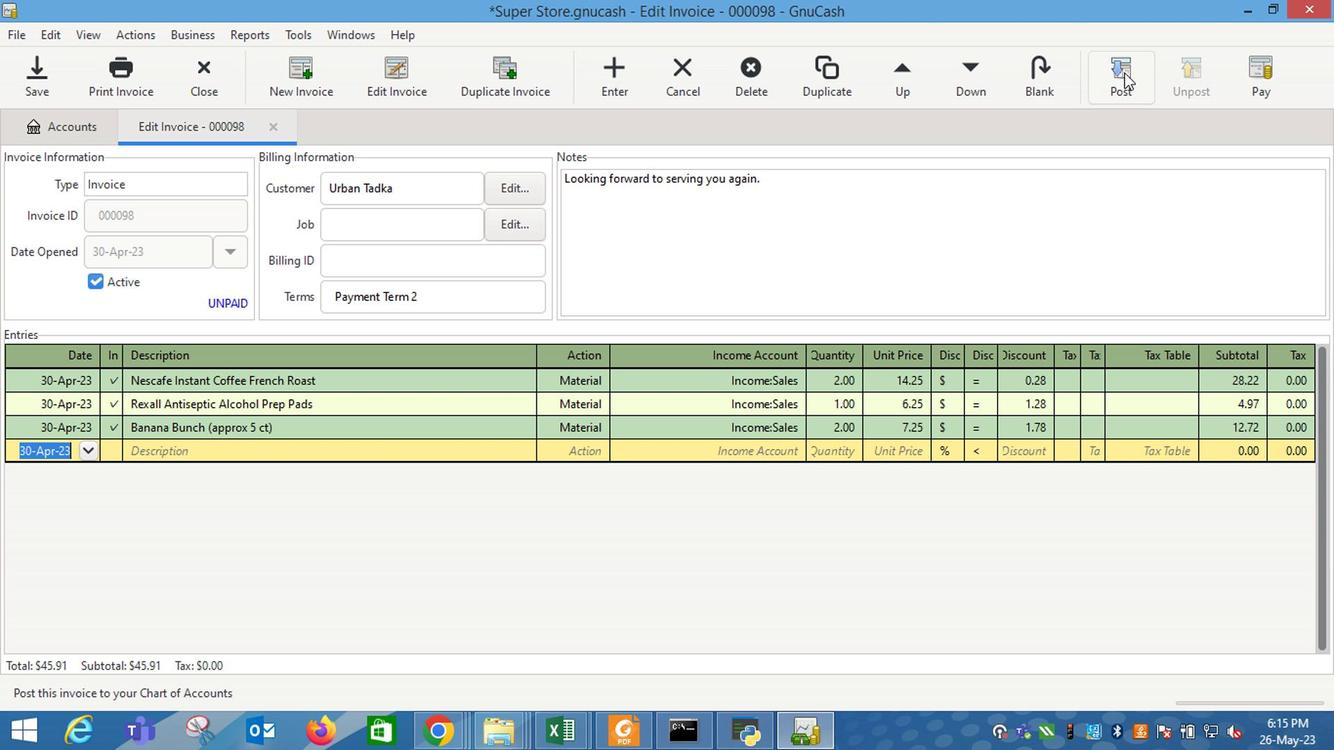 
Action: Mouse moved to (835, 324)
Screenshot: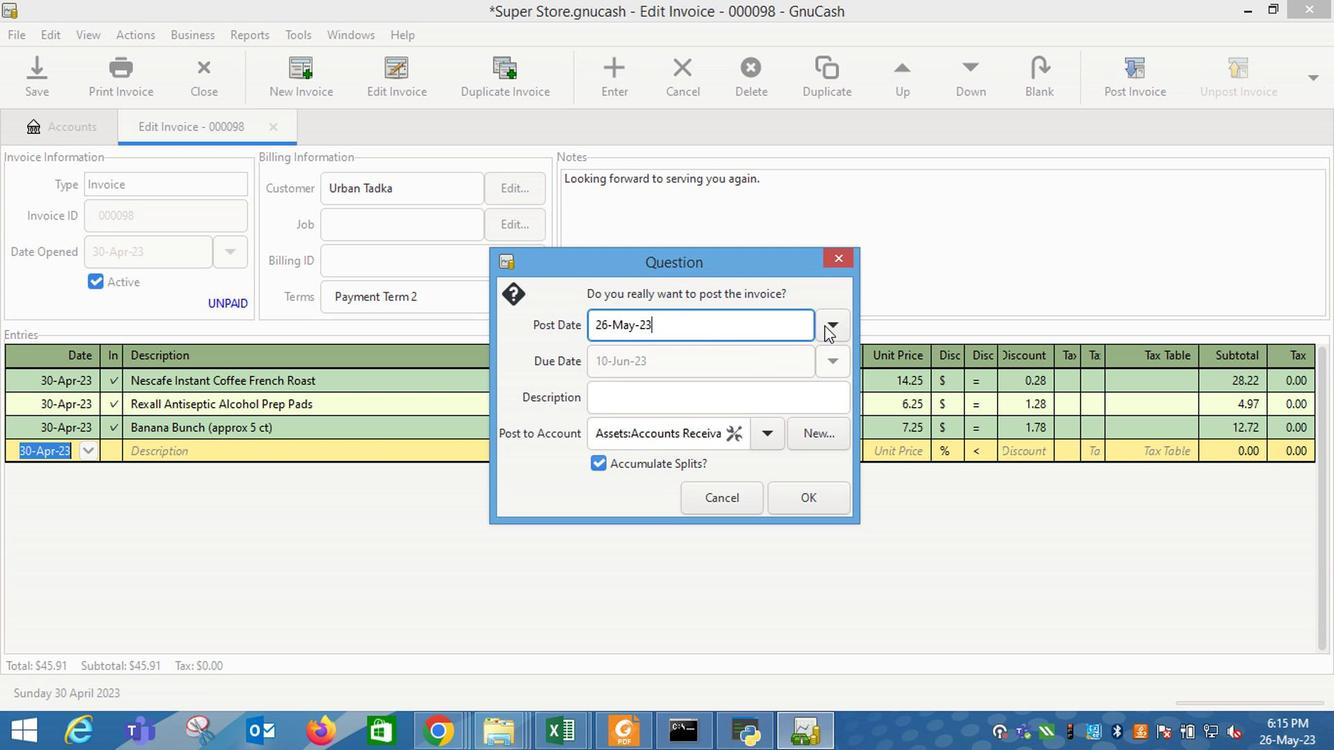 
Action: Mouse pressed left at (835, 324)
Screenshot: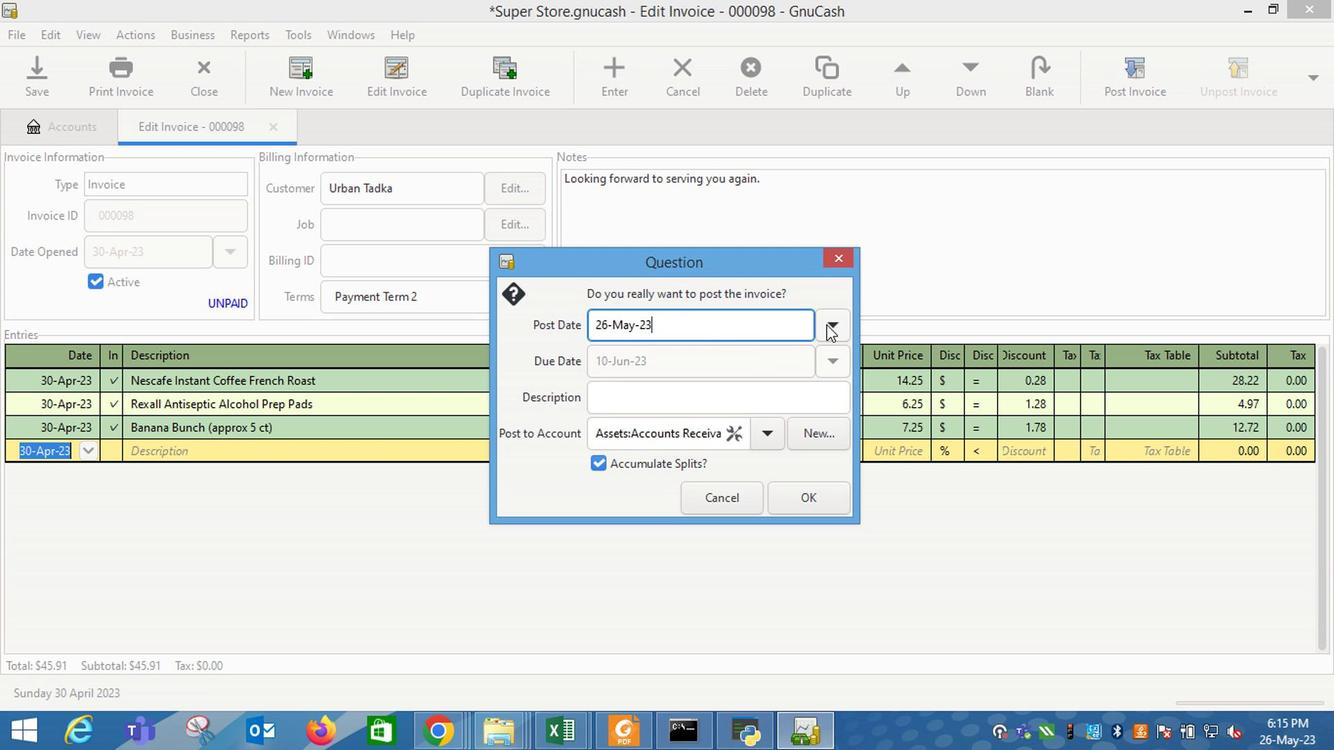 
Action: Mouse moved to (683, 357)
Screenshot: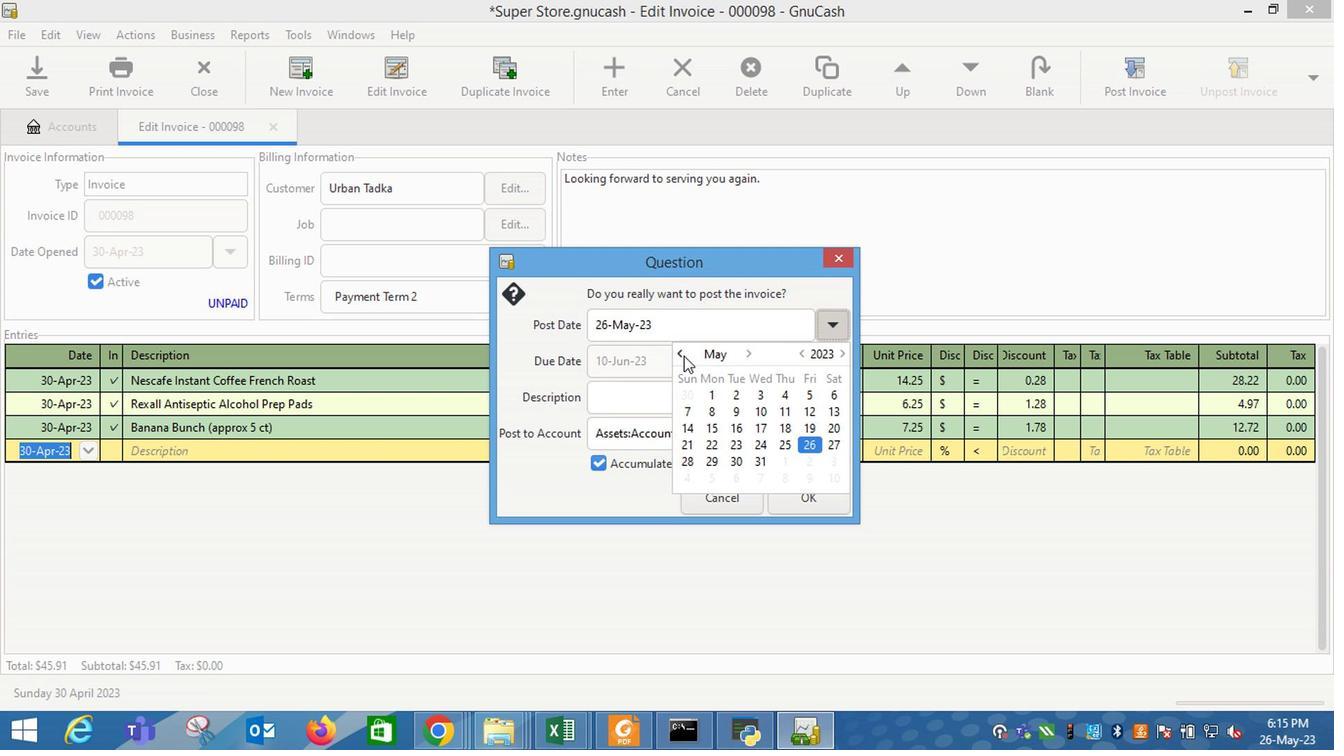 
Action: Mouse pressed left at (683, 357)
Screenshot: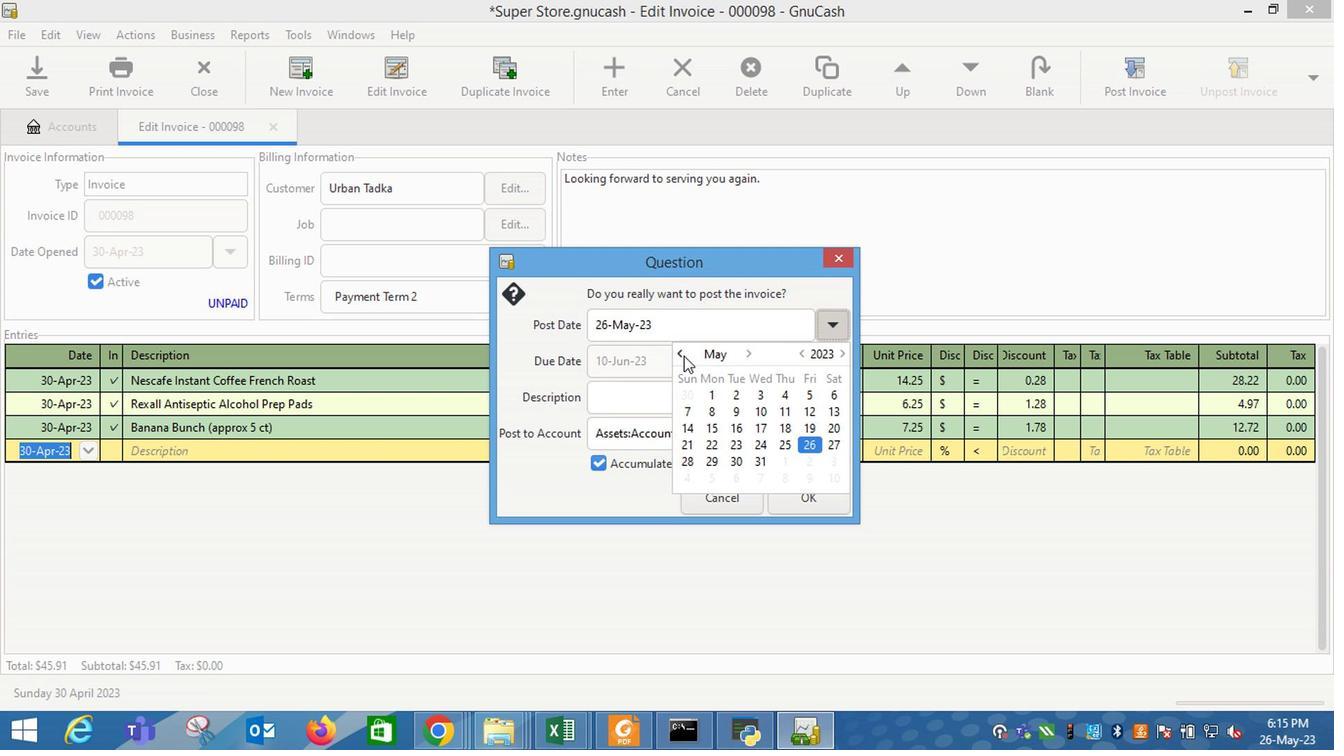
Action: Mouse moved to (691, 485)
Screenshot: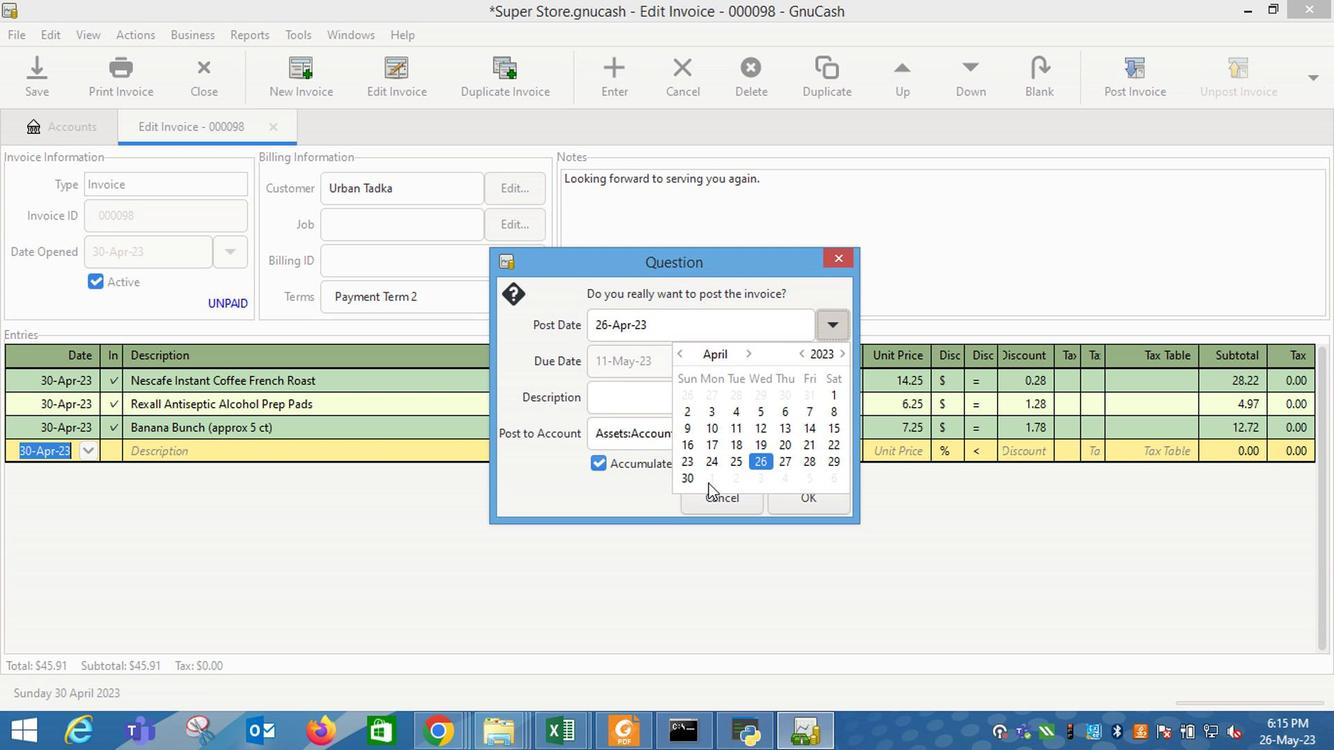 
Action: Mouse pressed left at (691, 485)
Screenshot: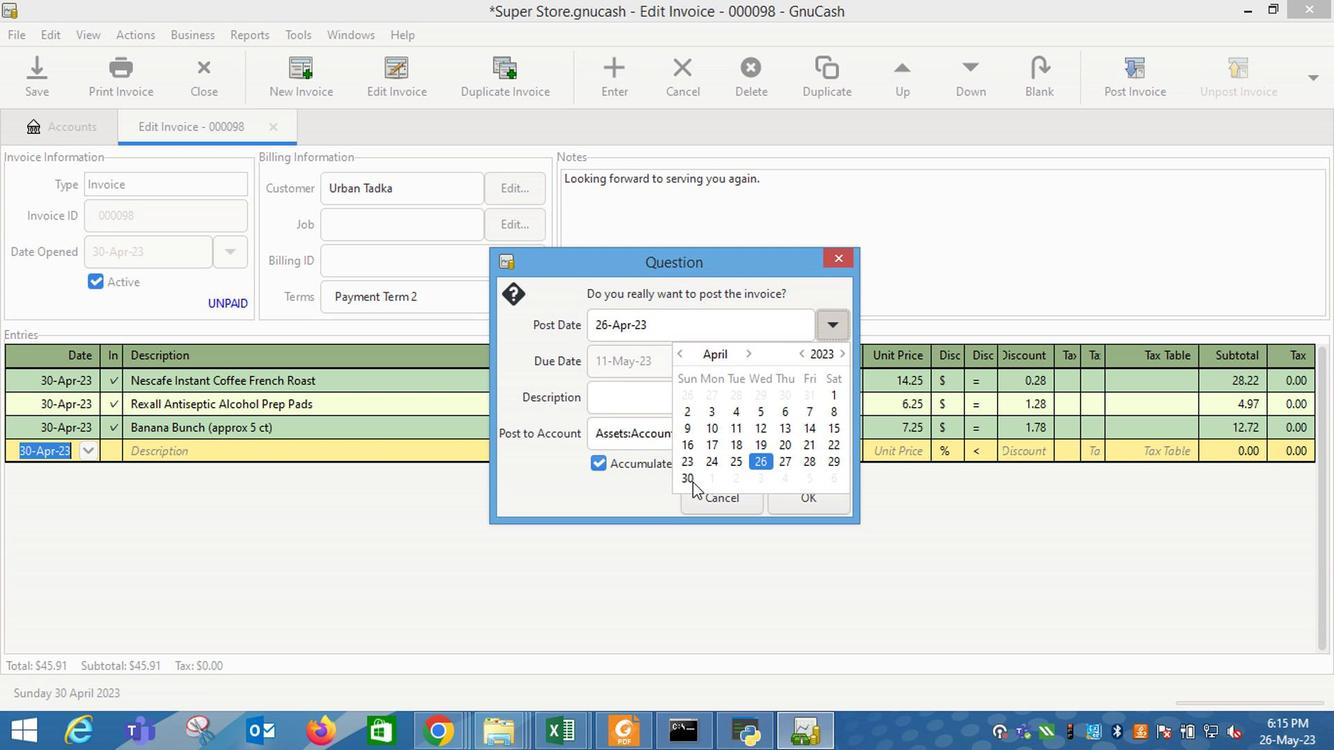 
Action: Mouse moved to (638, 473)
Screenshot: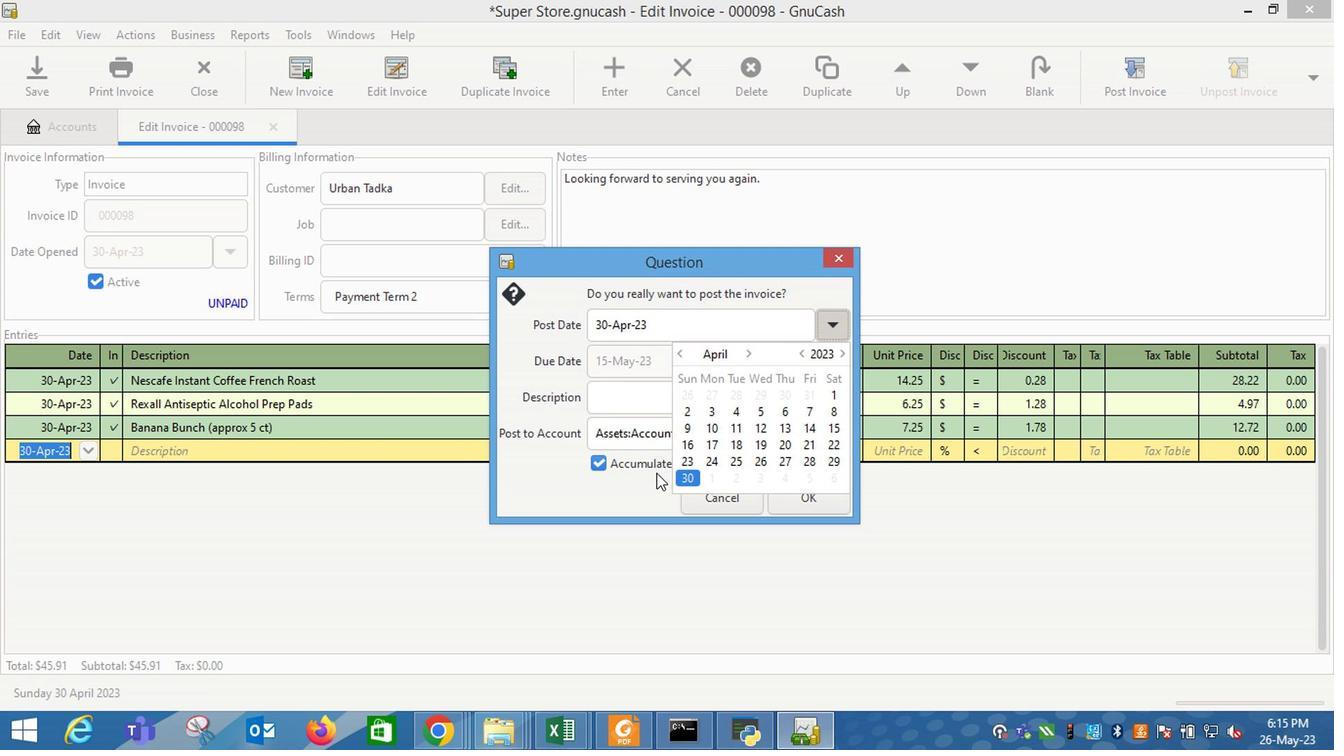 
Action: Mouse pressed left at (638, 473)
Screenshot: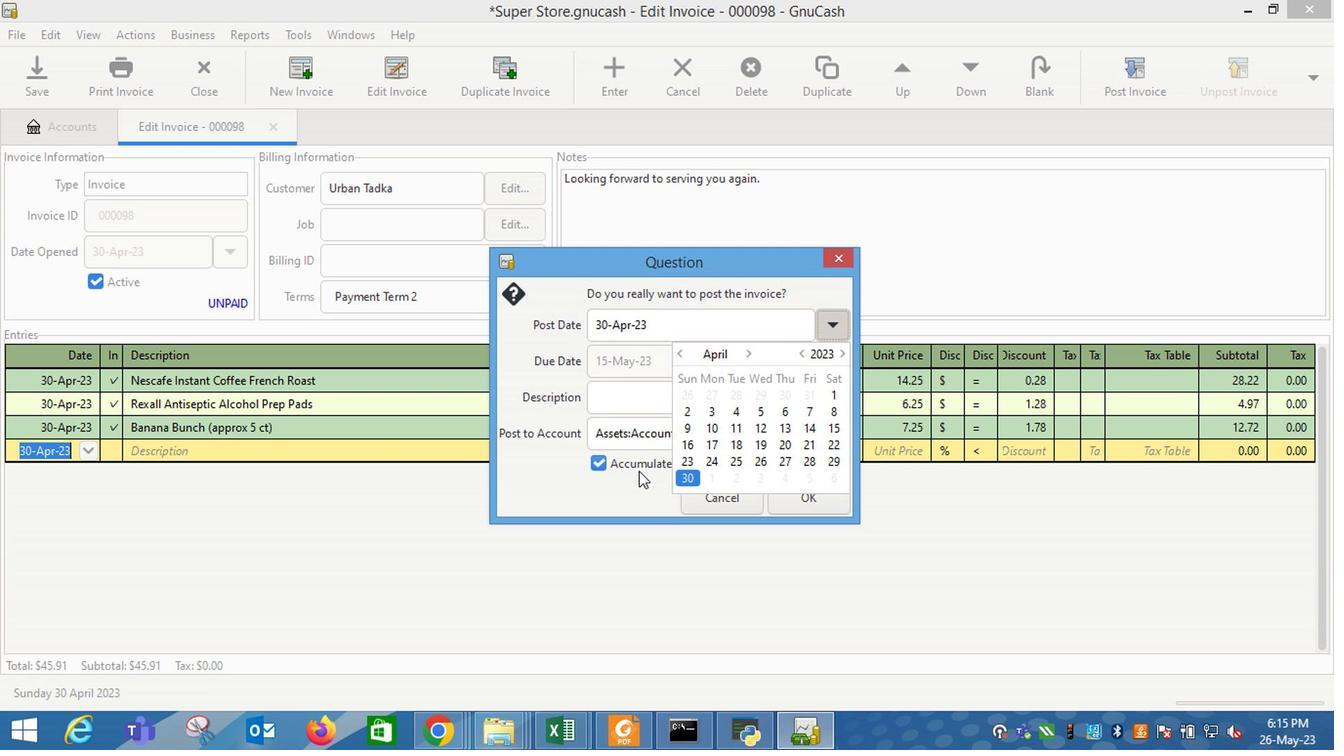 
Action: Mouse moved to (804, 503)
Screenshot: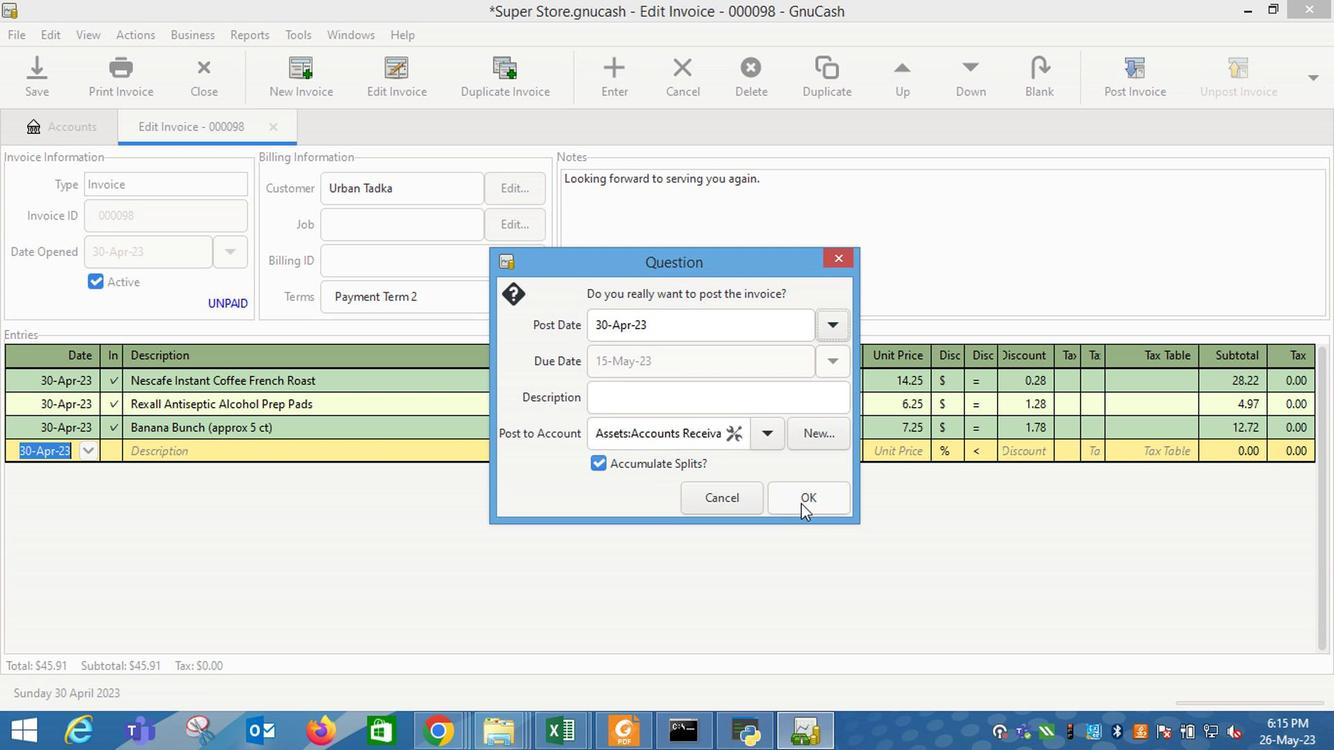 
Action: Mouse pressed left at (804, 503)
Screenshot: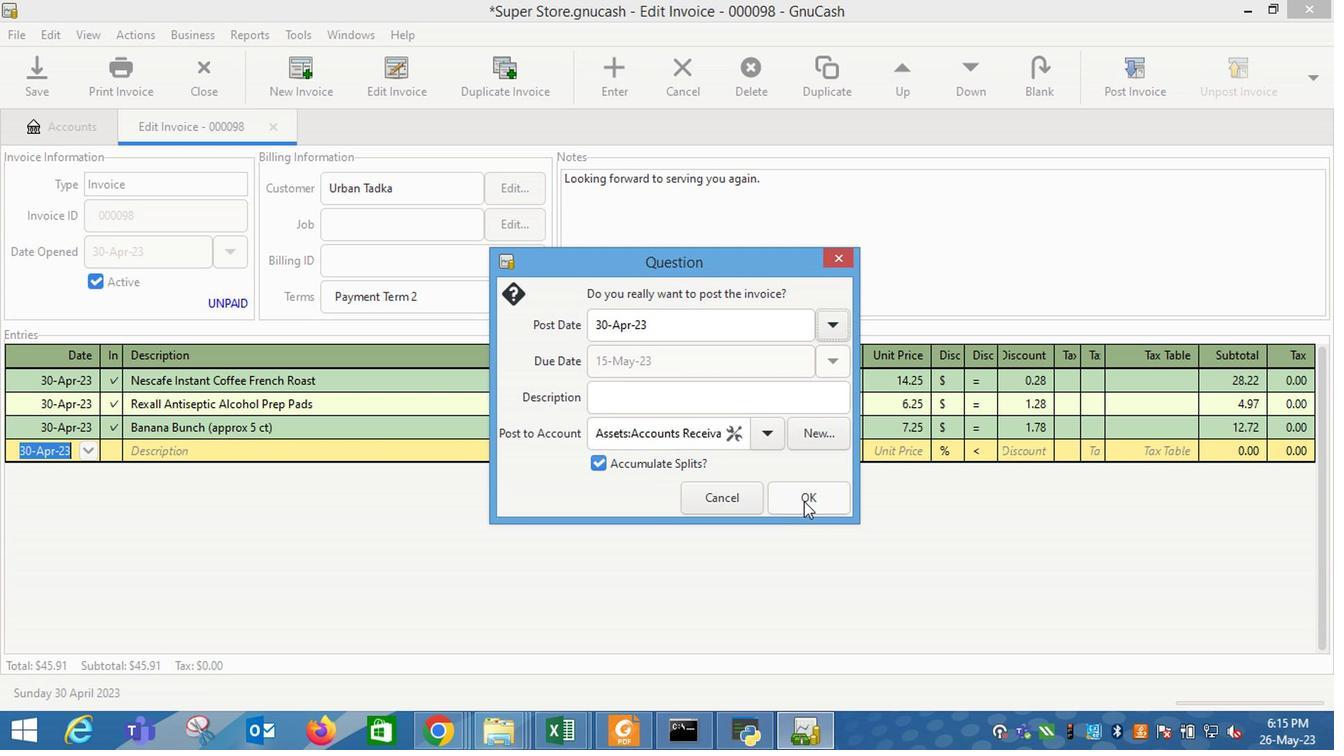 
Action: Mouse moved to (1273, 66)
Screenshot: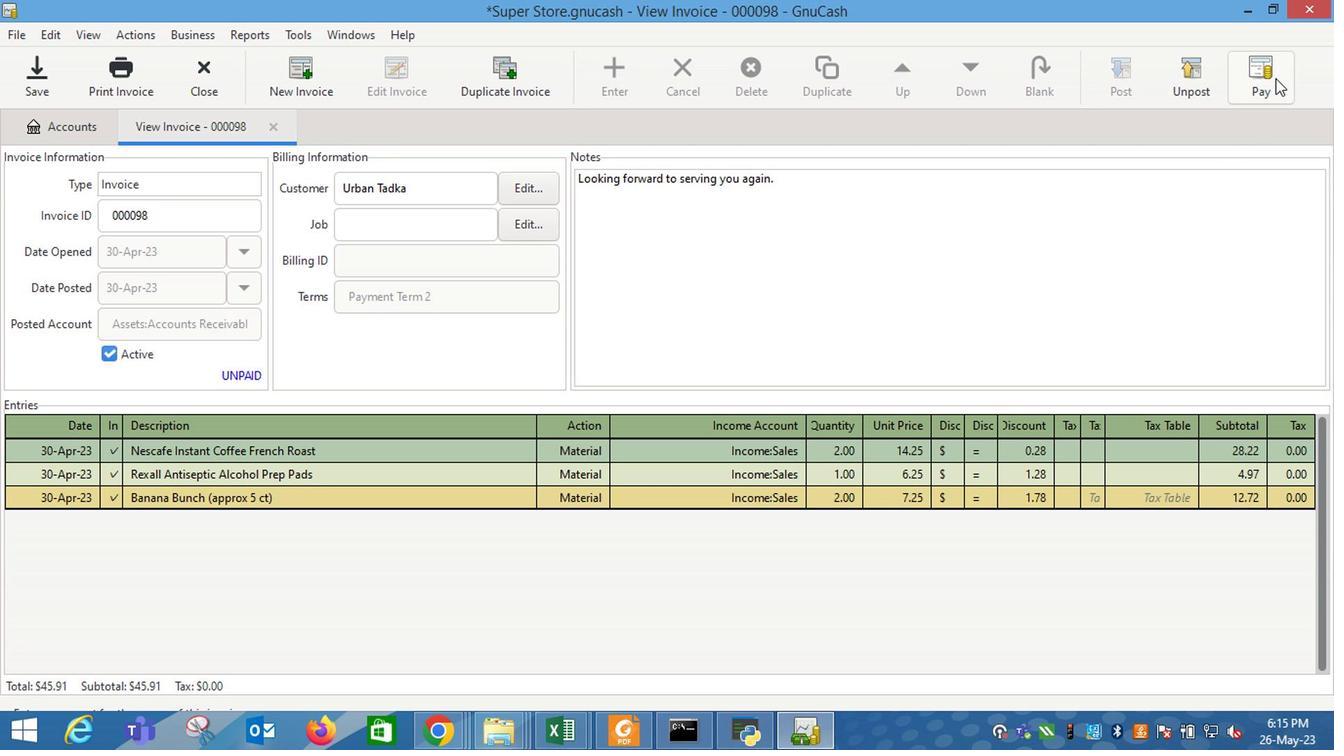 
Action: Mouse pressed left at (1273, 66)
Screenshot: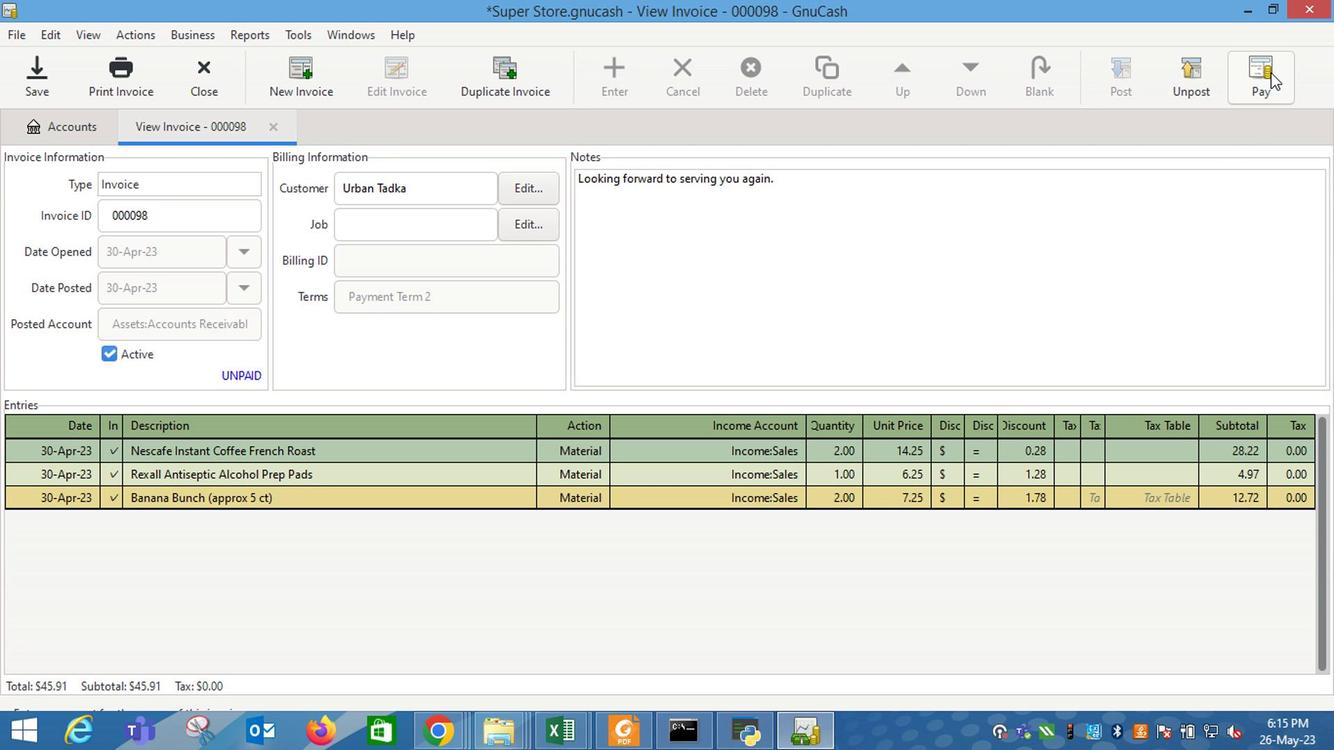 
Action: Mouse moved to (602, 380)
Screenshot: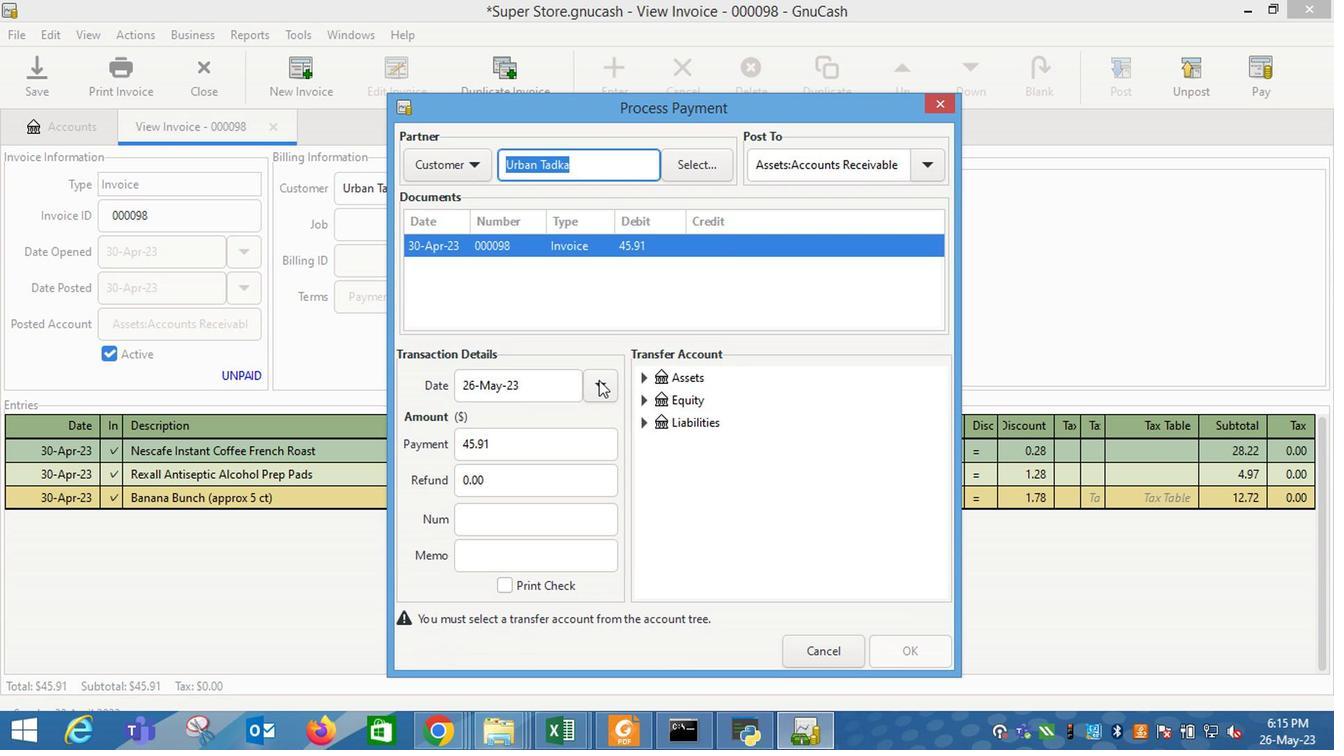 
Action: Mouse pressed left at (602, 380)
Screenshot: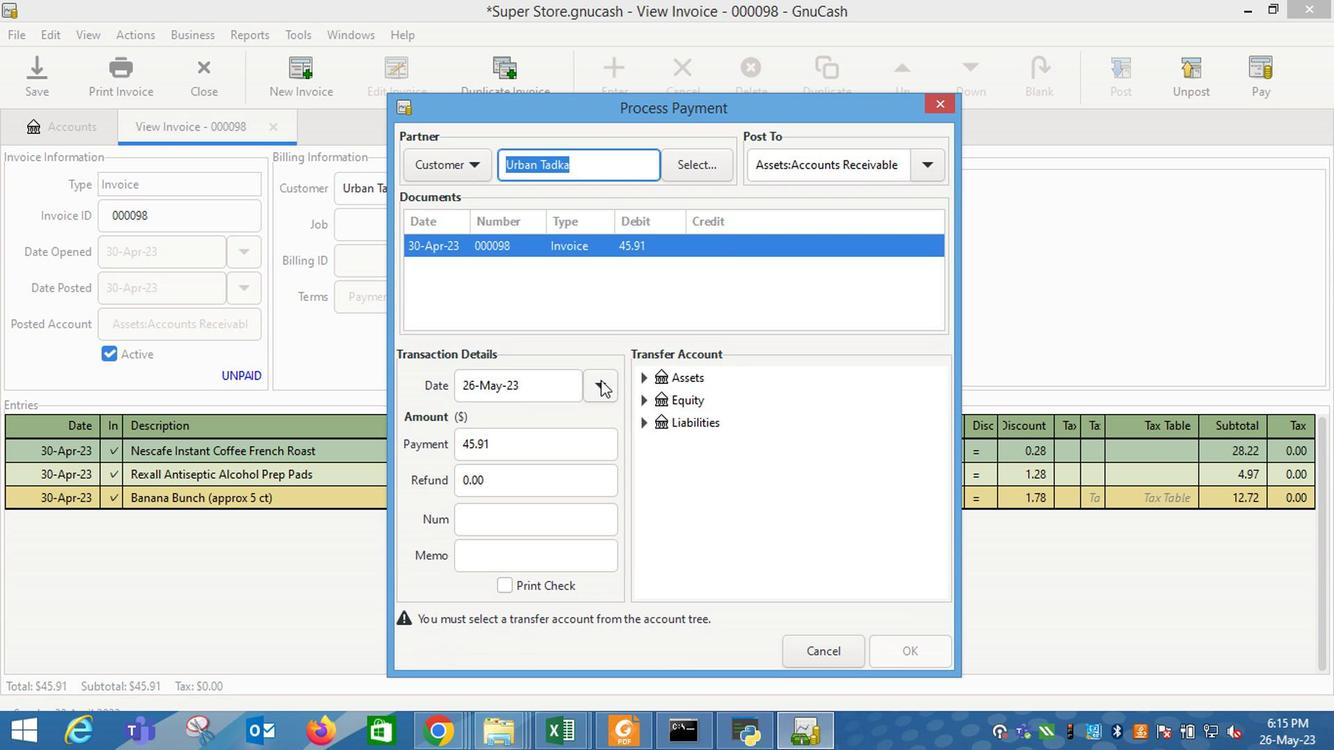 
Action: Mouse moved to (446, 419)
Screenshot: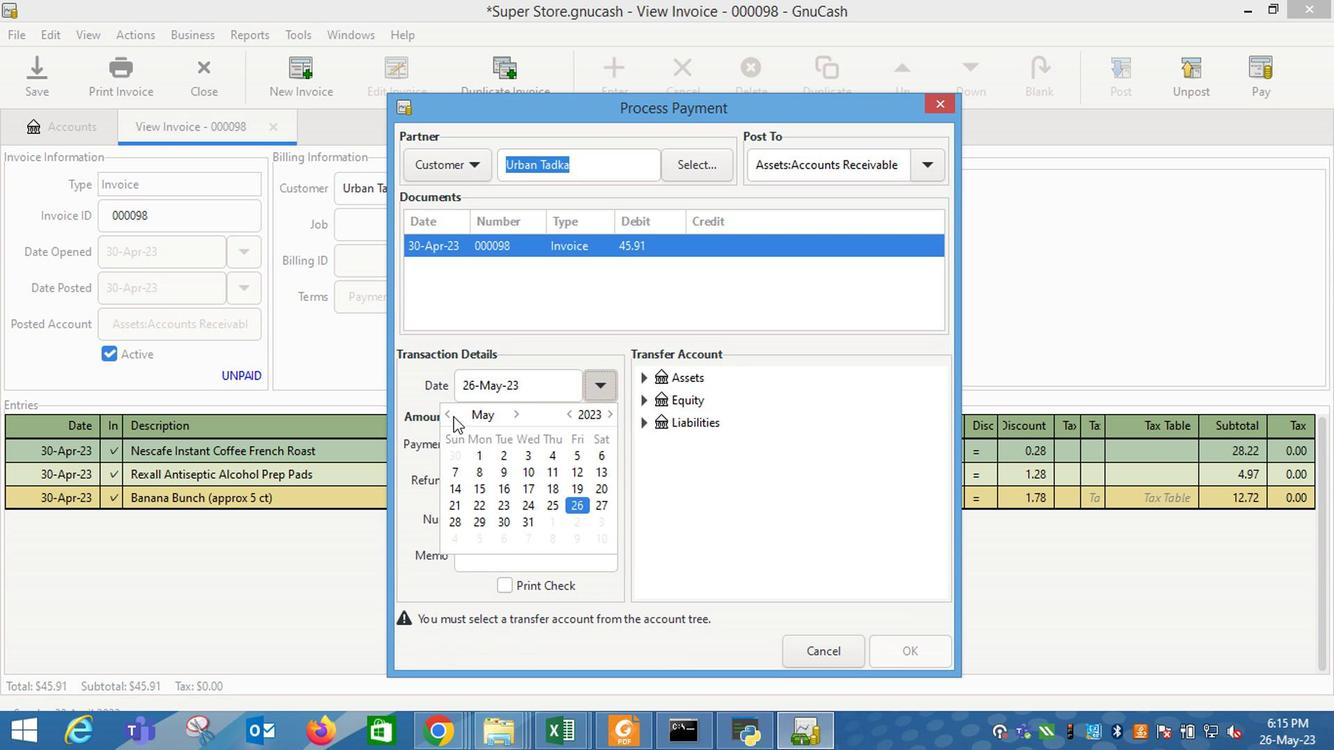 
Action: Mouse pressed left at (446, 419)
Screenshot: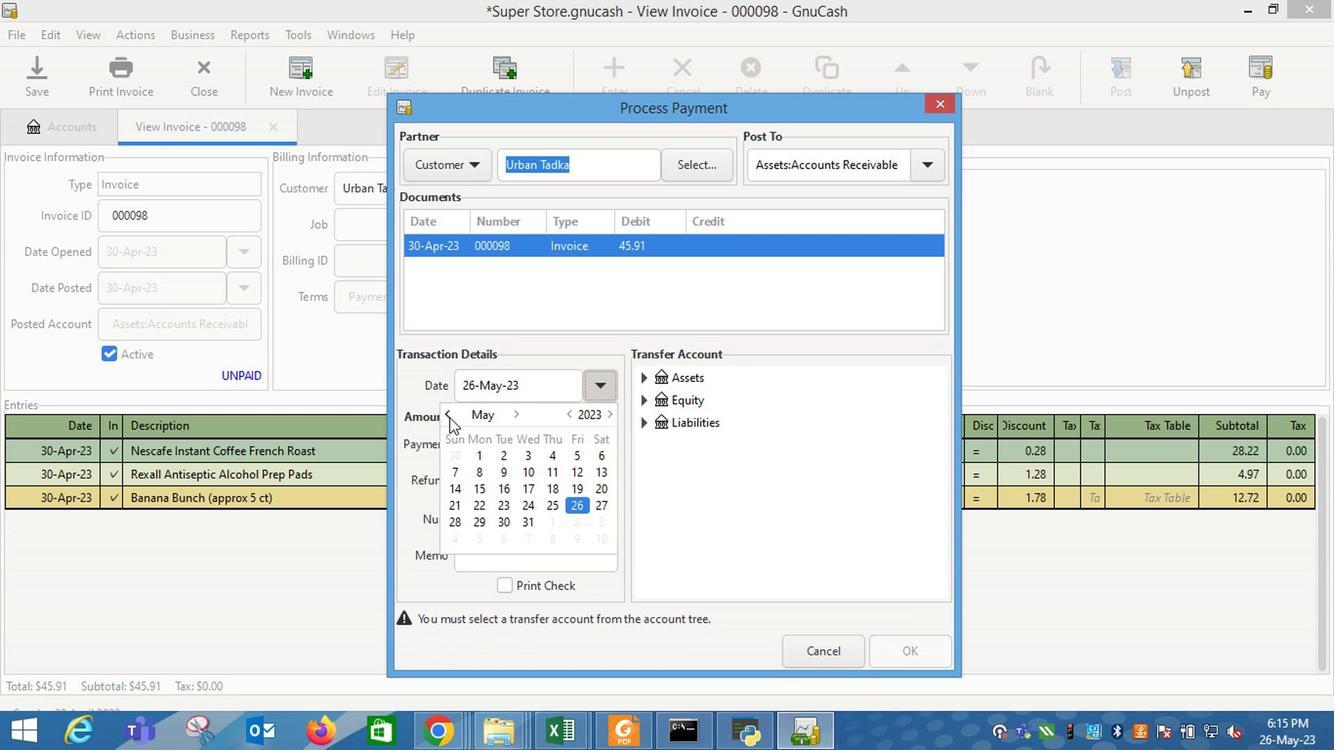 
Action: Mouse moved to (450, 544)
Screenshot: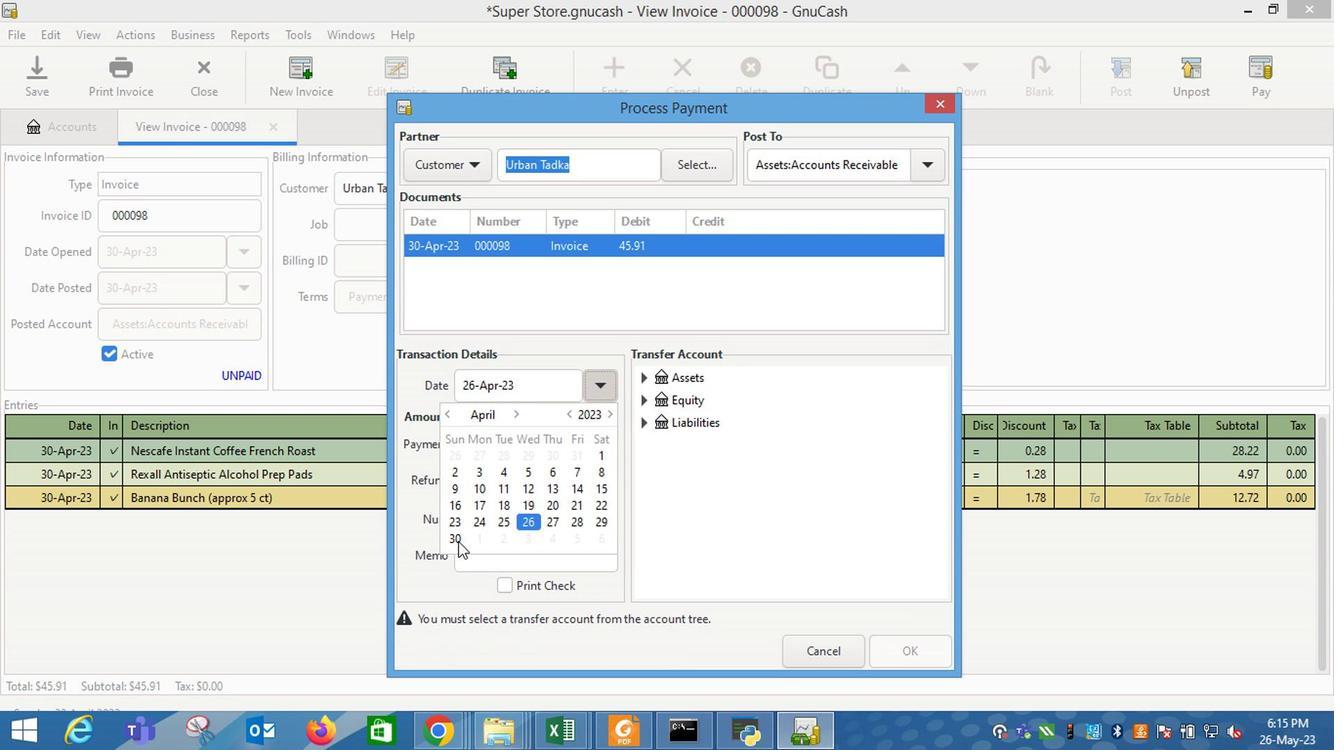 
Action: Mouse pressed left at (450, 544)
Screenshot: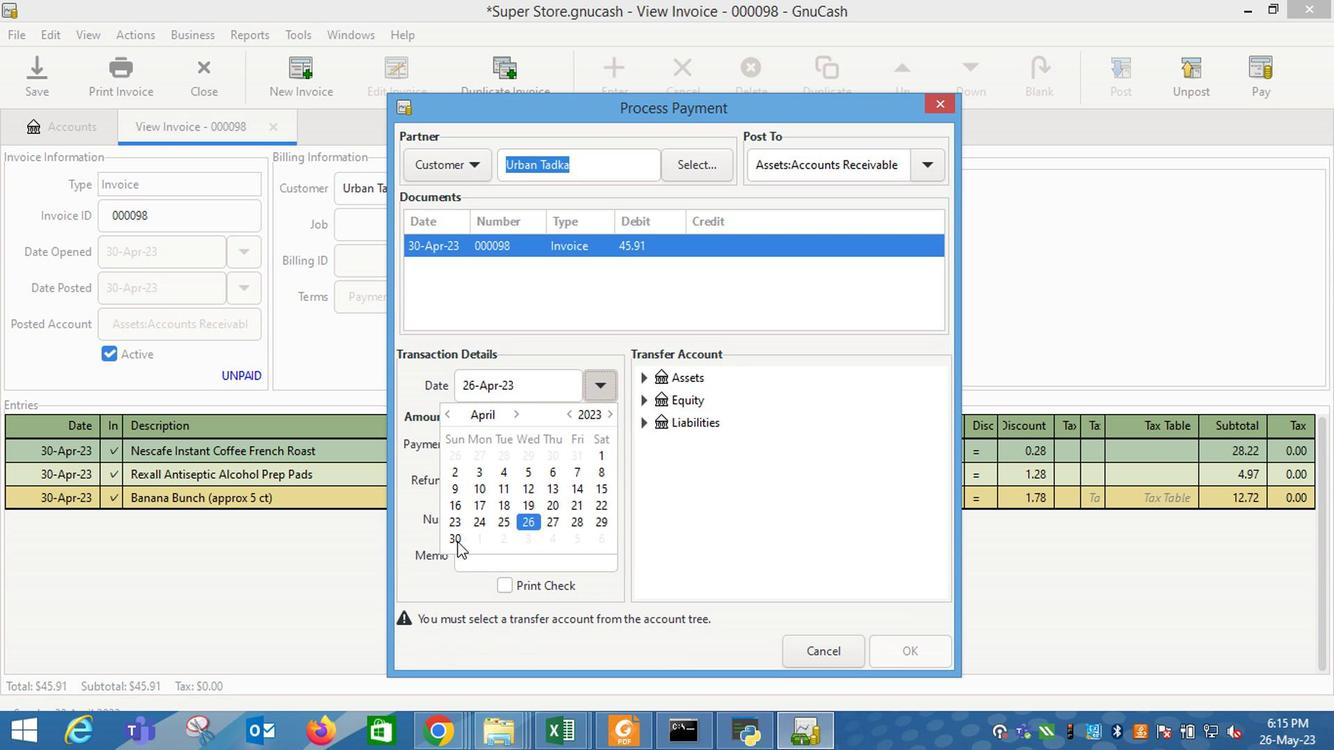 
Action: Mouse moved to (663, 503)
Screenshot: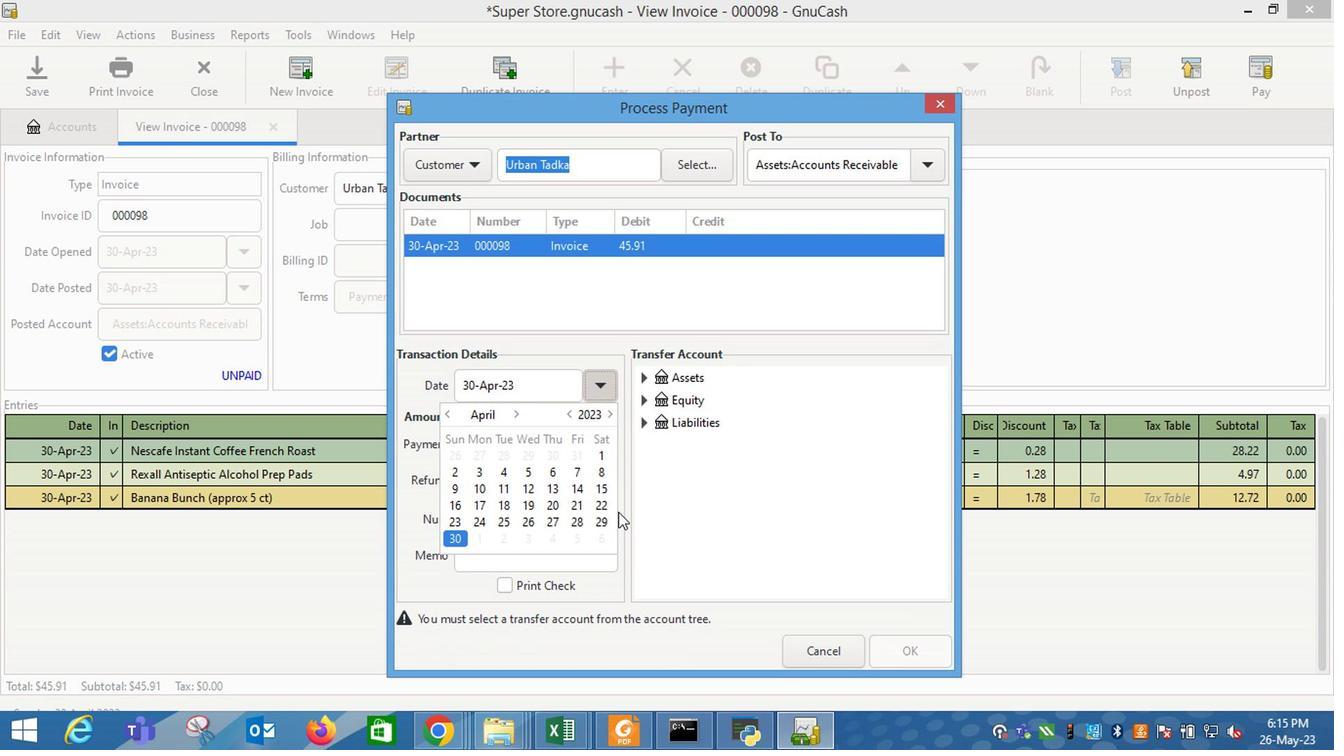 
Action: Mouse pressed left at (663, 503)
Screenshot: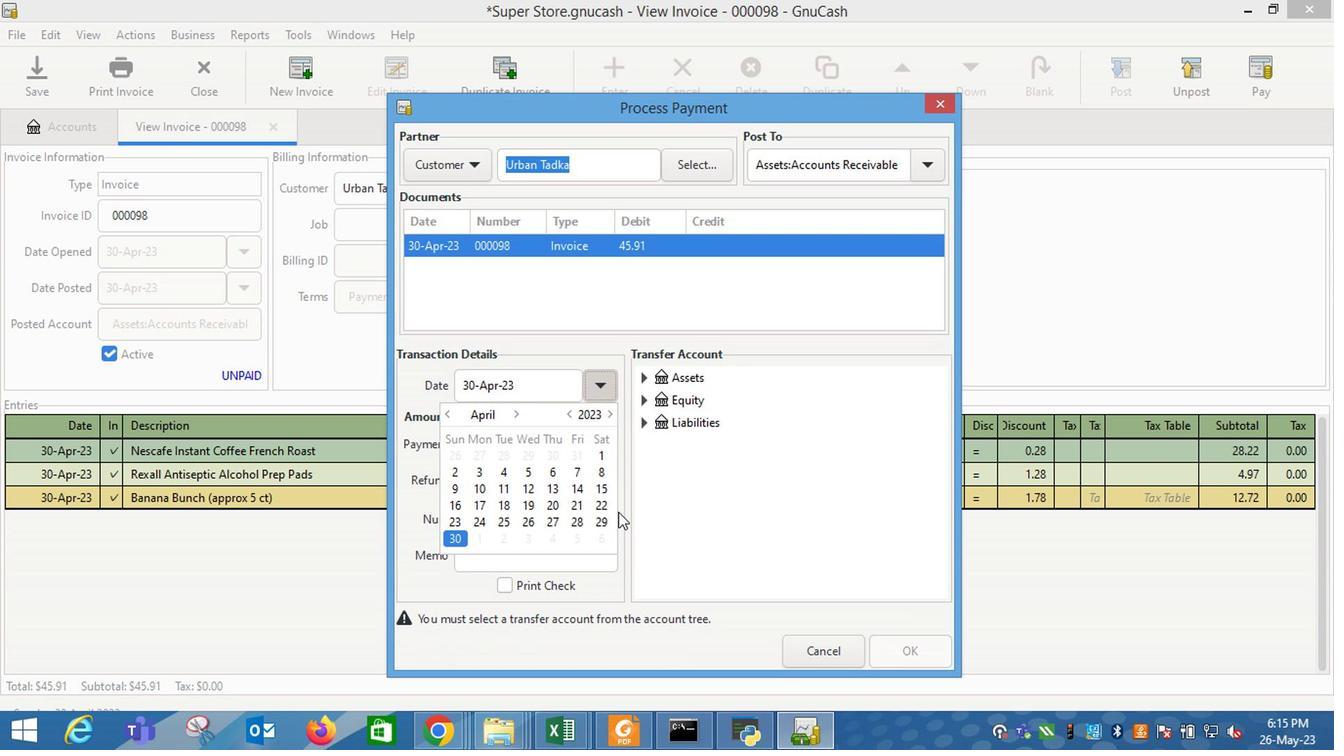 
Action: Mouse moved to (644, 377)
Screenshot: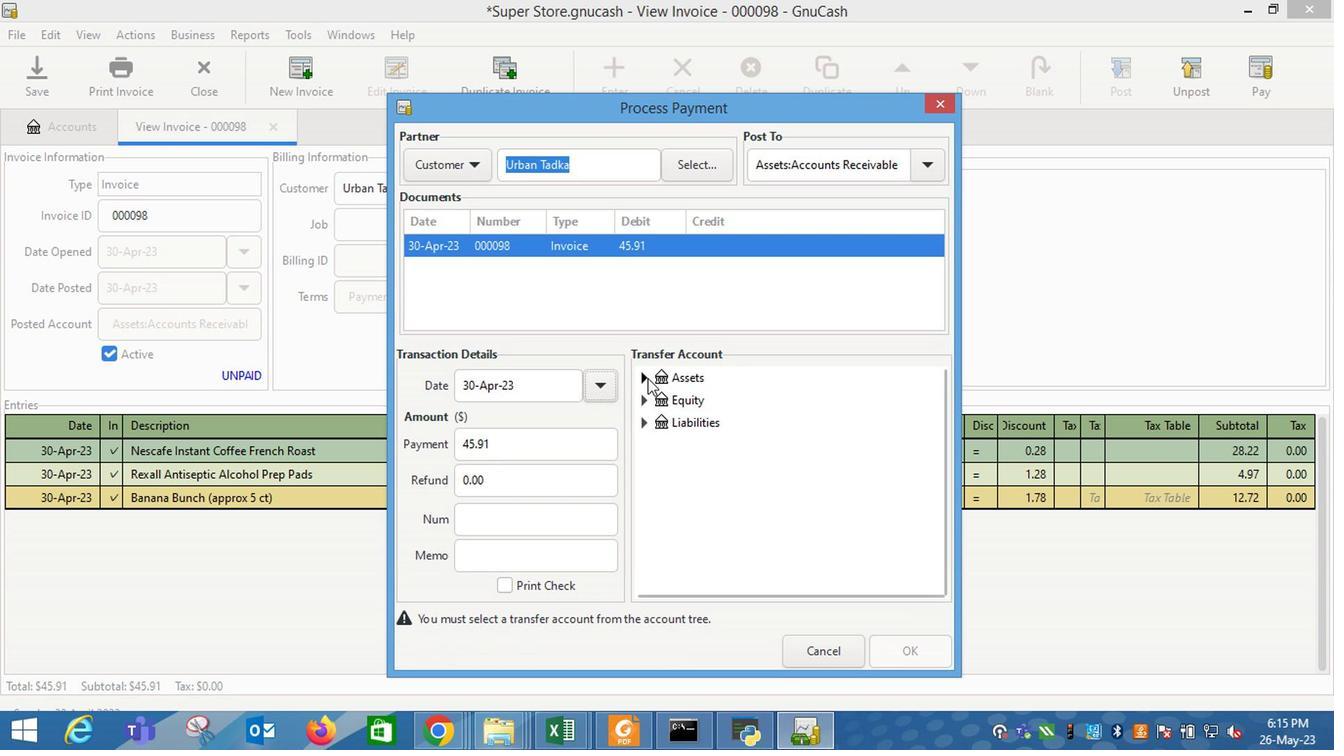 
Action: Mouse pressed left at (644, 377)
Screenshot: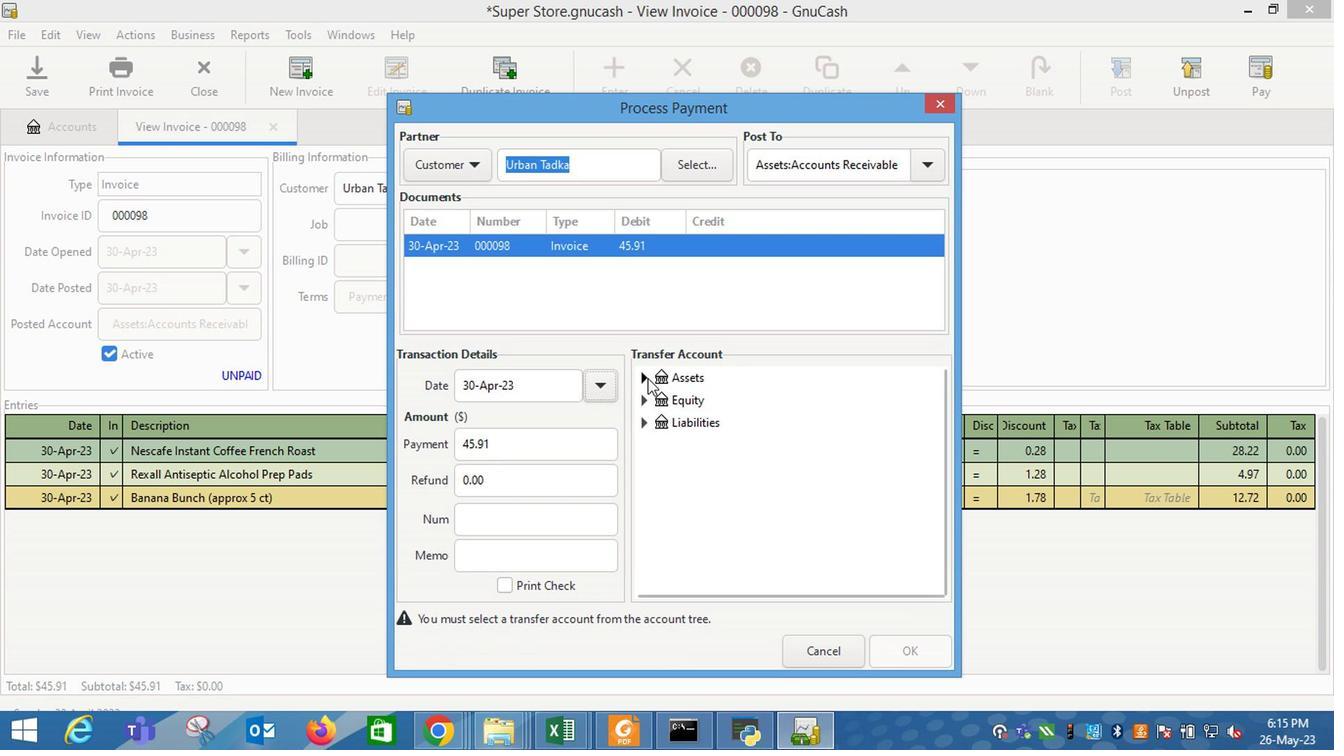 
Action: Mouse moved to (654, 400)
Screenshot: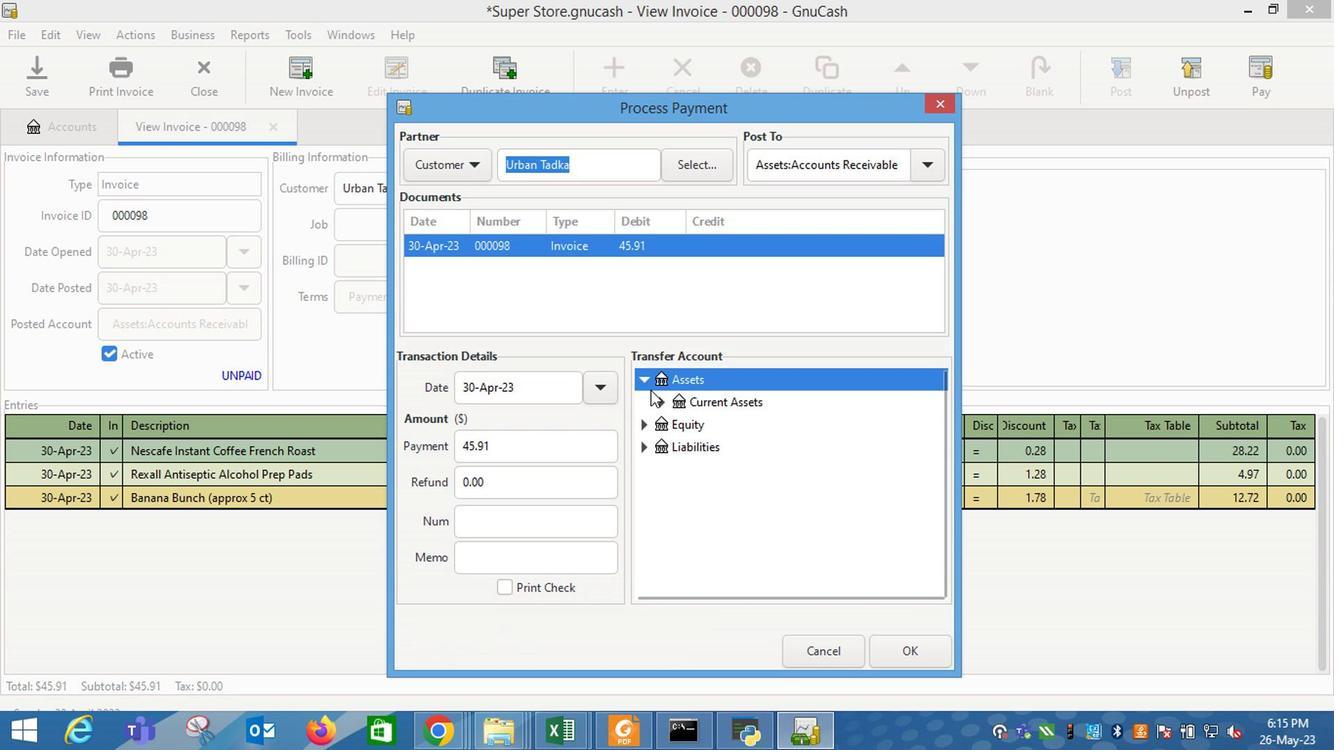 
Action: Mouse pressed left at (654, 400)
Screenshot: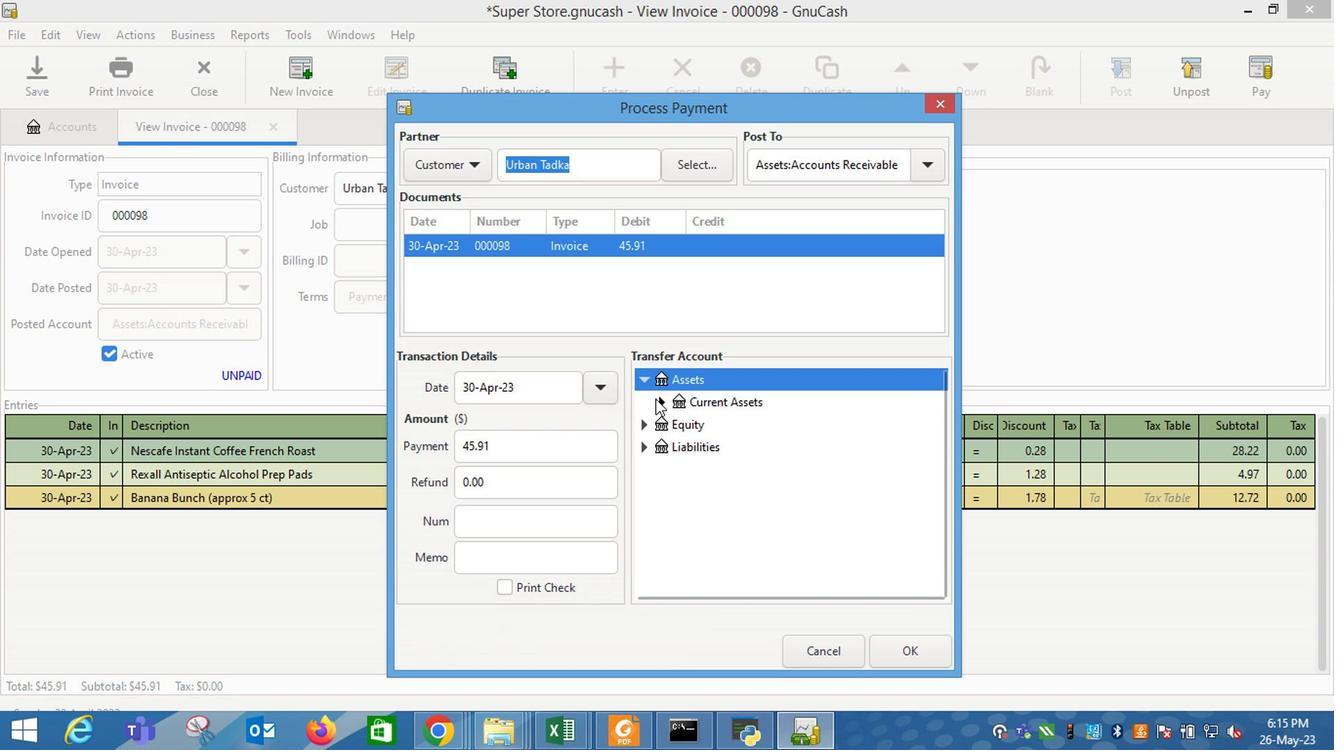
Action: Mouse moved to (705, 423)
Screenshot: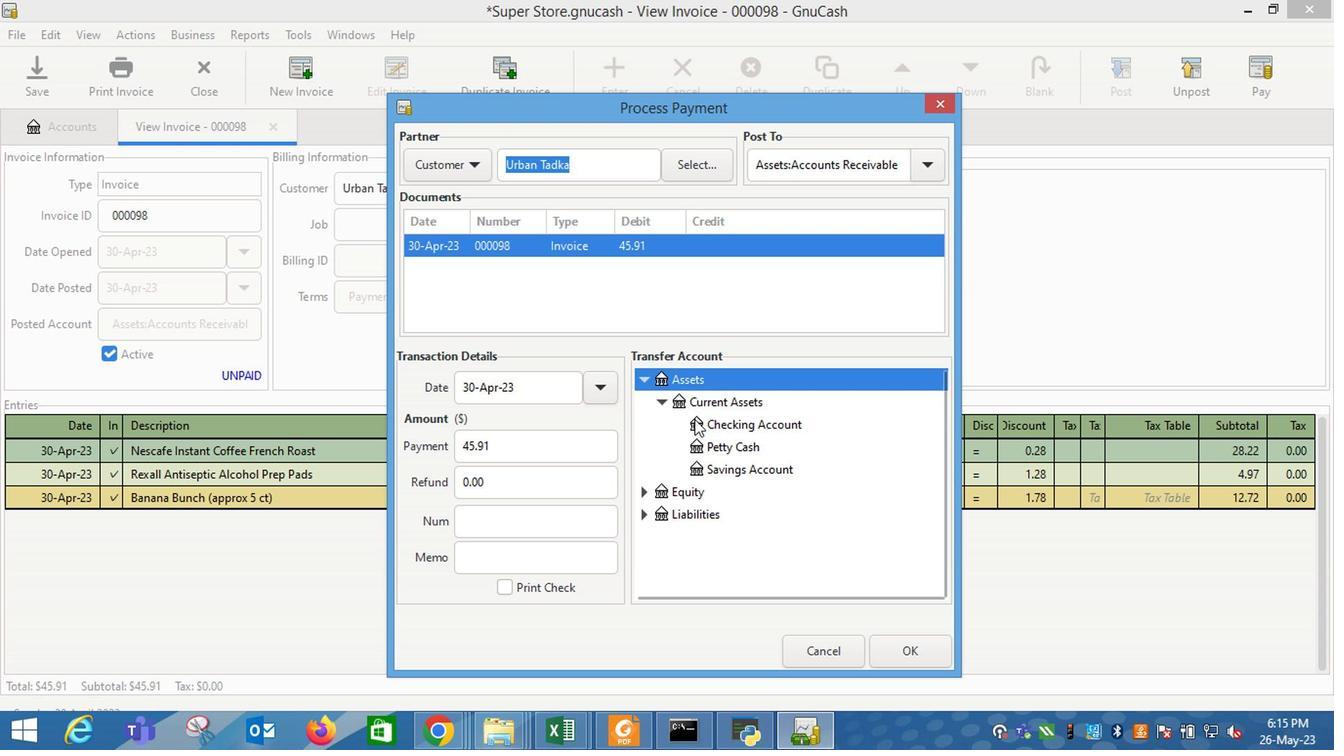 
Action: Mouse pressed left at (705, 423)
Screenshot: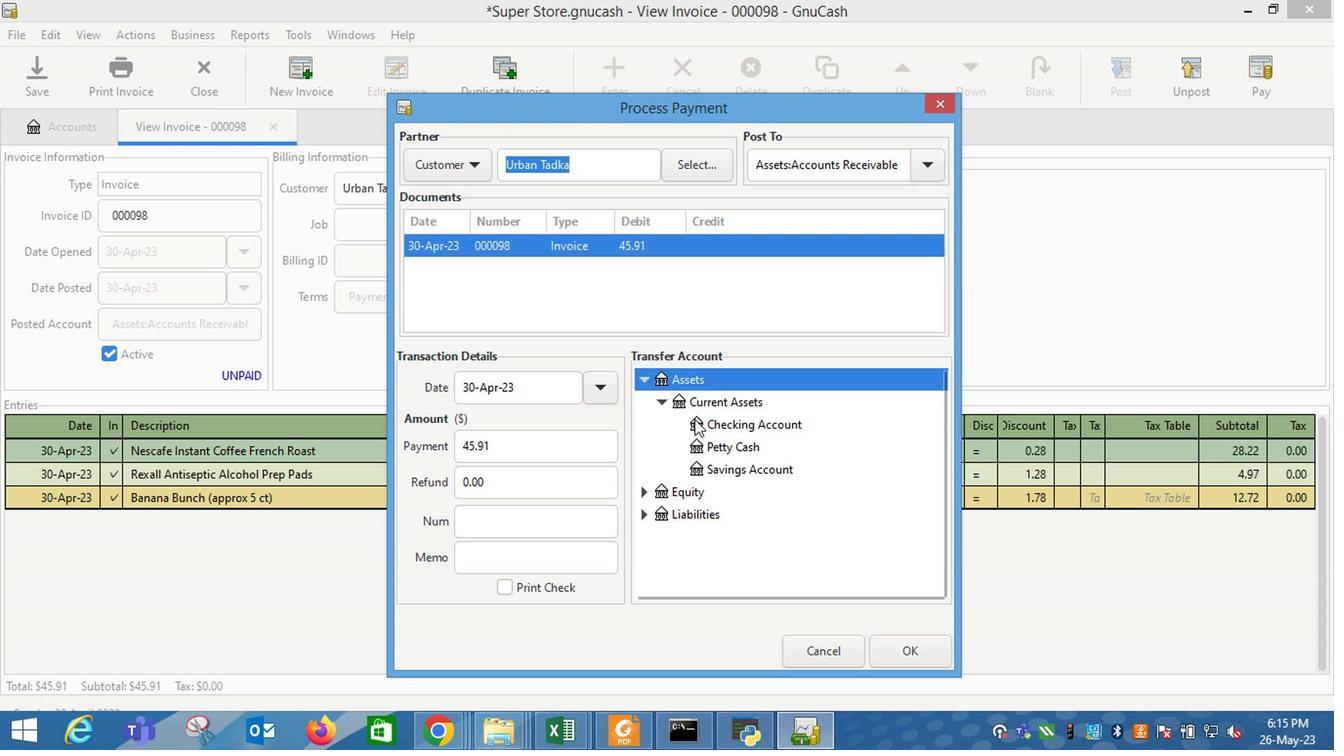 
Action: Mouse moved to (893, 658)
Screenshot: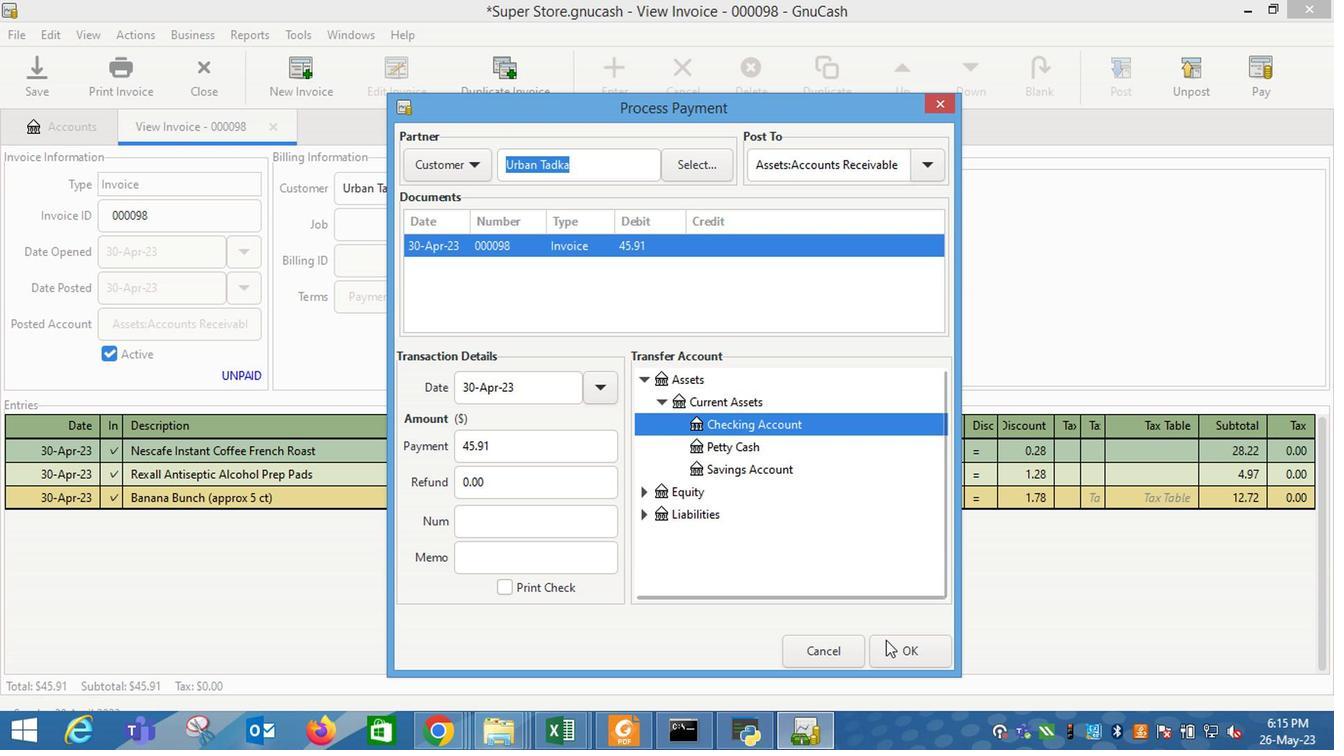 
Action: Mouse pressed left at (893, 658)
Screenshot: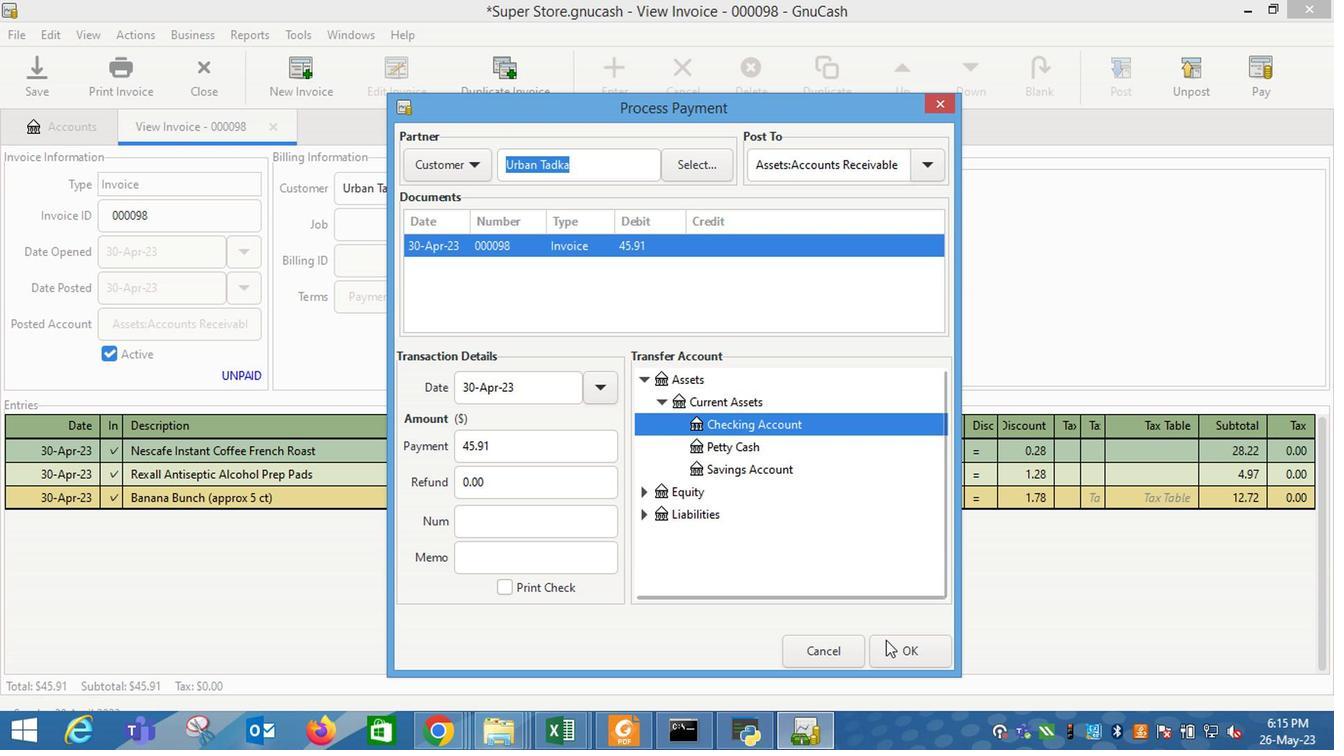 
Action: Mouse moved to (130, 68)
Screenshot: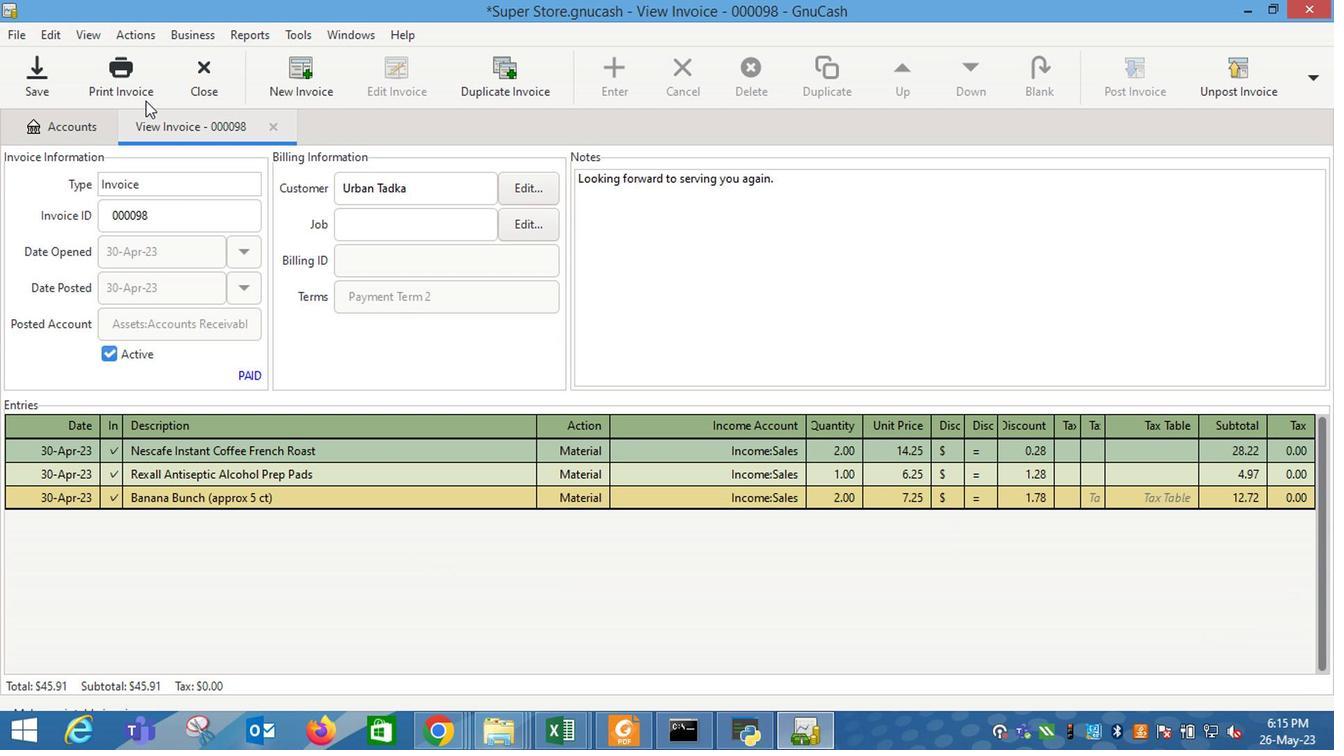 
Action: Mouse pressed left at (130, 68)
Screenshot: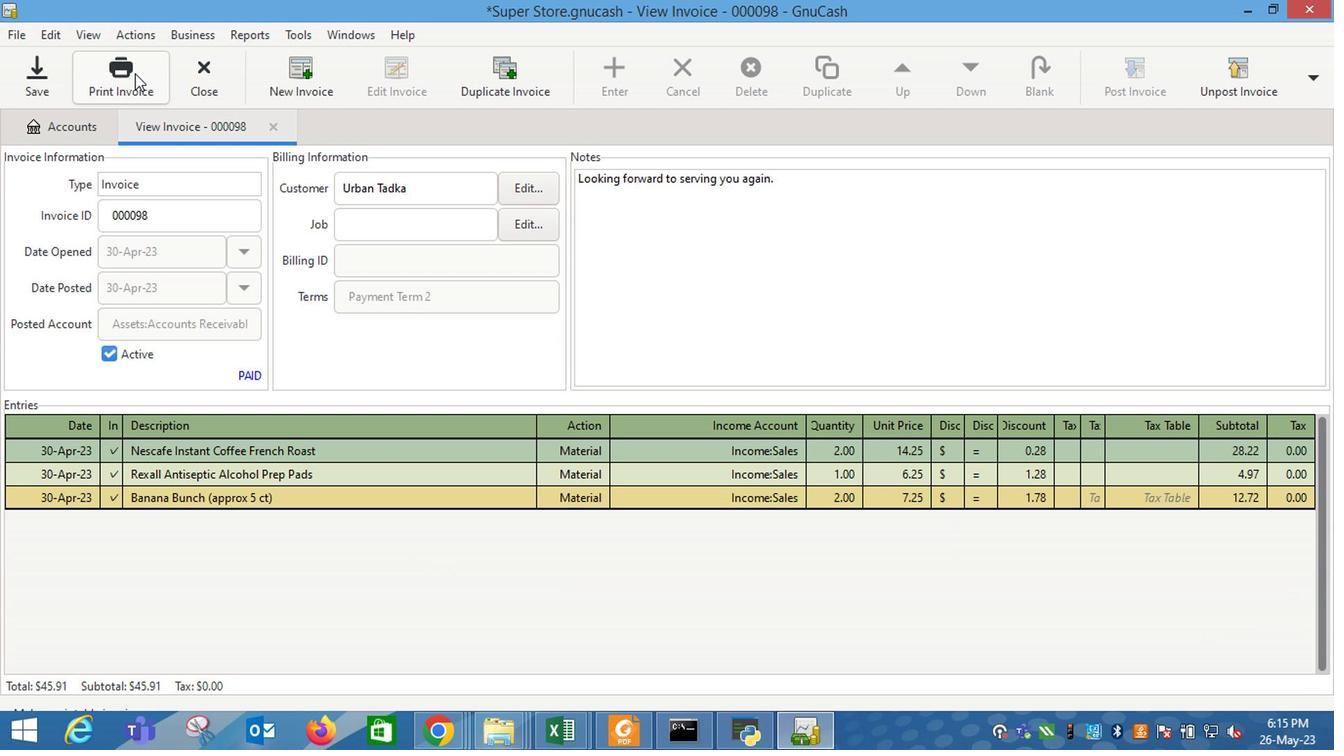 
Action: Mouse moved to (508, 70)
Screenshot: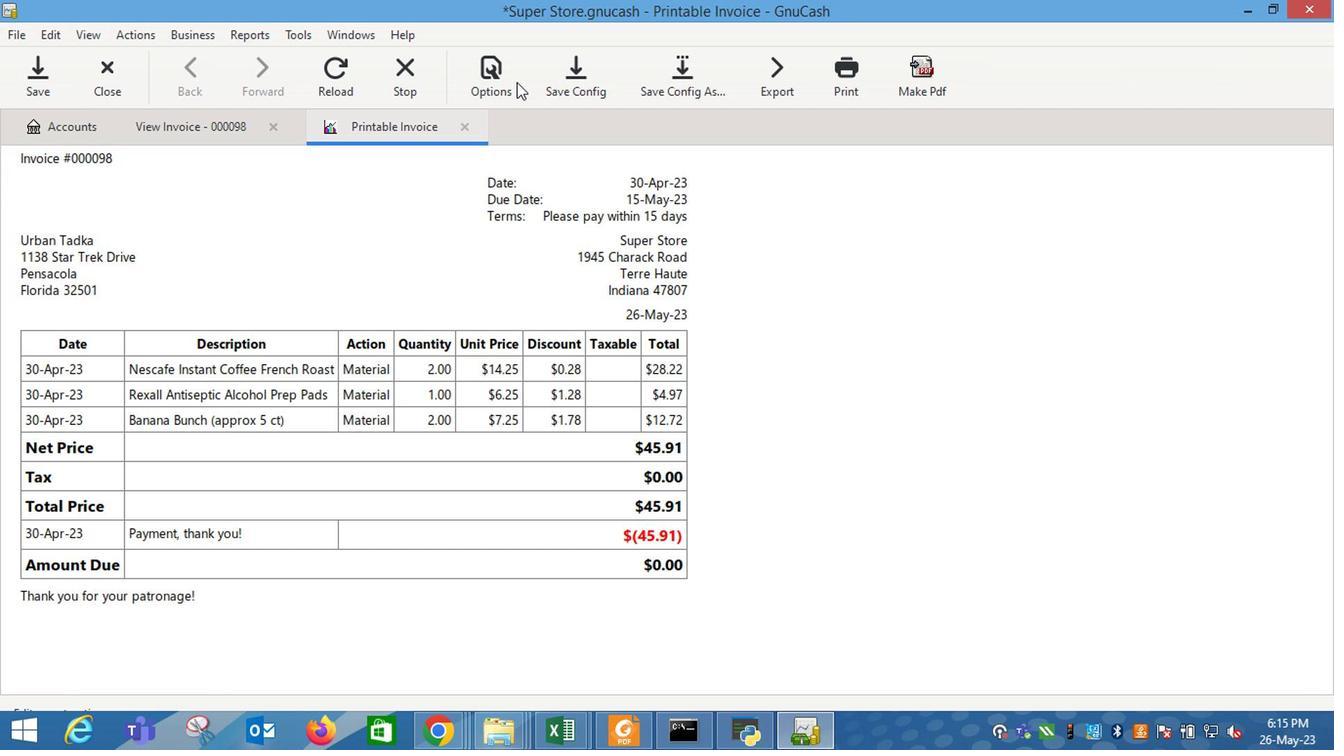 
Action: Mouse pressed left at (508, 70)
Screenshot: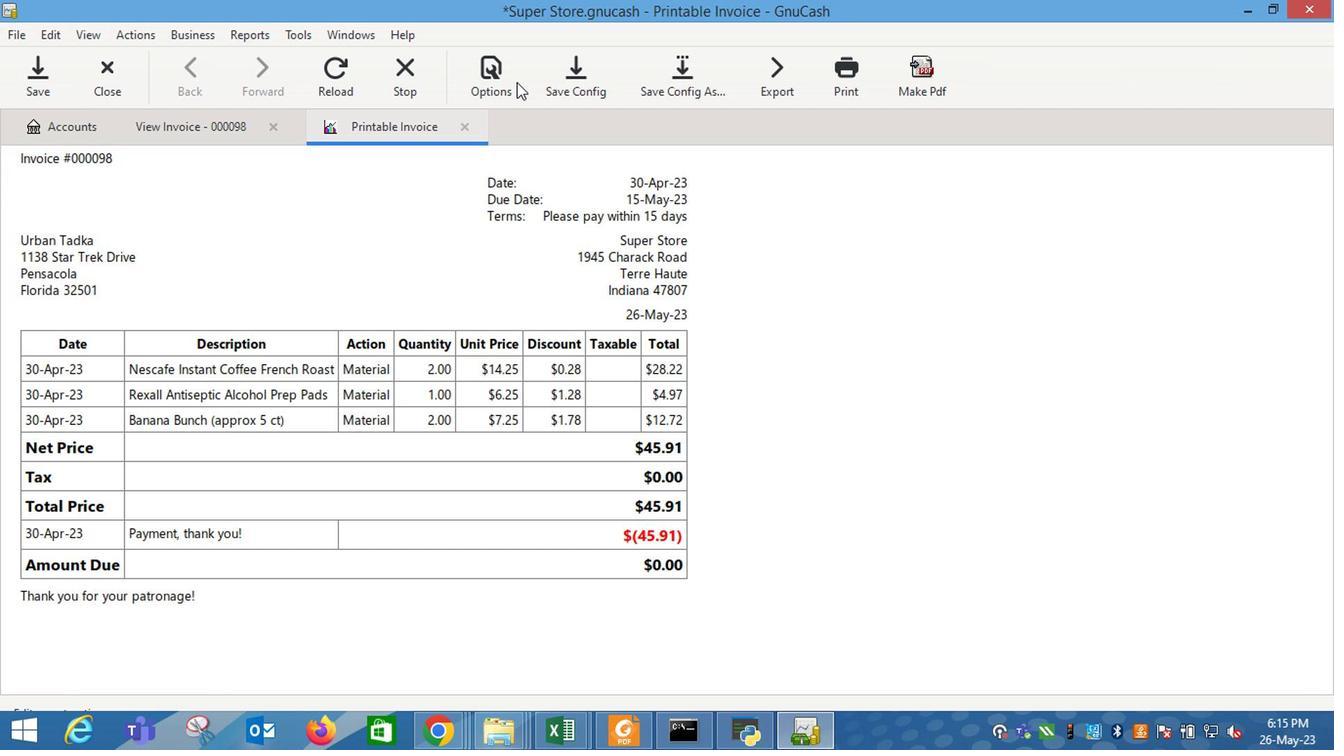 
Action: Mouse moved to (367, 190)
Screenshot: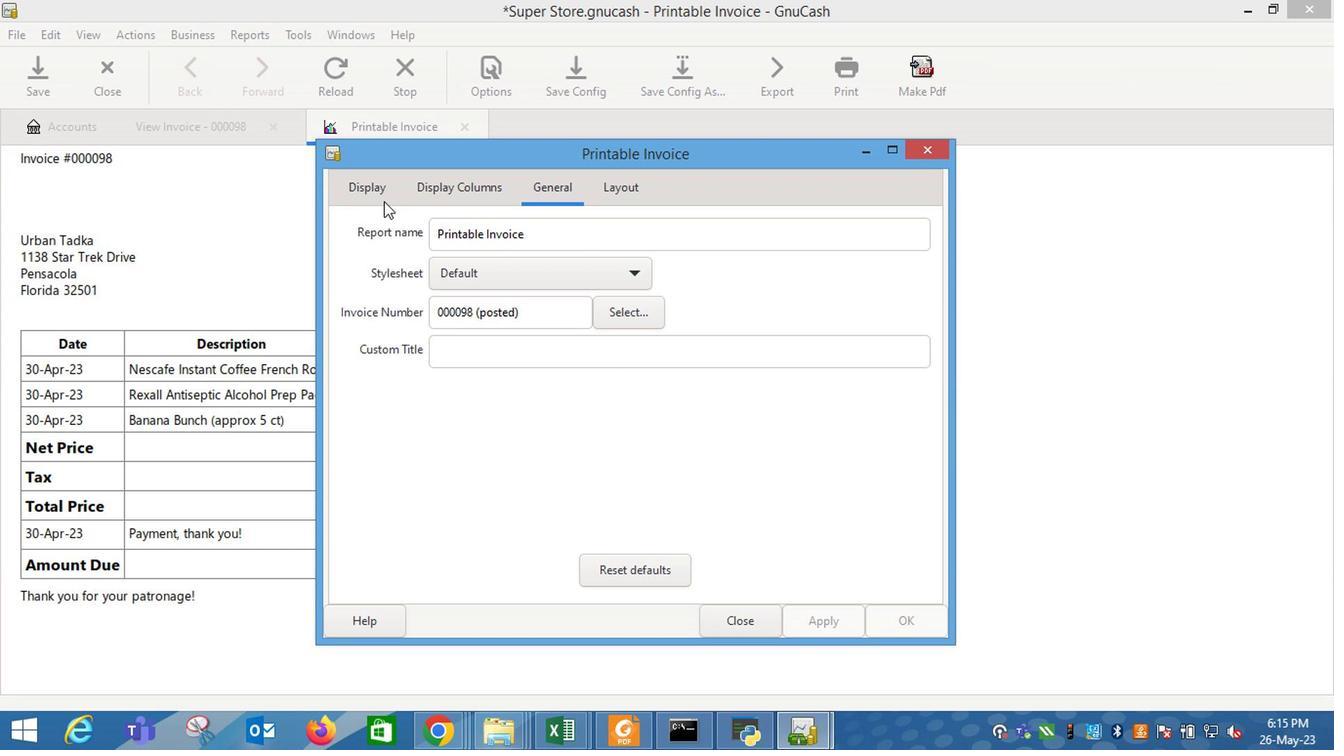 
Action: Mouse pressed left at (367, 190)
Screenshot: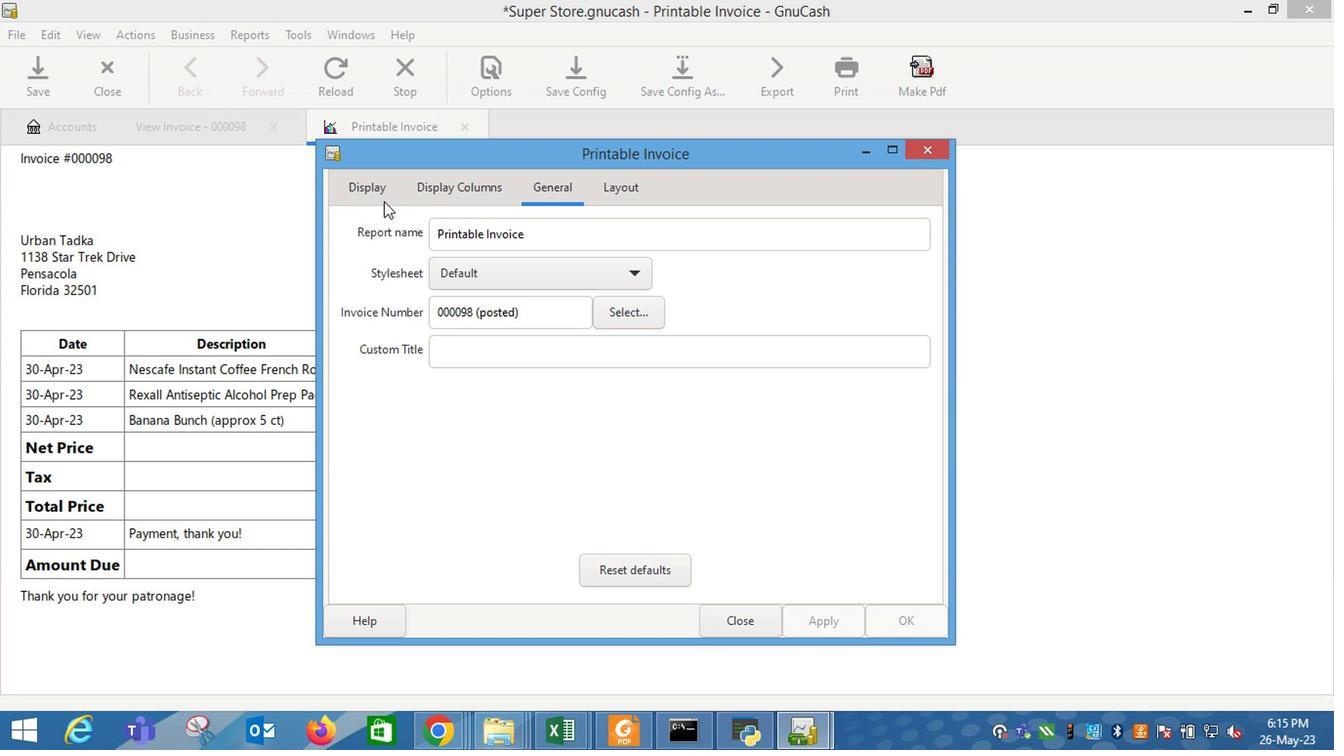 
Action: Mouse moved to (485, 412)
Screenshot: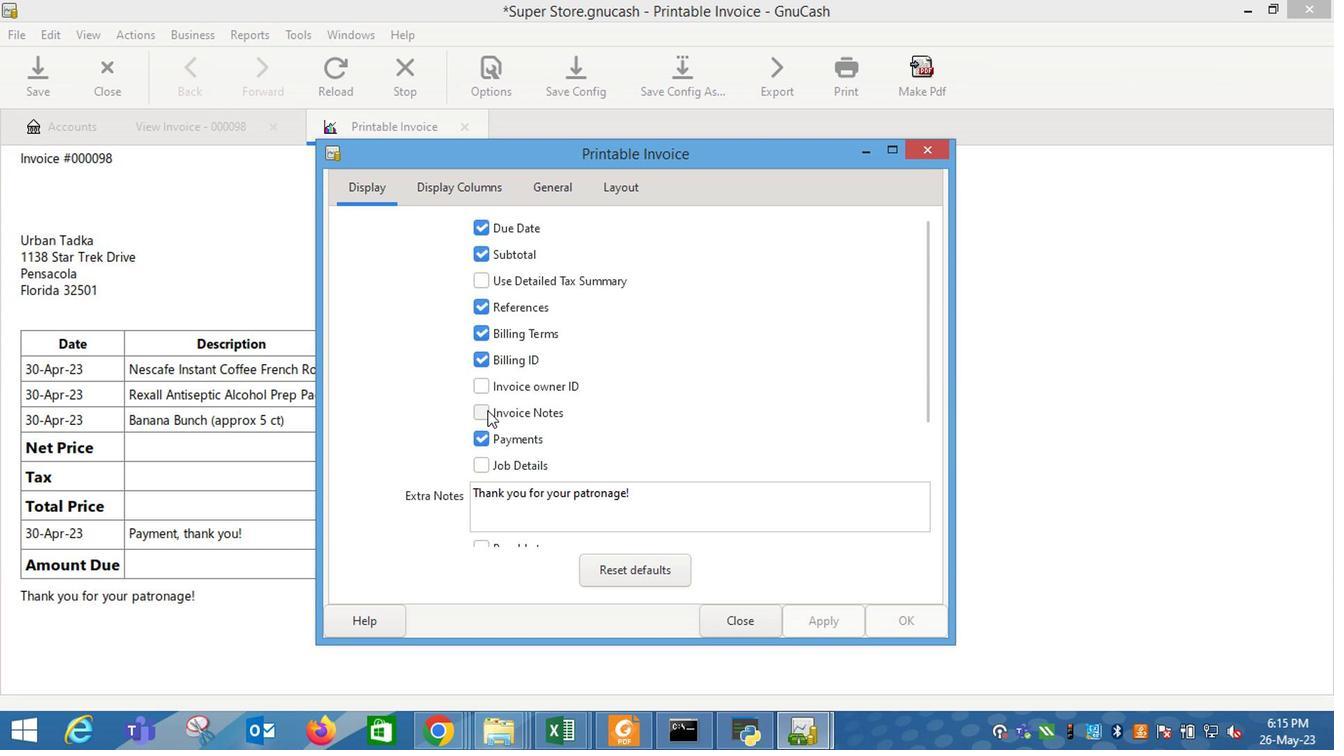 
Action: Mouse pressed left at (485, 412)
Screenshot: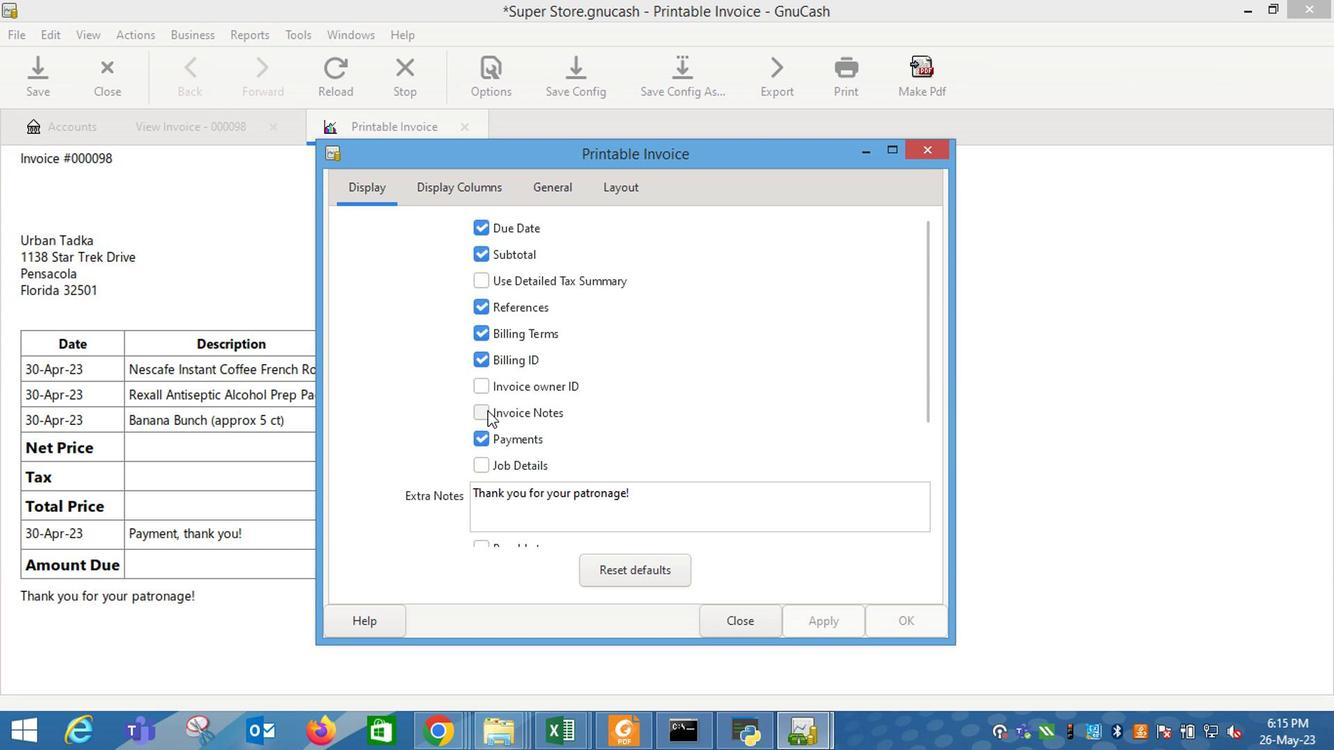
Action: Mouse moved to (822, 624)
Screenshot: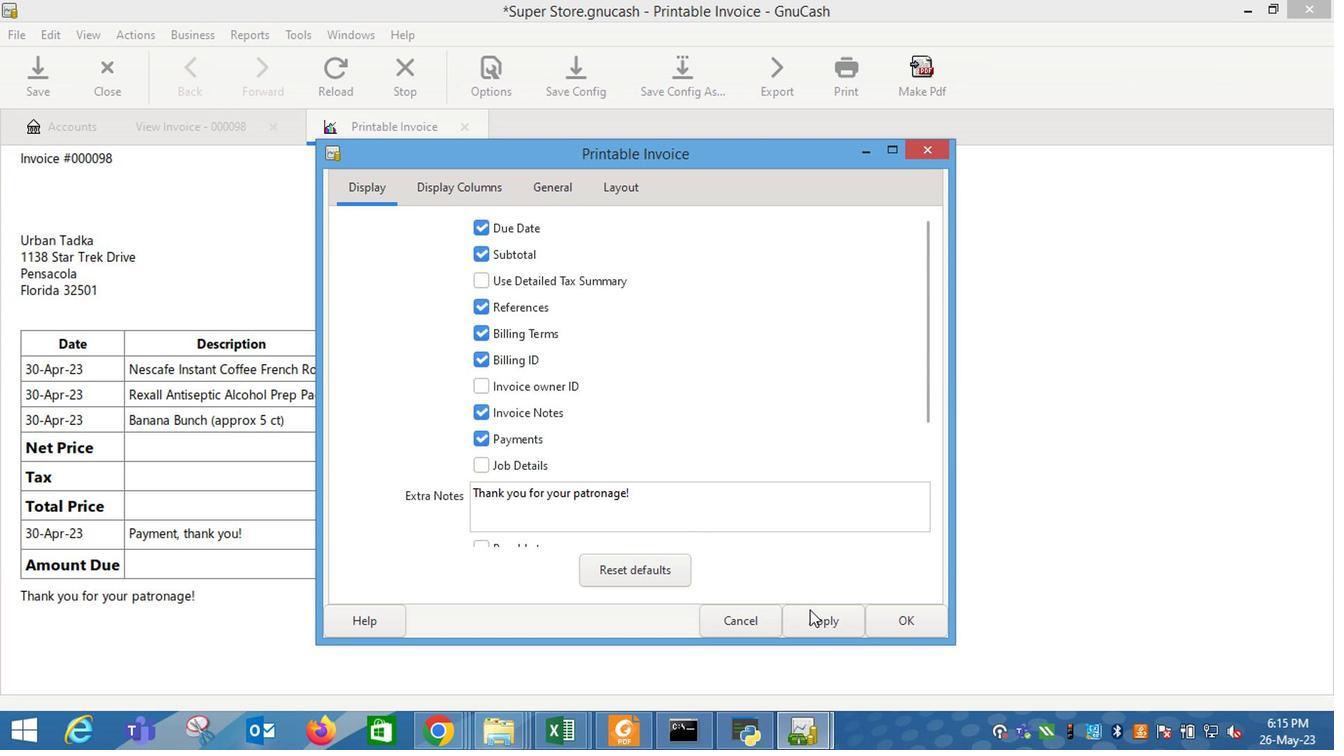 
Action: Mouse pressed left at (822, 624)
Screenshot: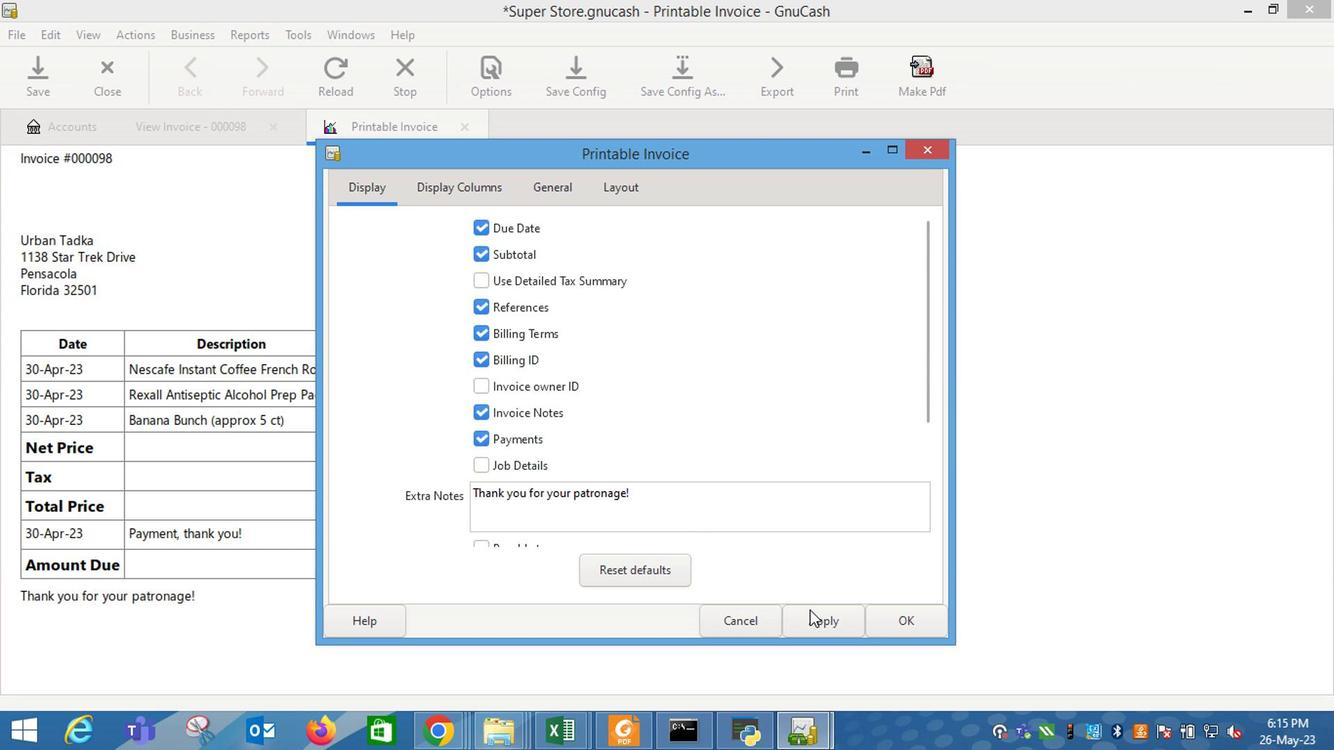 
Action: Mouse moved to (719, 626)
Screenshot: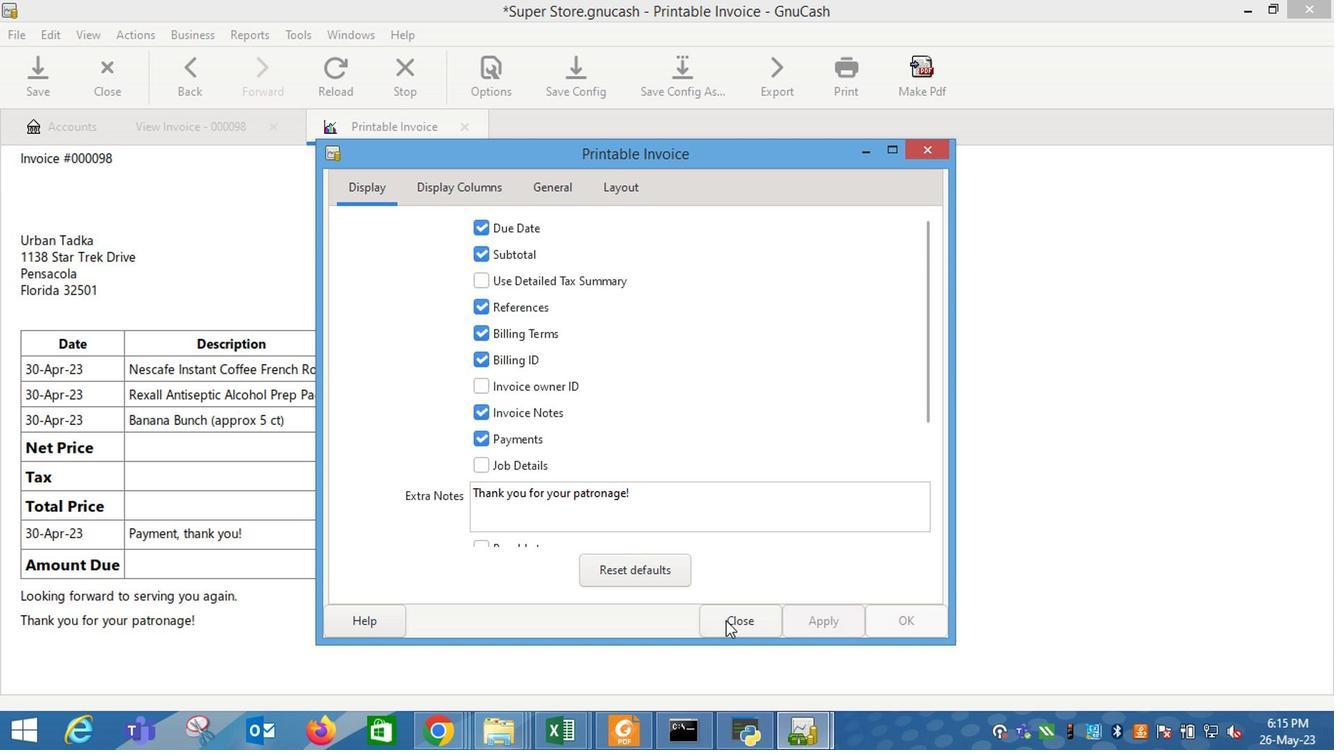 
Action: Mouse pressed left at (719, 626)
Screenshot: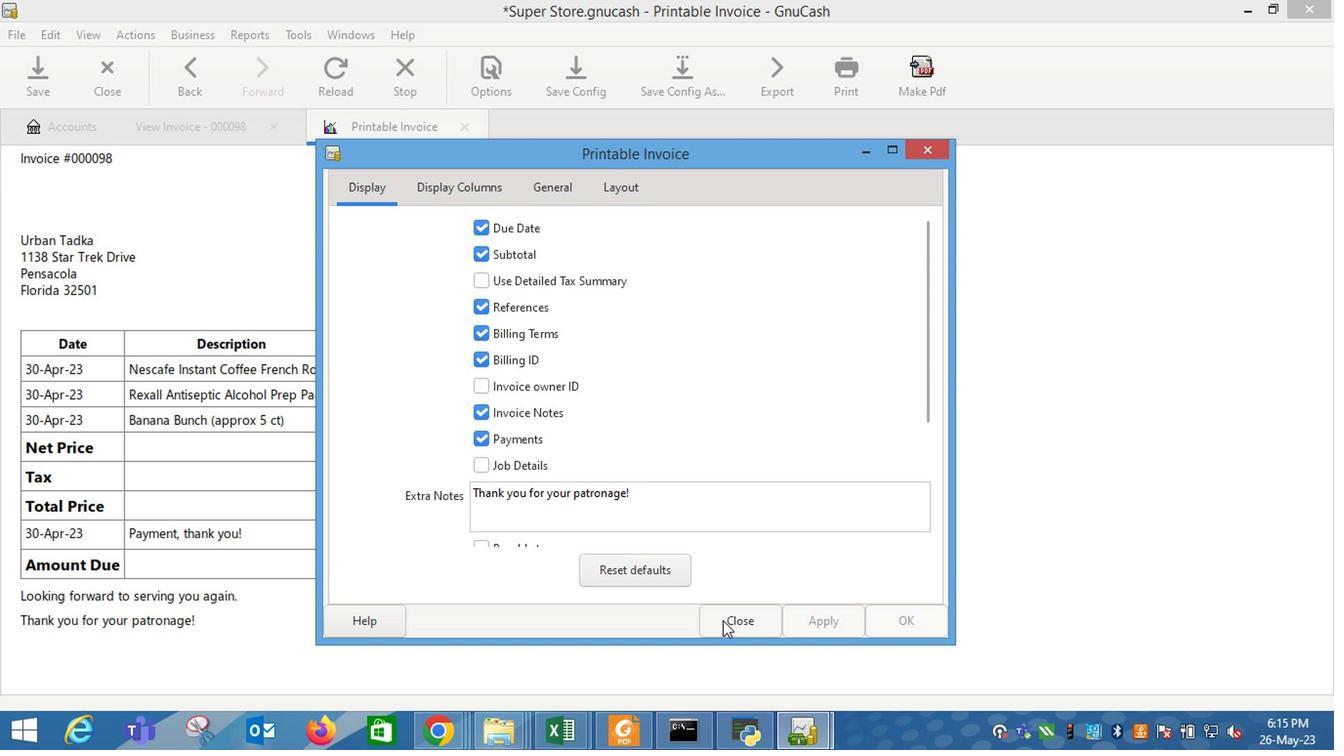
Action: Mouse moved to (718, 626)
Screenshot: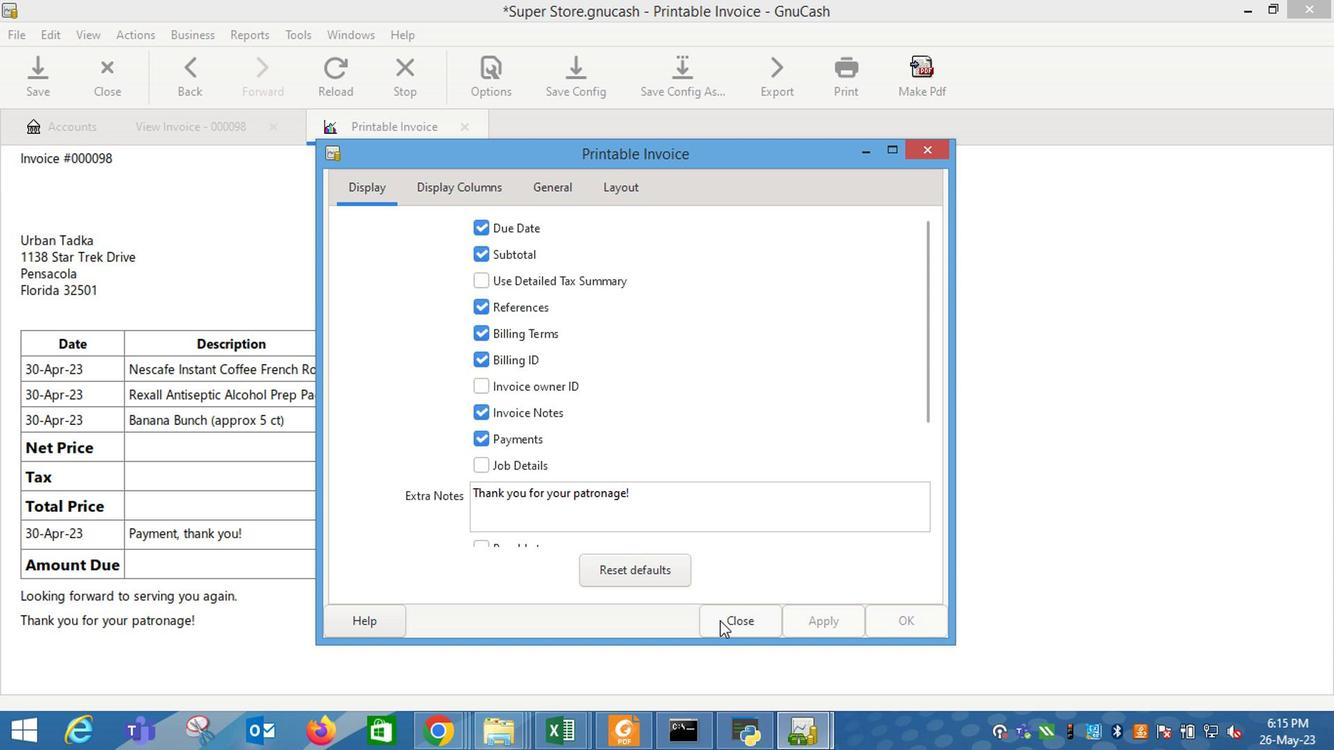 
